 Task: Organize a collection of landscape photos into albums based on seasons.
Action: Mouse moved to (45, 213)
Screenshot: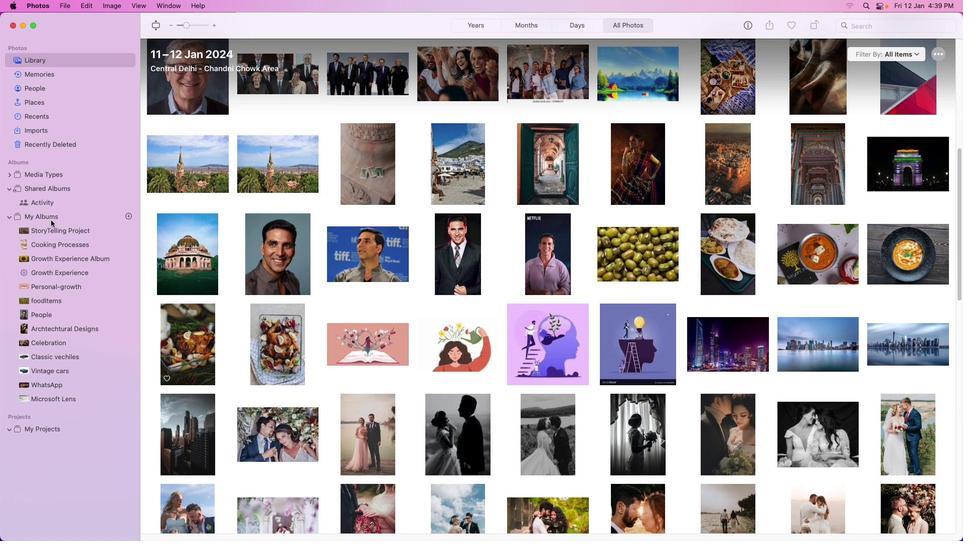 
Action: Mouse pressed left at (45, 213)
Screenshot: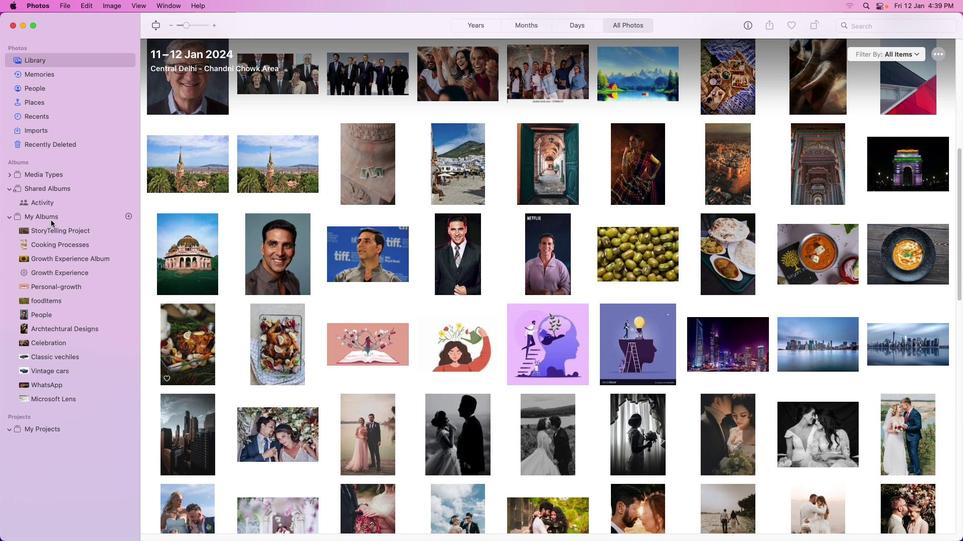 
Action: Mouse moved to (130, 215)
Screenshot: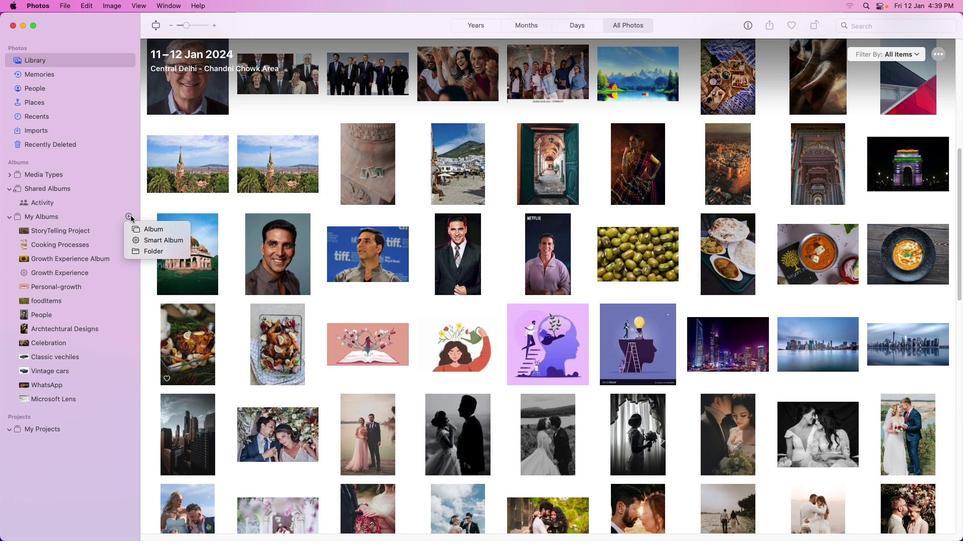 
Action: Mouse pressed left at (130, 215)
Screenshot: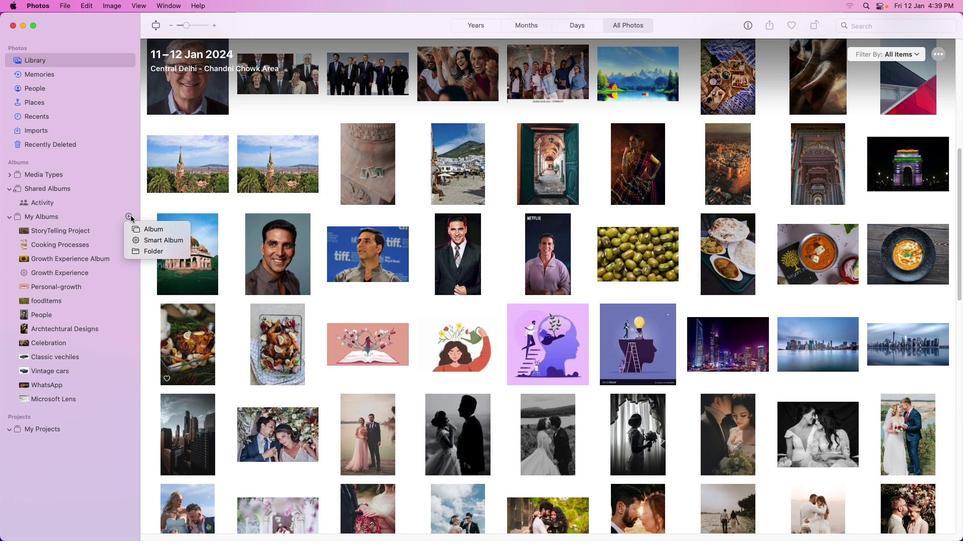
Action: Mouse moved to (142, 227)
Screenshot: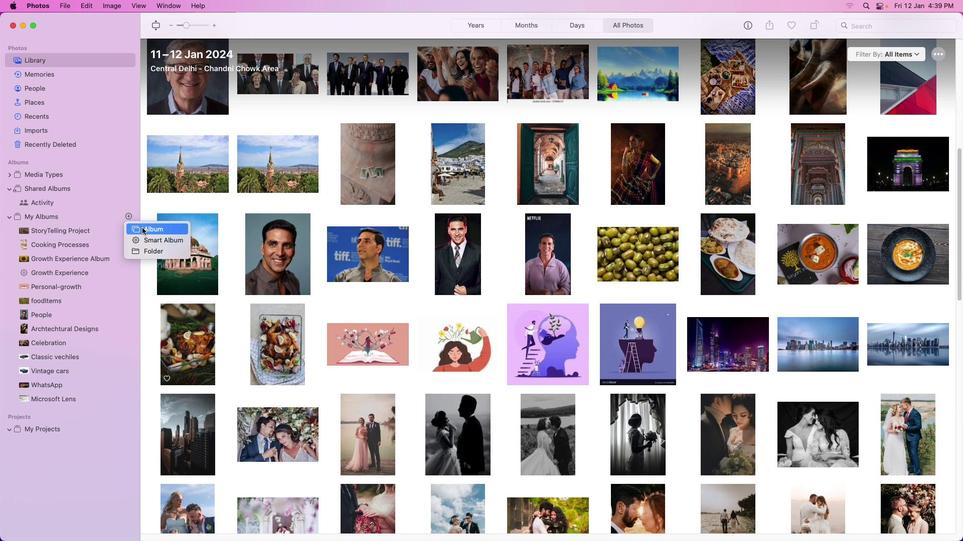
Action: Mouse pressed left at (142, 227)
Screenshot: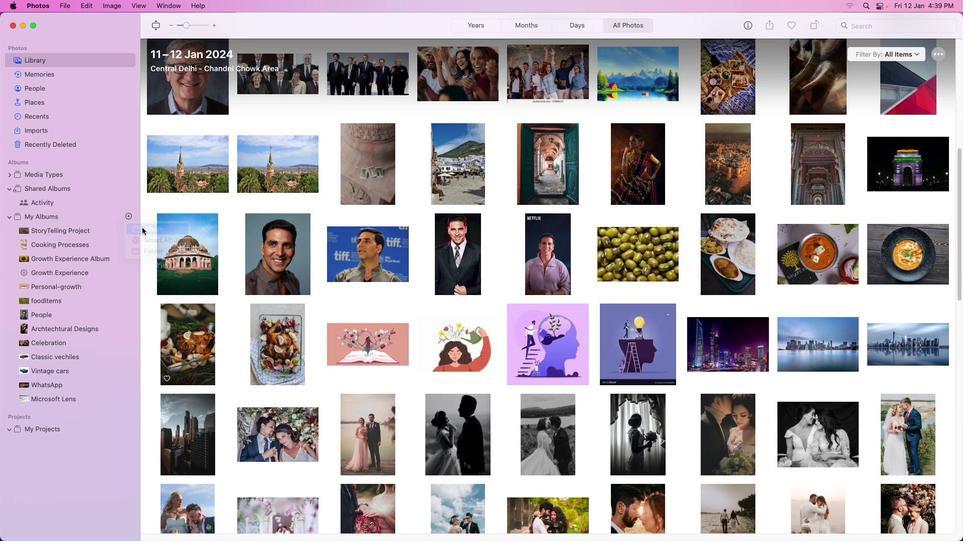 
Action: Mouse moved to (94, 231)
Screenshot: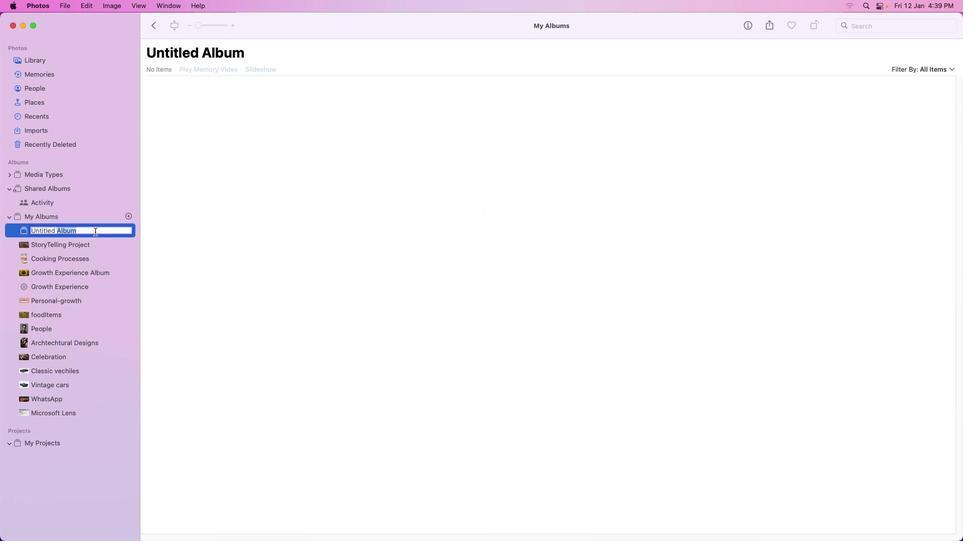 
Action: Mouse pressed left at (94, 231)
Screenshot: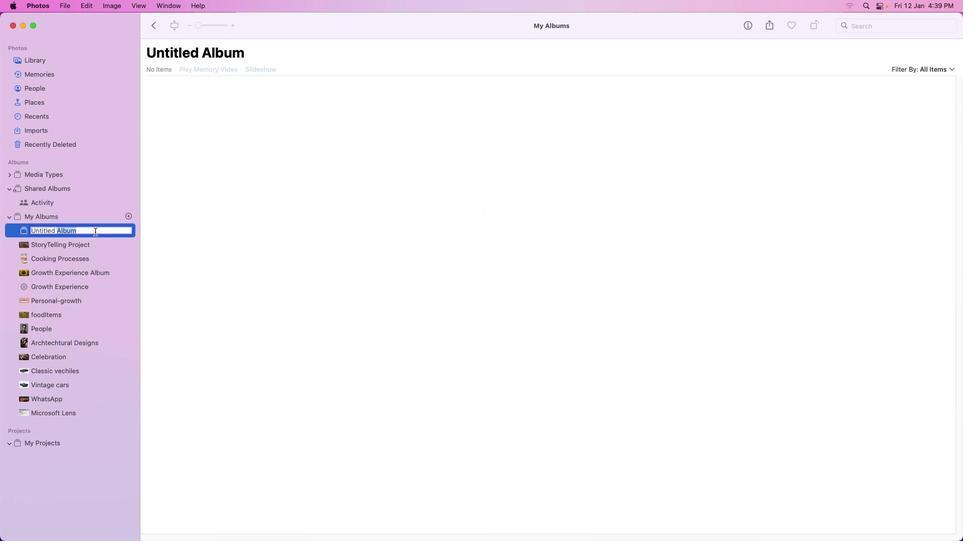 
Action: Mouse moved to (94, 231)
Screenshot: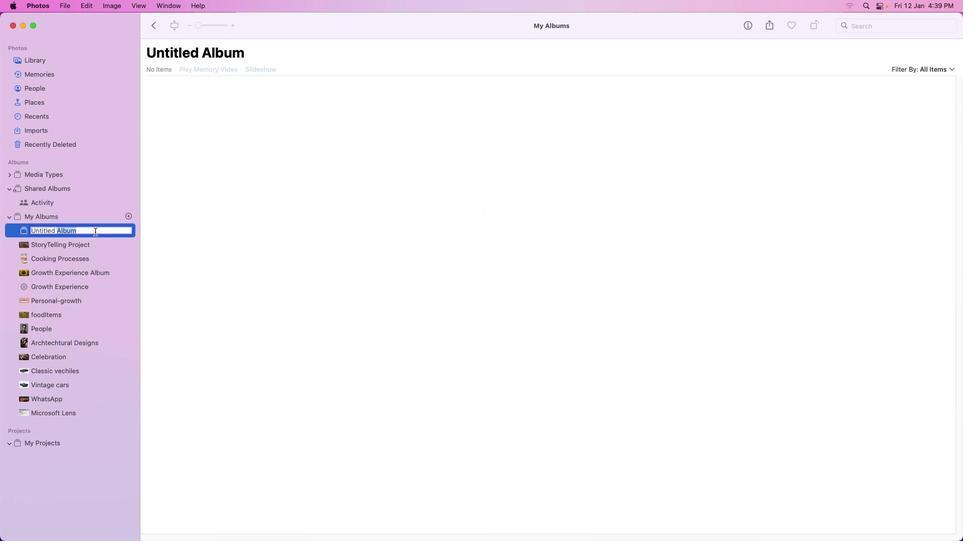 
Action: Mouse pressed left at (94, 231)
Screenshot: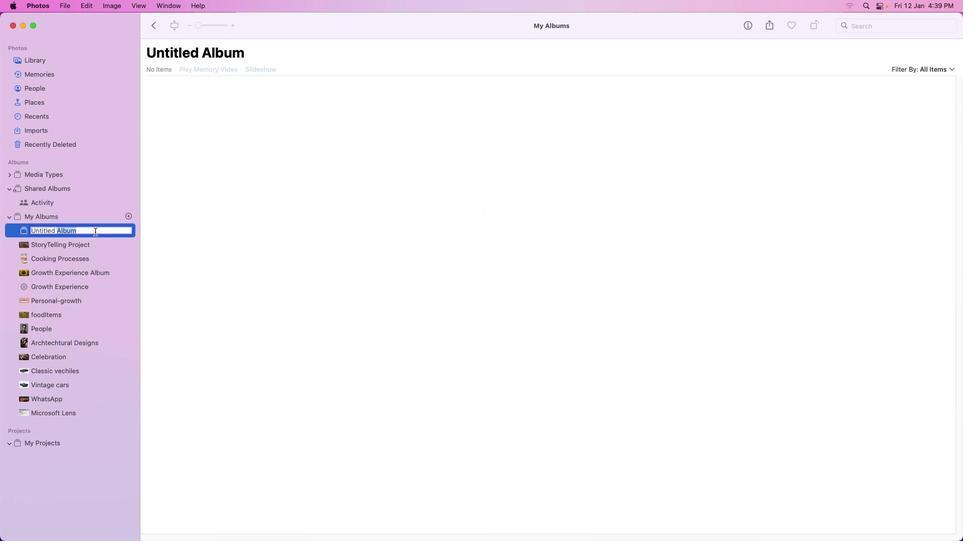 
Action: Key pressed Key.backspaceKey.backspaceKey.backspaceKey.backspaceKey.backspaceKey.backspaceKey.backspaceKey.backspaceKey.backspaceKey.backspaceKey.backspaceKey.shift_r'W''i''n''t''e''r'Key.spaceKey.shift_r'A''b'Key.backspace'l''b''u''m'Key.enter
Screenshot: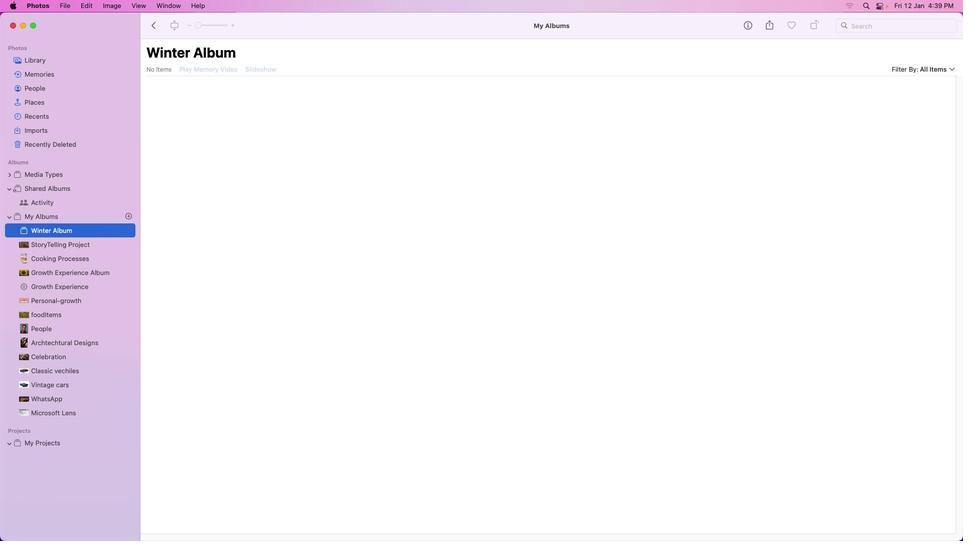 
Action: Mouse moved to (128, 216)
Screenshot: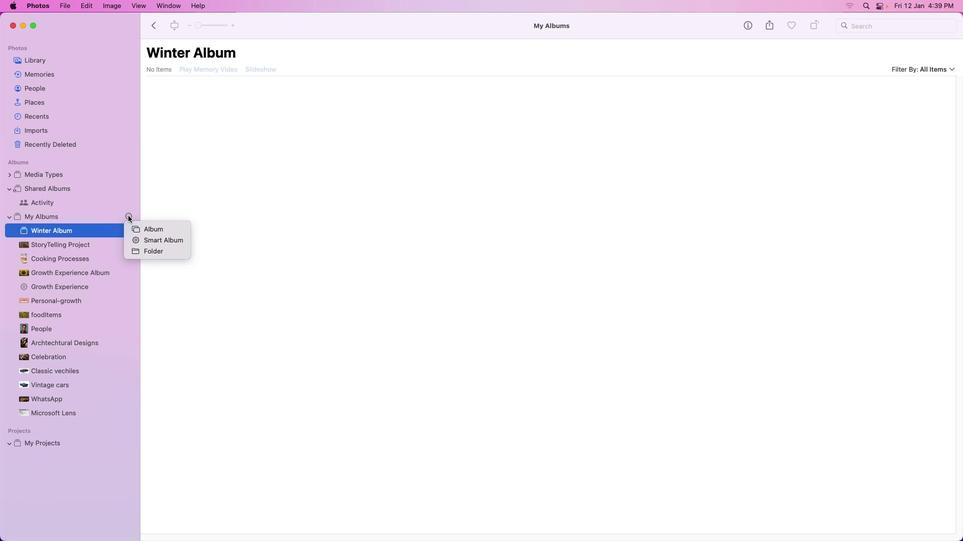 
Action: Mouse pressed left at (128, 216)
Screenshot: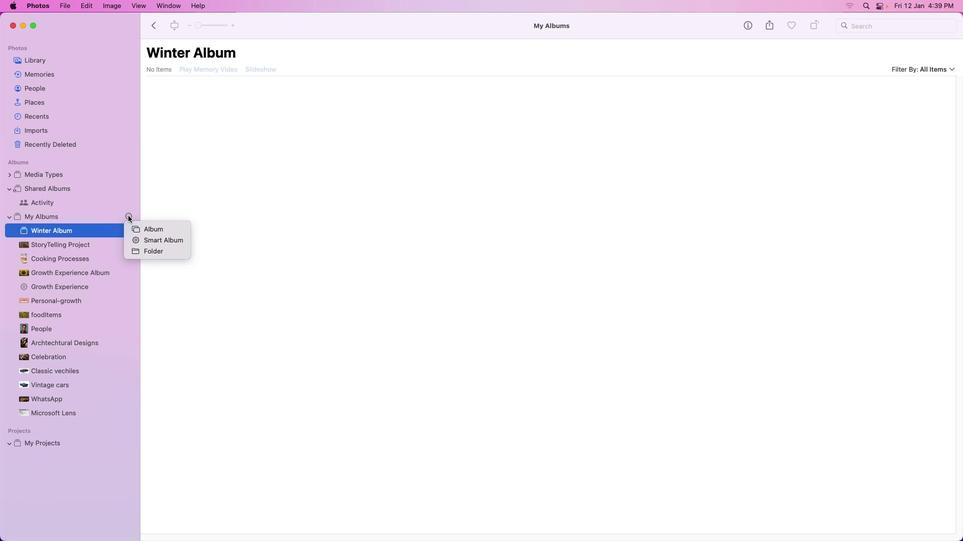 
Action: Mouse moved to (158, 228)
Screenshot: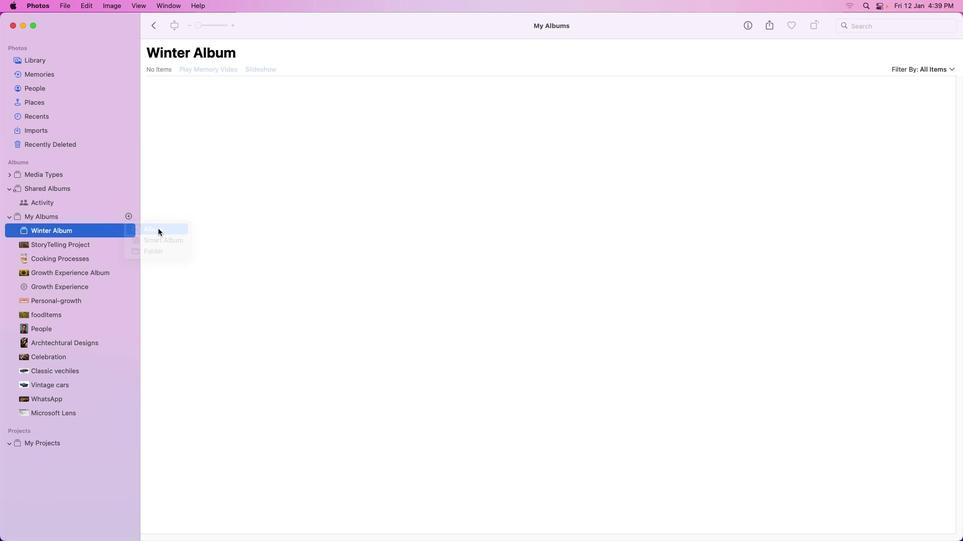 
Action: Mouse pressed left at (158, 228)
Screenshot: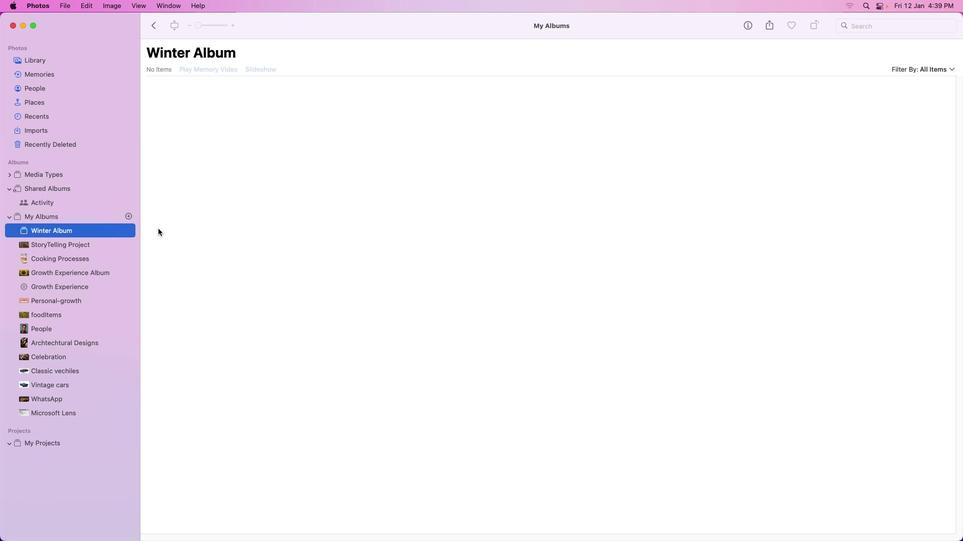 
Action: Key pressed Key.shift_r'S''u''m''m''e''r'Key.spaceKey.shift_r'A''l''b''u''m'Key.enter
Screenshot: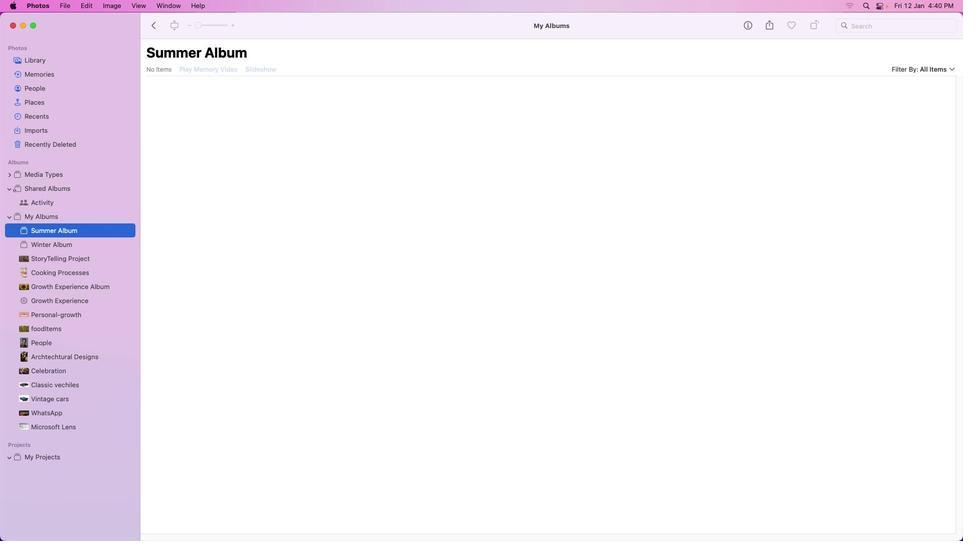 
Action: Mouse moved to (127, 216)
Screenshot: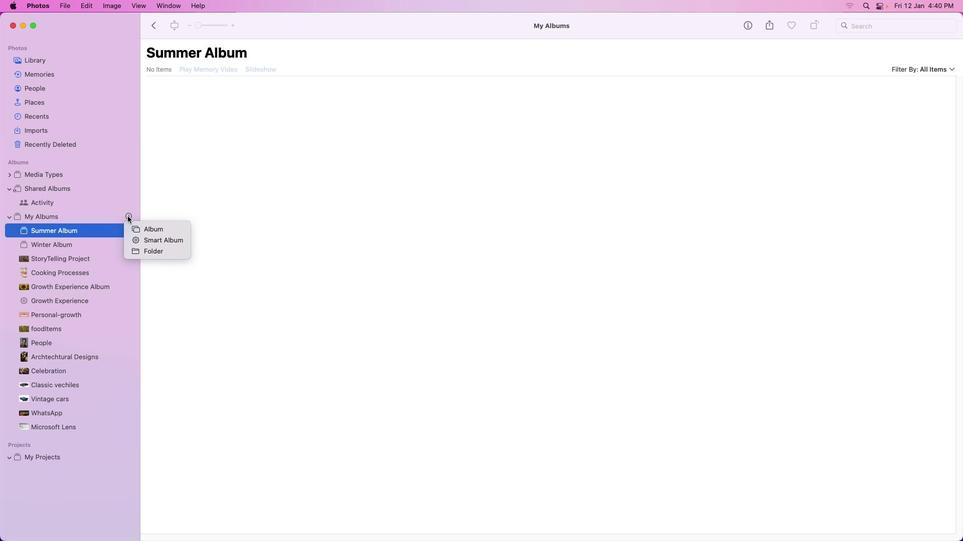 
Action: Mouse pressed left at (127, 216)
Screenshot: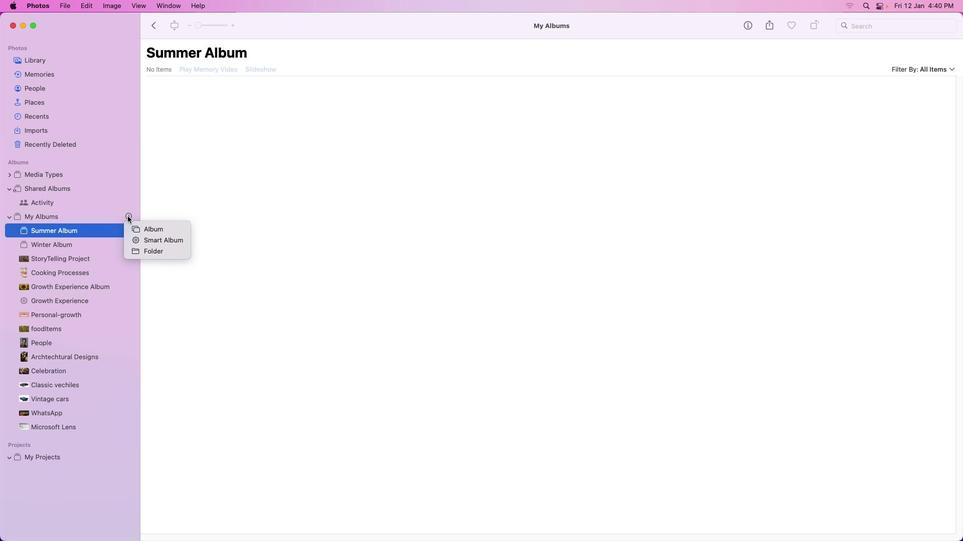 
Action: Mouse moved to (141, 227)
Screenshot: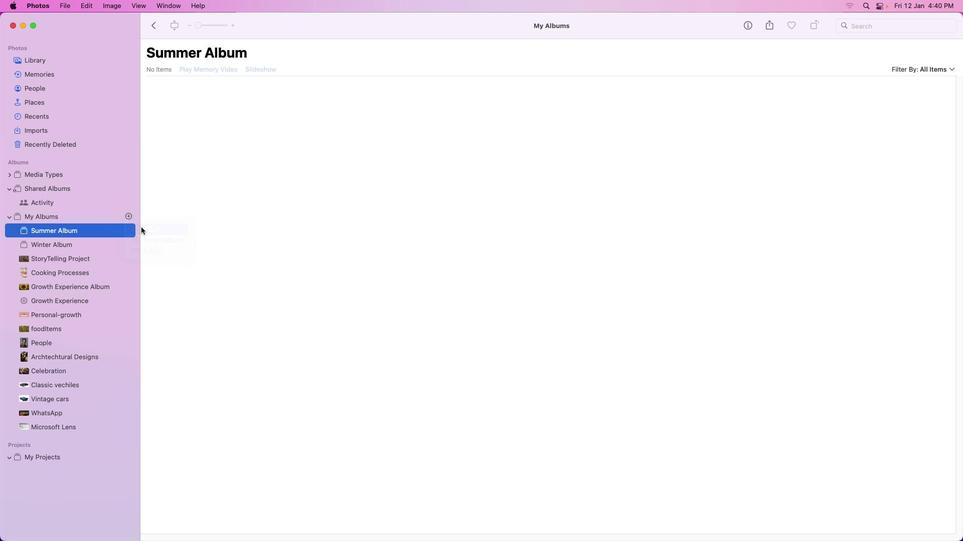 
Action: Mouse pressed left at (141, 227)
Screenshot: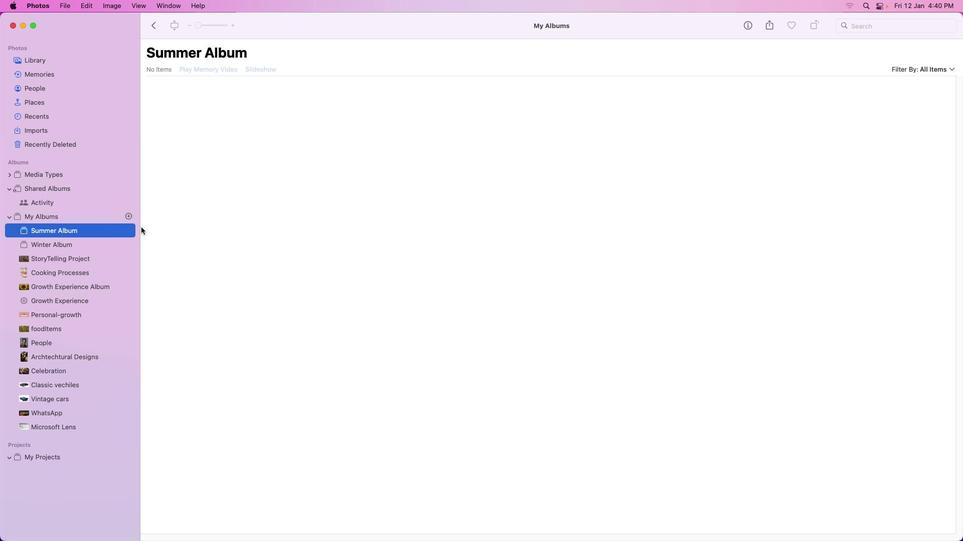 
Action: Key pressed Key.shift_r'R''a''i''n''y'Key.spaceKey.shift_r'A''l''b''u''m'Key.enter
Screenshot: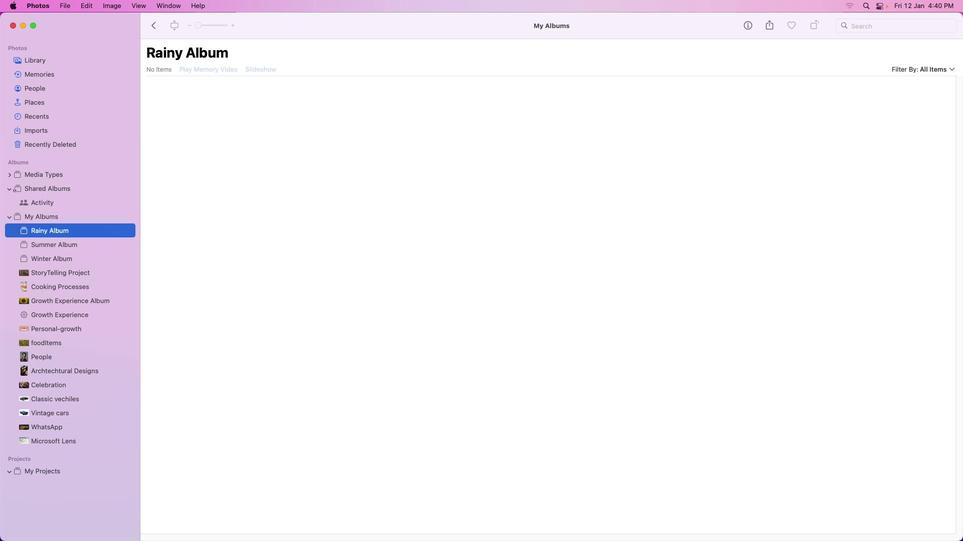 
Action: Mouse moved to (59, 262)
Screenshot: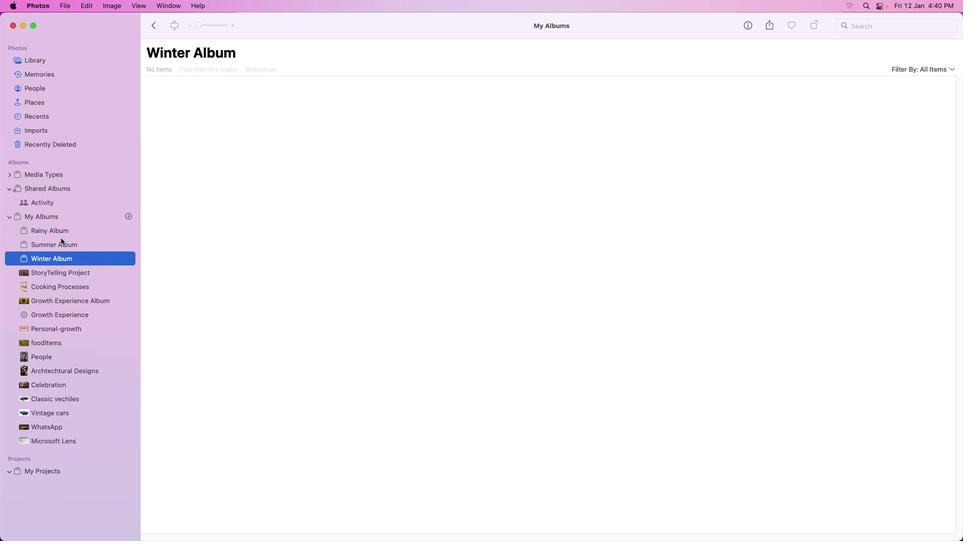 
Action: Mouse pressed left at (59, 262)
Screenshot: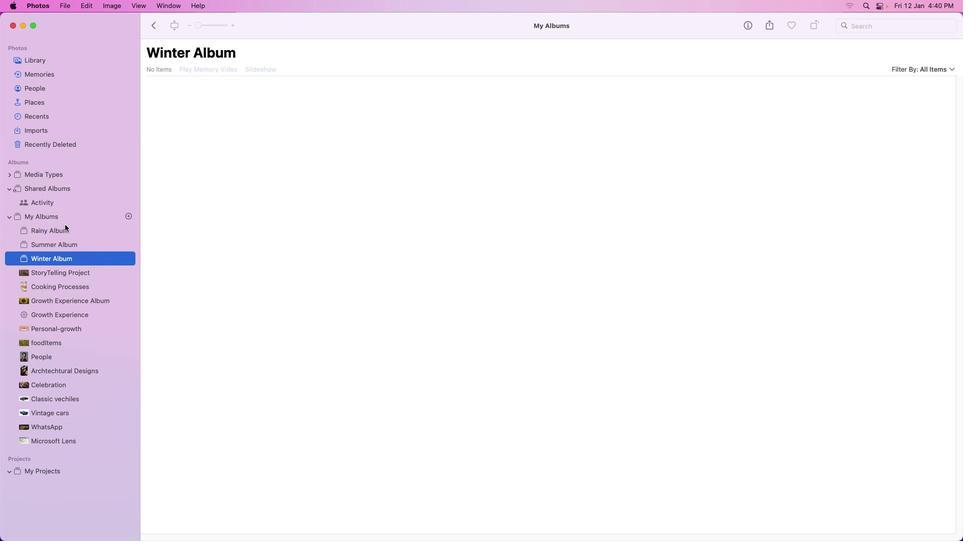 
Action: Mouse moved to (53, 58)
Screenshot: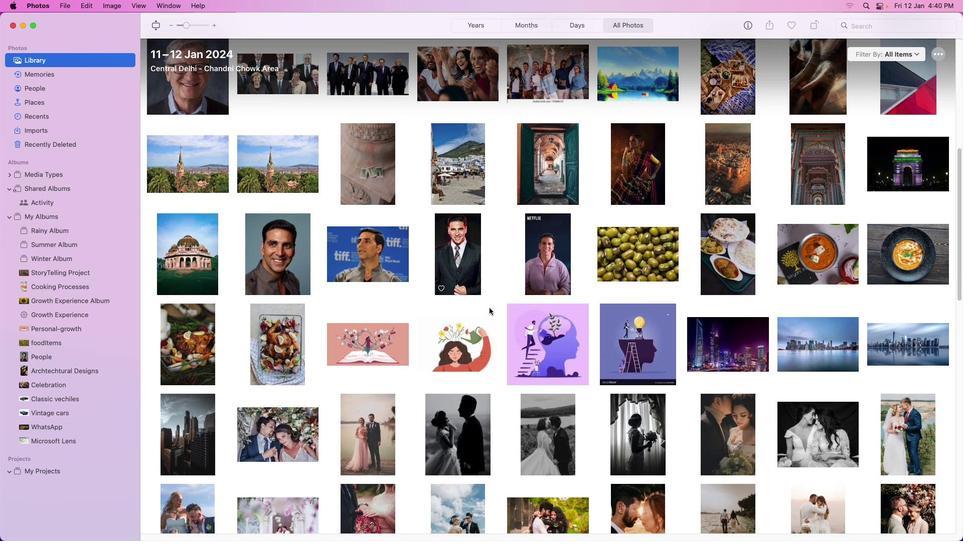 
Action: Mouse pressed left at (53, 58)
Screenshot: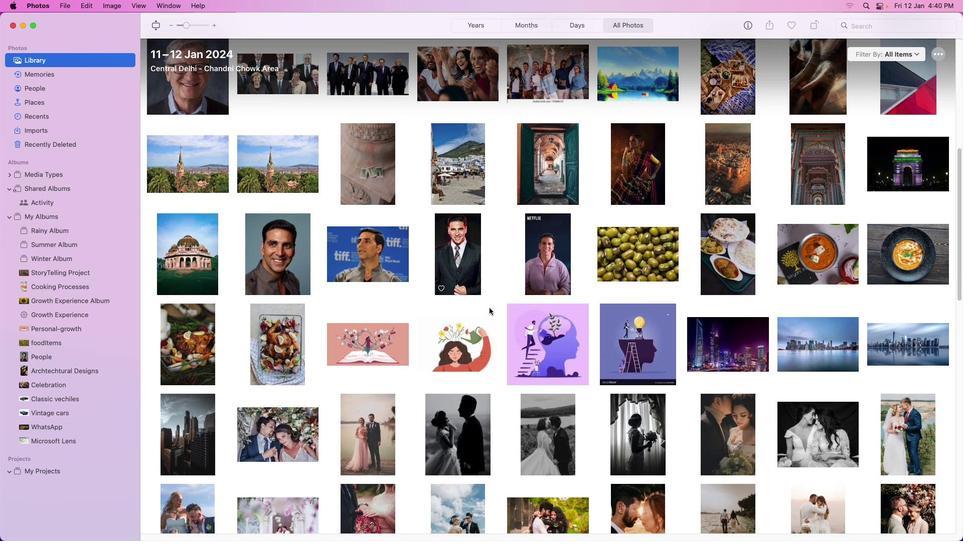 
Action: Mouse moved to (578, 358)
Screenshot: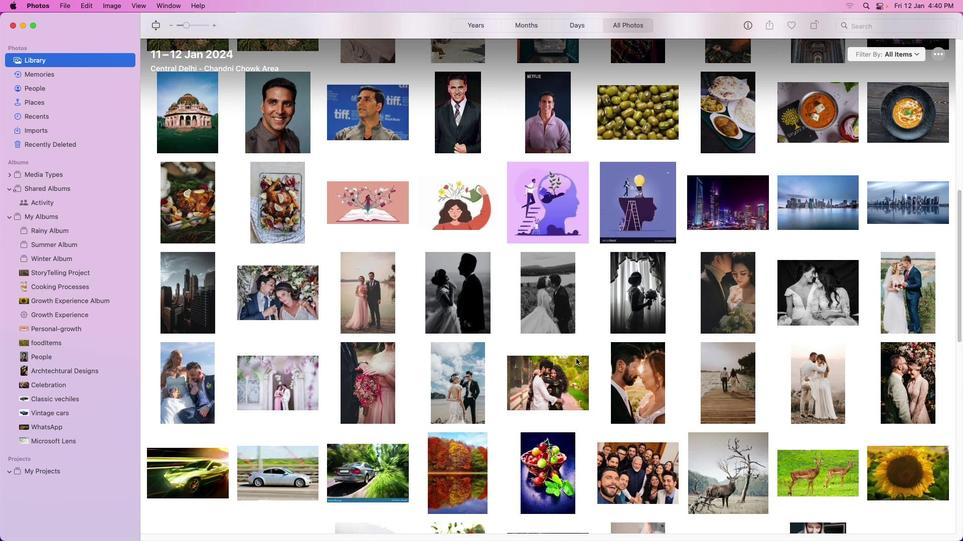 
Action: Mouse scrolled (578, 358) with delta (0, 0)
Screenshot: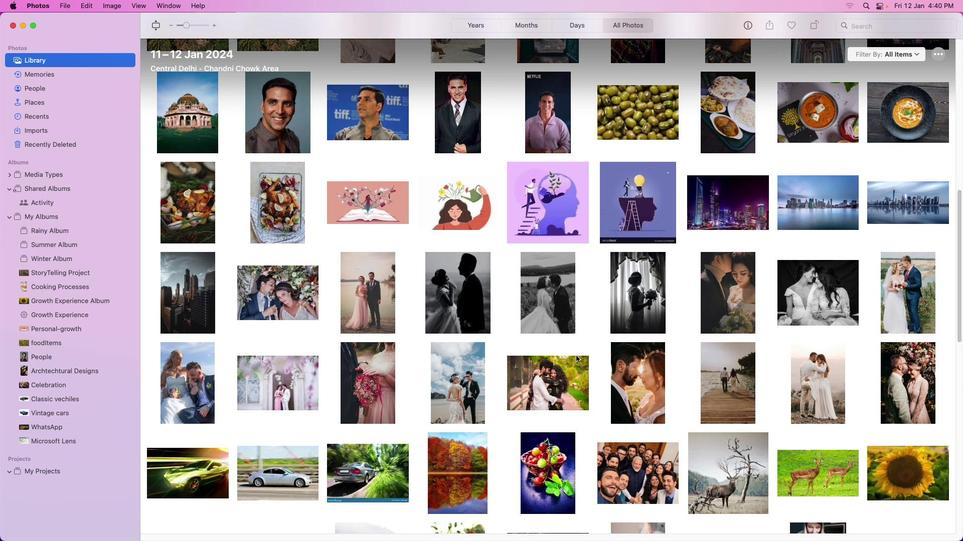
Action: Mouse moved to (578, 358)
Screenshot: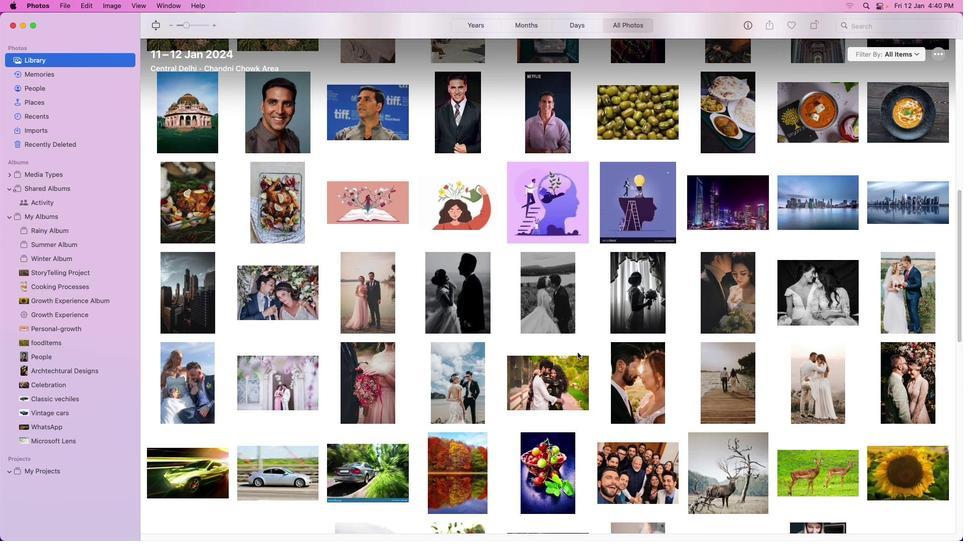 
Action: Mouse scrolled (578, 358) with delta (0, 0)
Screenshot: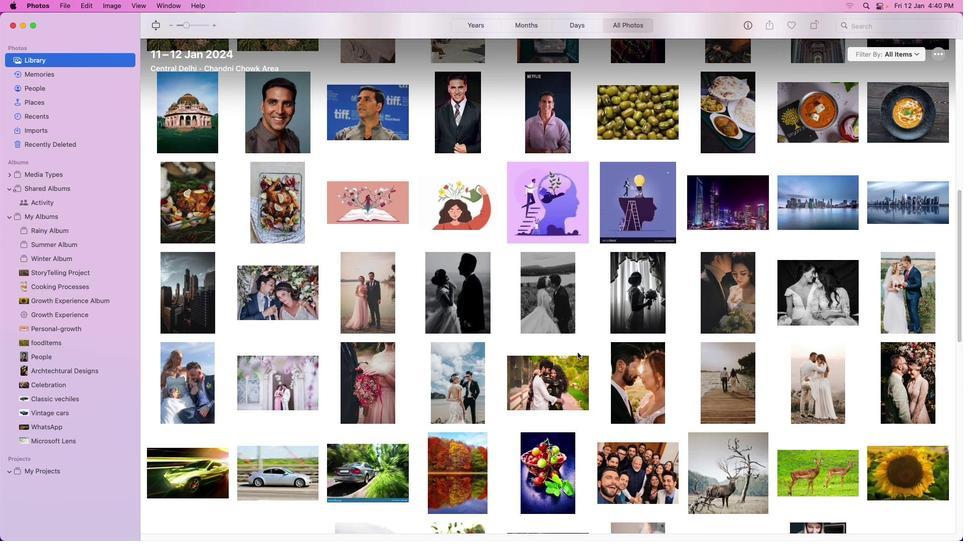 
Action: Mouse moved to (578, 358)
Screenshot: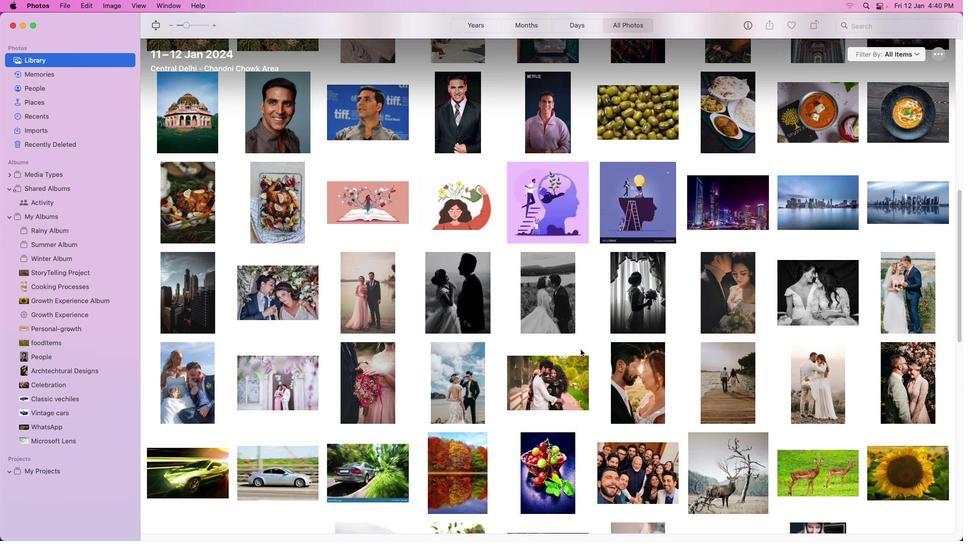 
Action: Mouse scrolled (578, 358) with delta (0, -1)
Screenshot: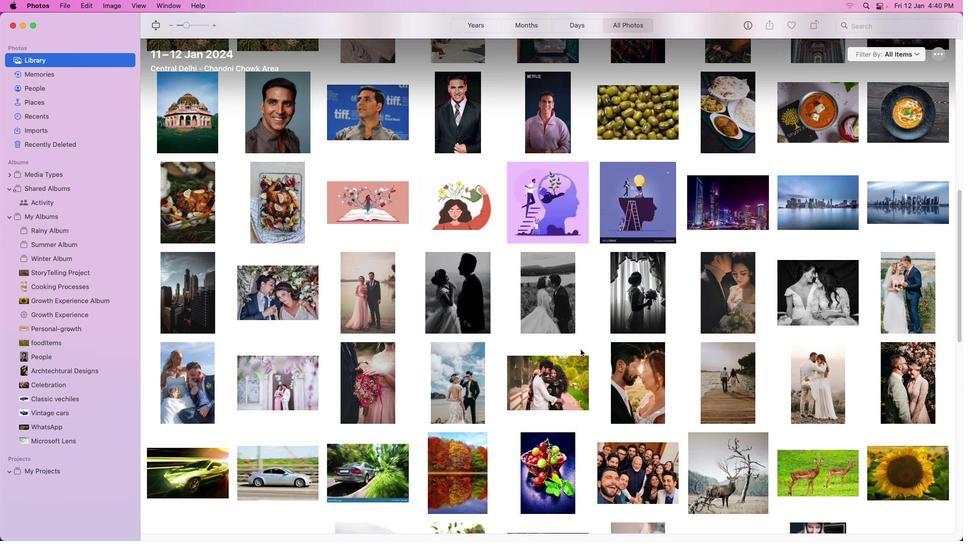 
Action: Mouse moved to (577, 358)
Screenshot: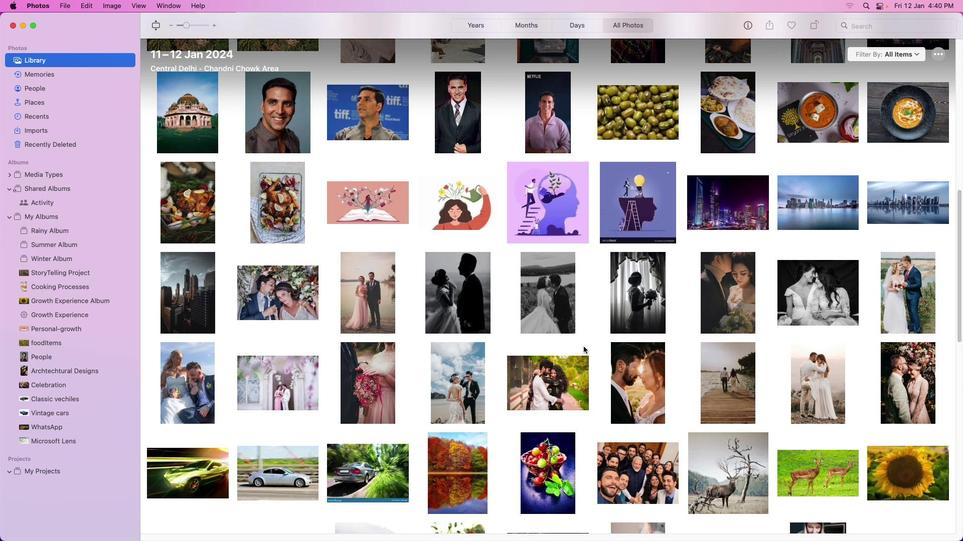 
Action: Mouse scrolled (577, 358) with delta (0, -2)
Screenshot: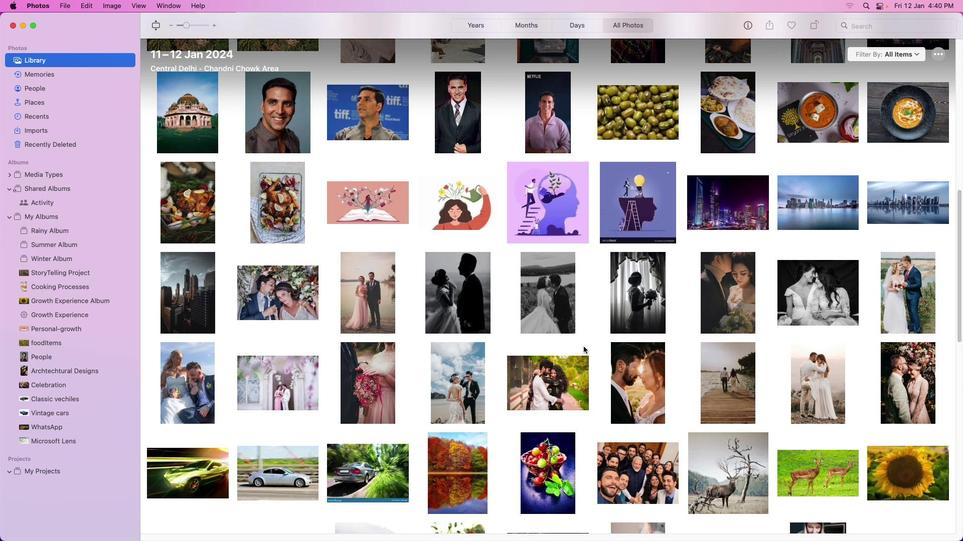
Action: Mouse moved to (577, 358)
Screenshot: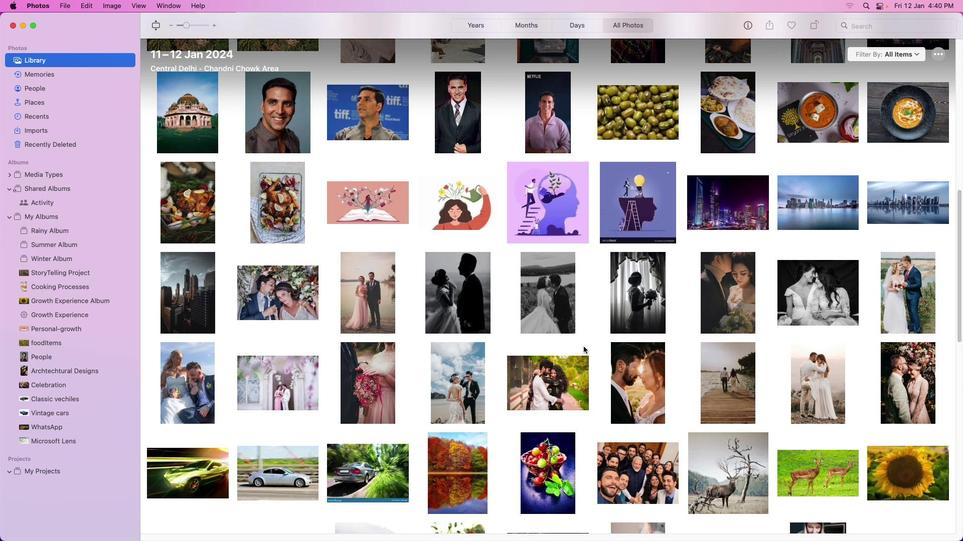 
Action: Mouse scrolled (577, 358) with delta (0, -2)
Screenshot: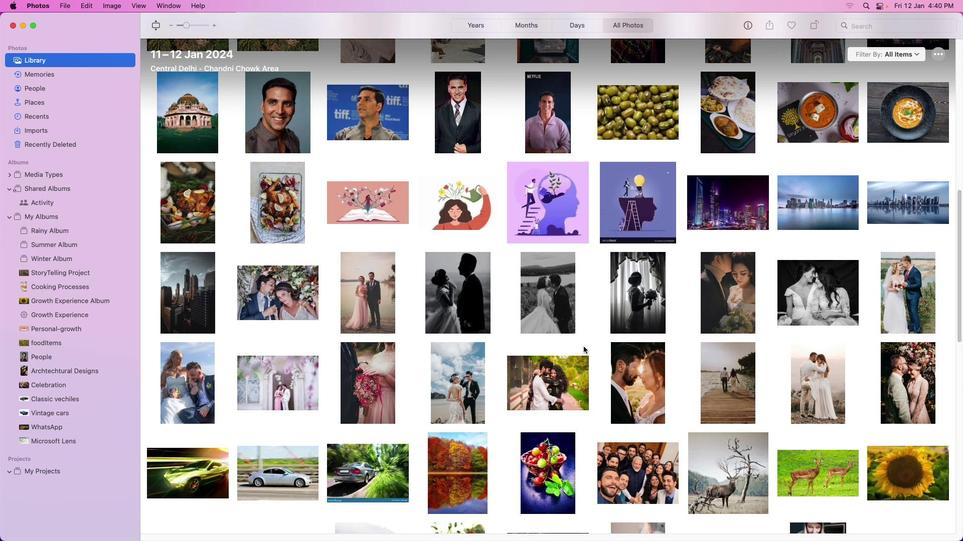
Action: Mouse moved to (576, 358)
Screenshot: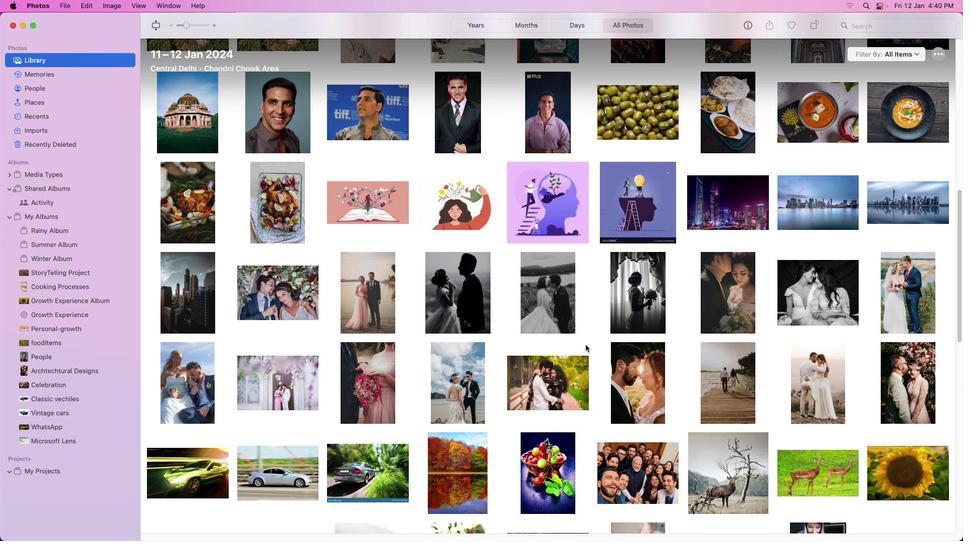 
Action: Mouse scrolled (576, 358) with delta (0, -3)
Screenshot: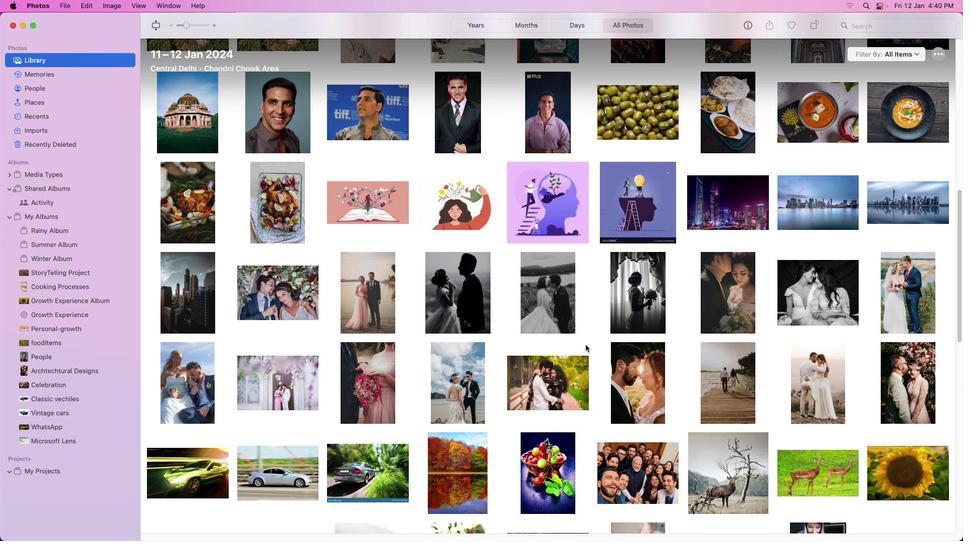 
Action: Mouse moved to (576, 358)
Screenshot: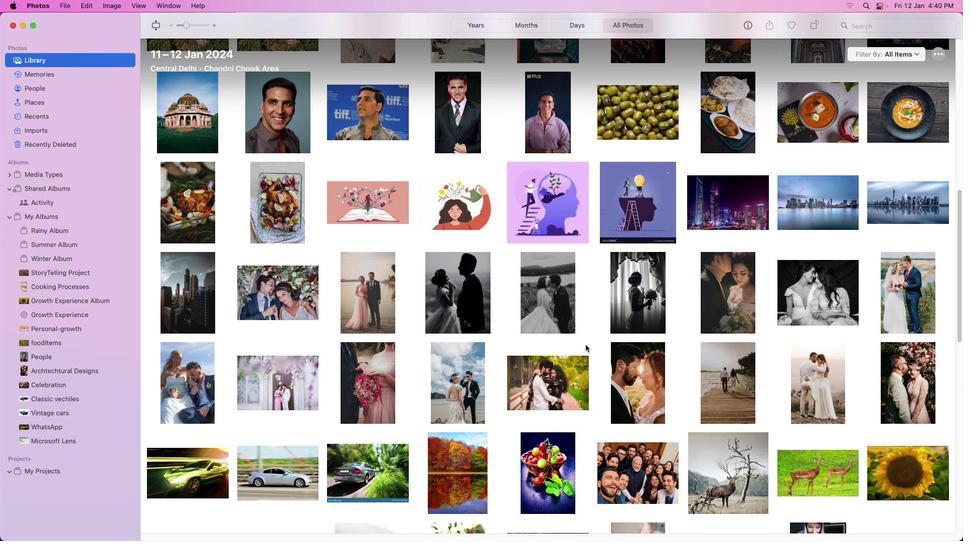 
Action: Mouse scrolled (576, 358) with delta (0, -3)
Screenshot: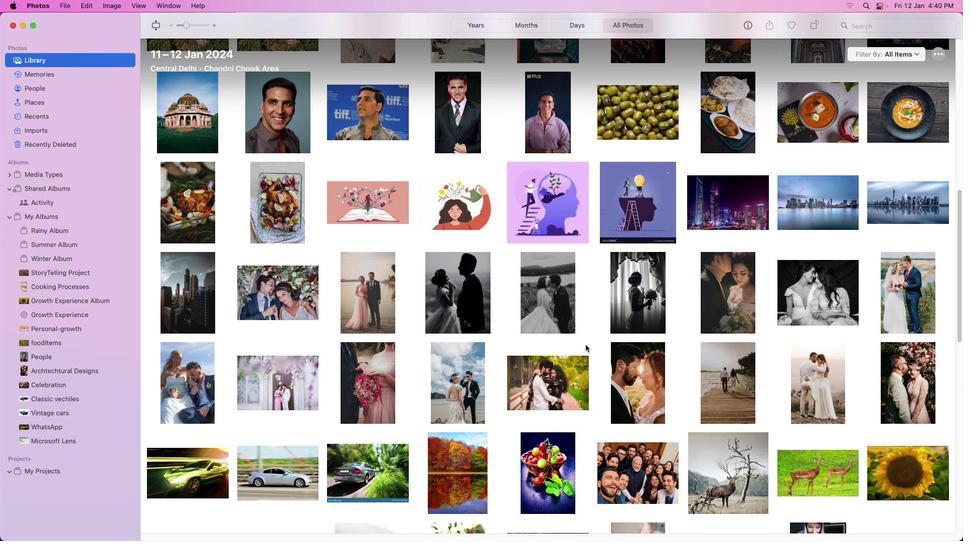 
Action: Mouse moved to (585, 345)
Screenshot: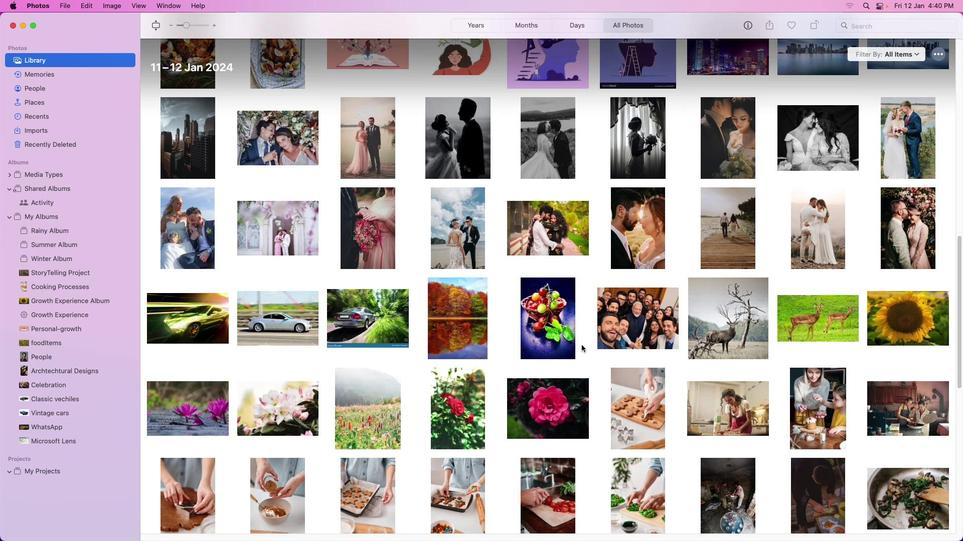 
Action: Mouse scrolled (585, 345) with delta (0, 0)
Screenshot: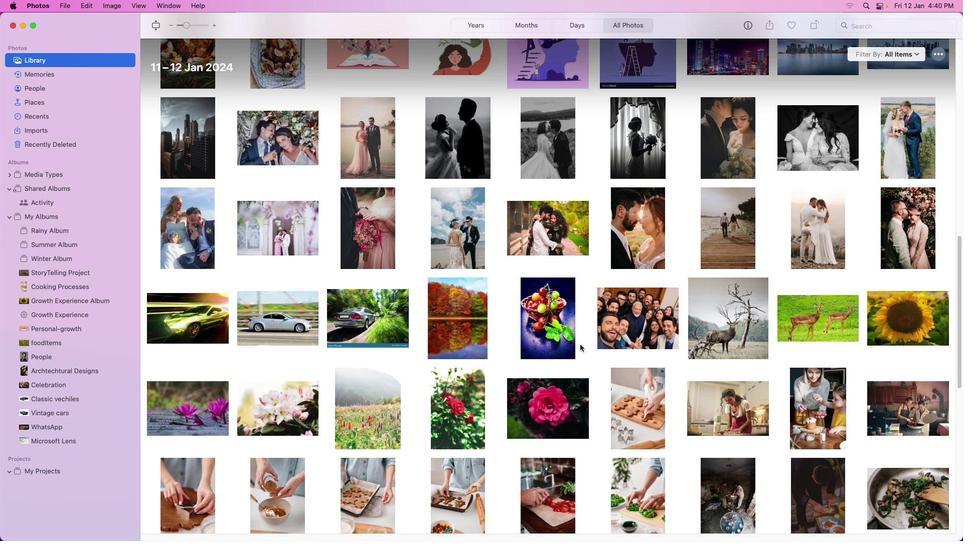 
Action: Mouse scrolled (585, 345) with delta (0, 0)
Screenshot: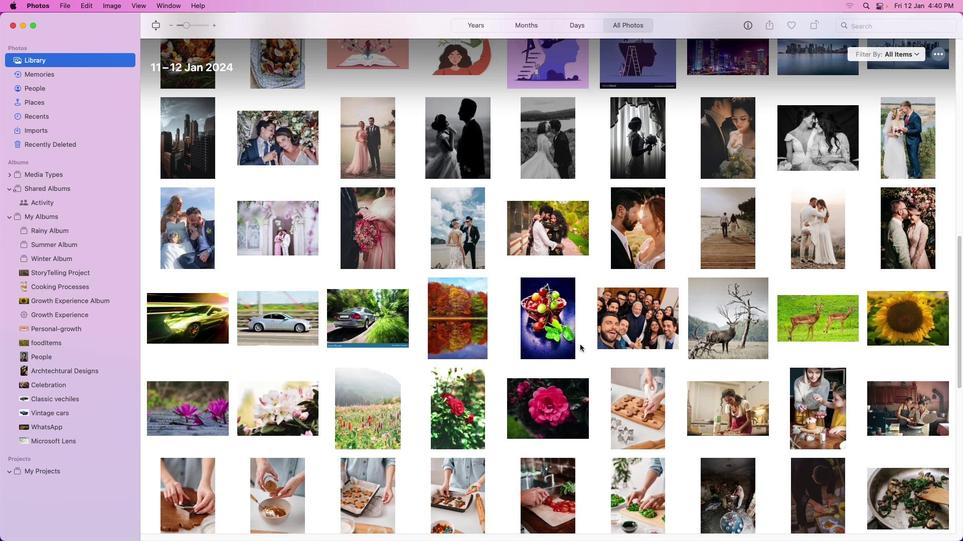 
Action: Mouse moved to (585, 346)
Screenshot: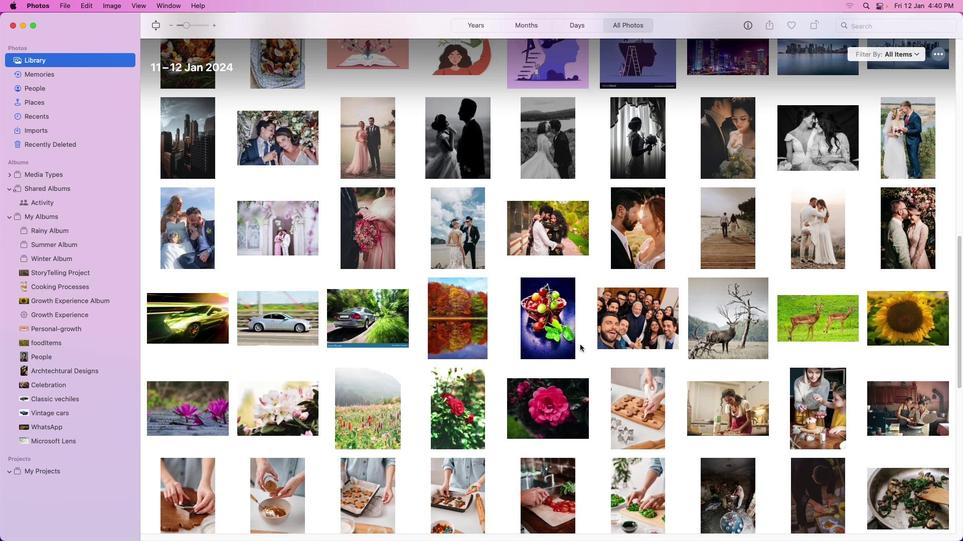 
Action: Mouse scrolled (585, 346) with delta (0, -1)
Screenshot: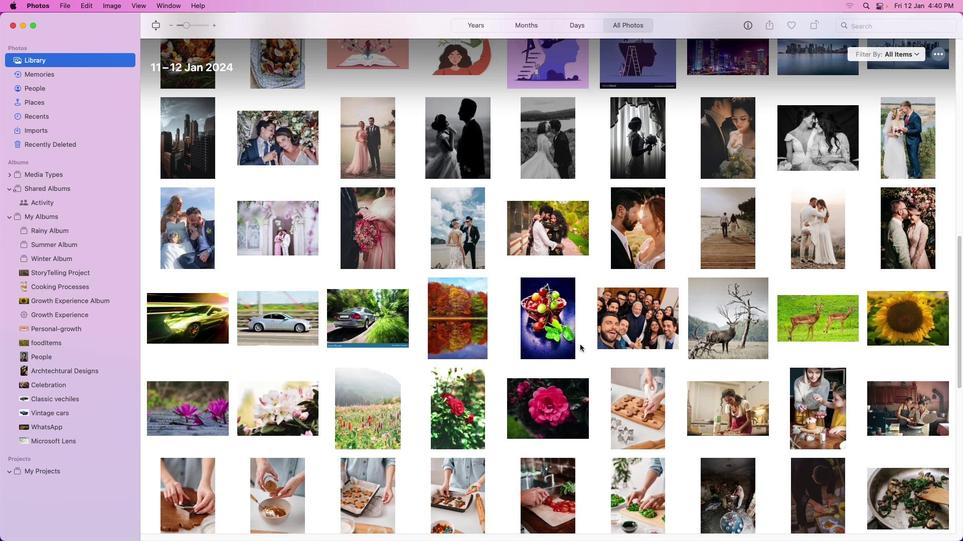 
Action: Mouse moved to (585, 346)
Screenshot: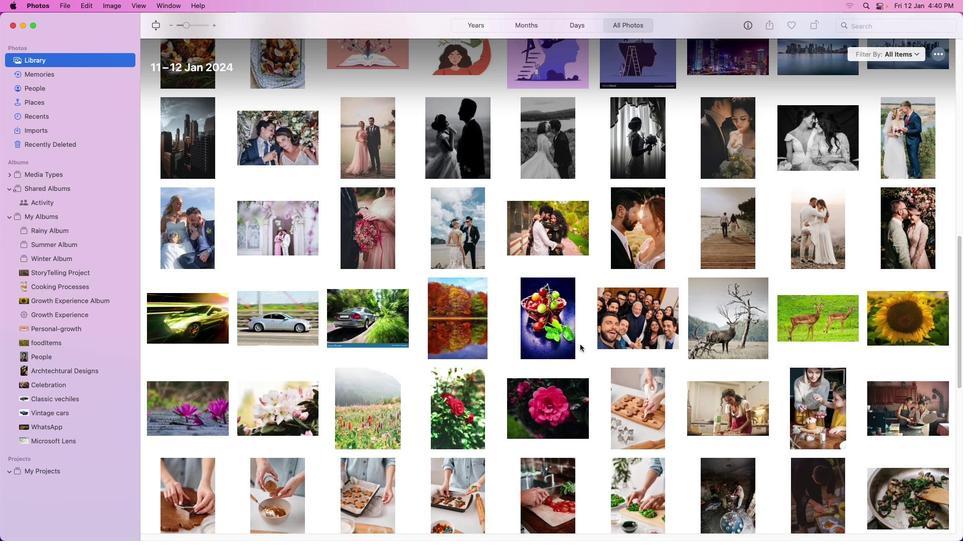 
Action: Mouse scrolled (585, 346) with delta (0, -2)
Screenshot: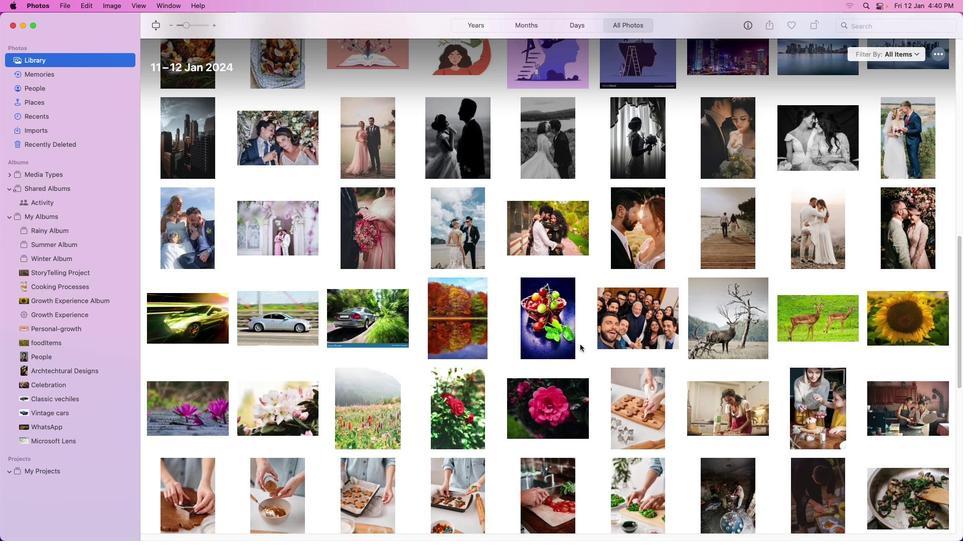 
Action: Mouse moved to (585, 346)
Screenshot: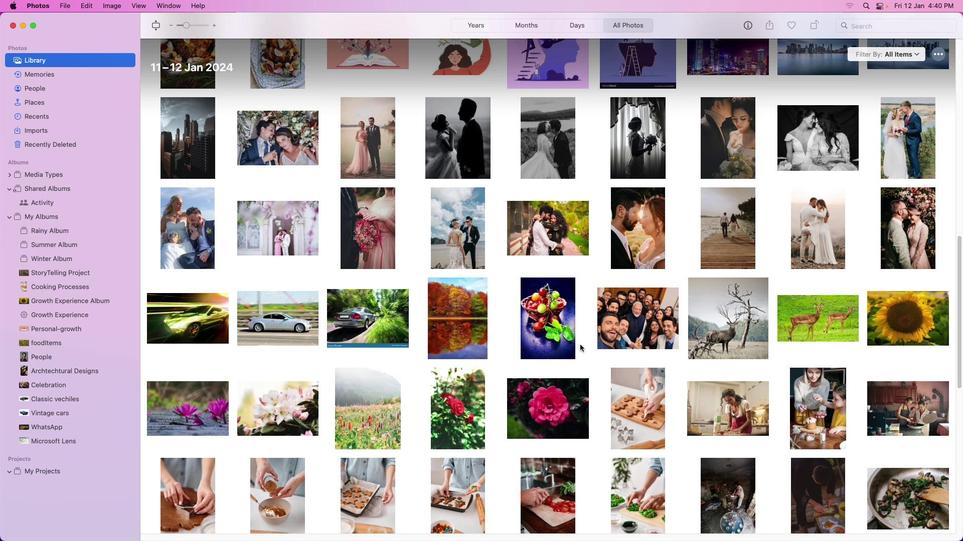
Action: Mouse scrolled (585, 346) with delta (0, -3)
Screenshot: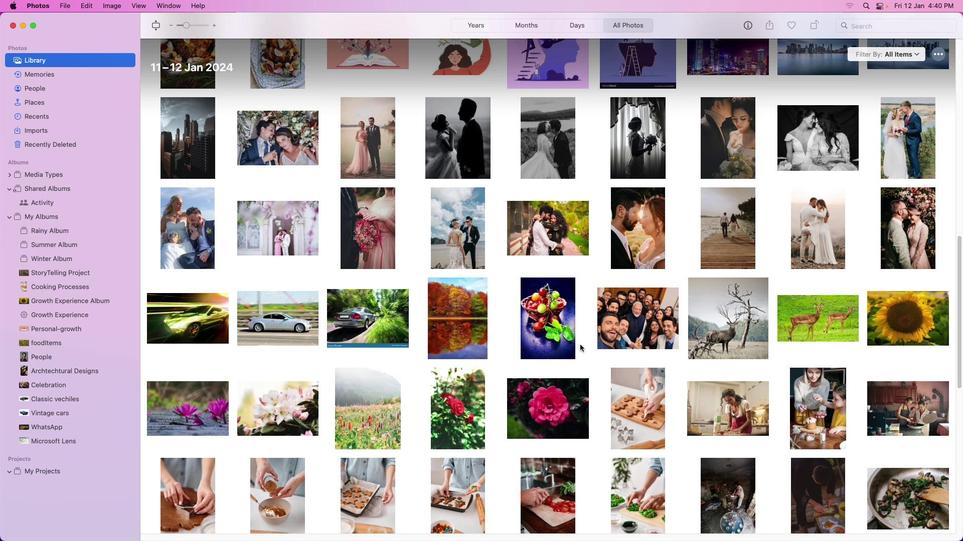 
Action: Mouse moved to (585, 346)
Screenshot: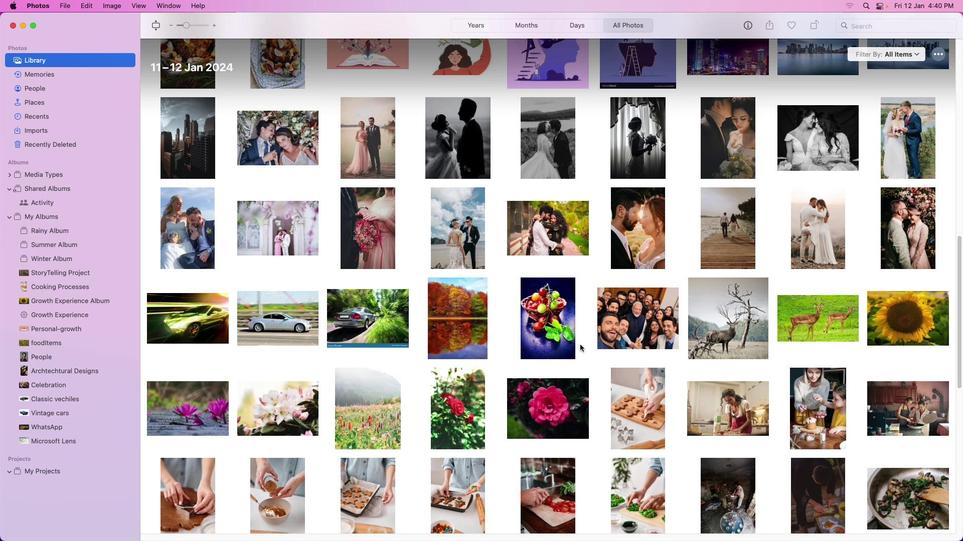 
Action: Mouse scrolled (585, 346) with delta (0, -3)
Screenshot: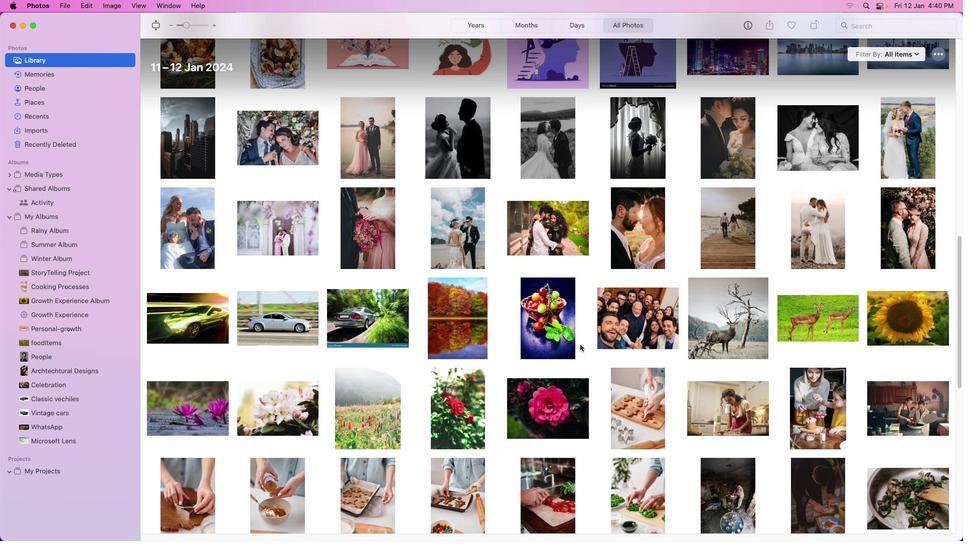 
Action: Mouse scrolled (585, 346) with delta (0, -3)
Screenshot: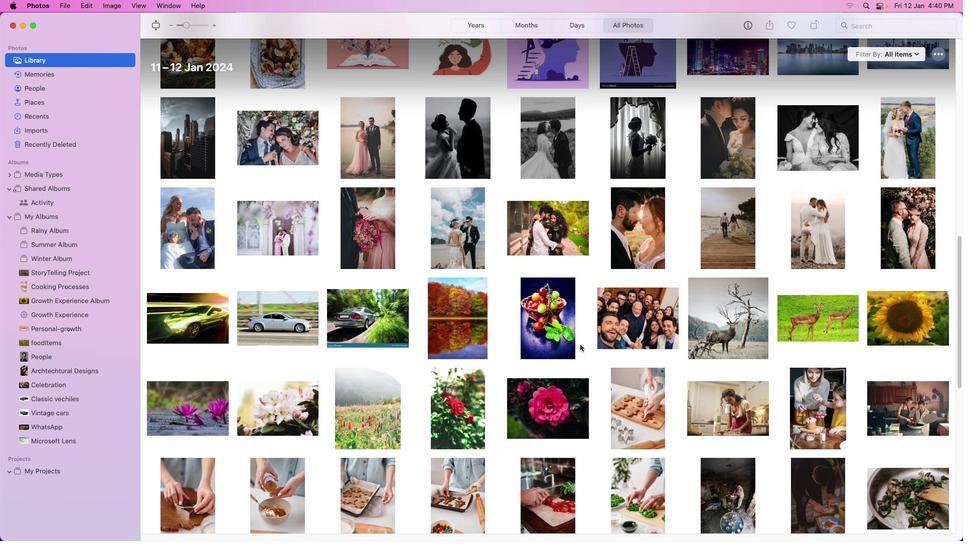 
Action: Mouse moved to (580, 345)
Screenshot: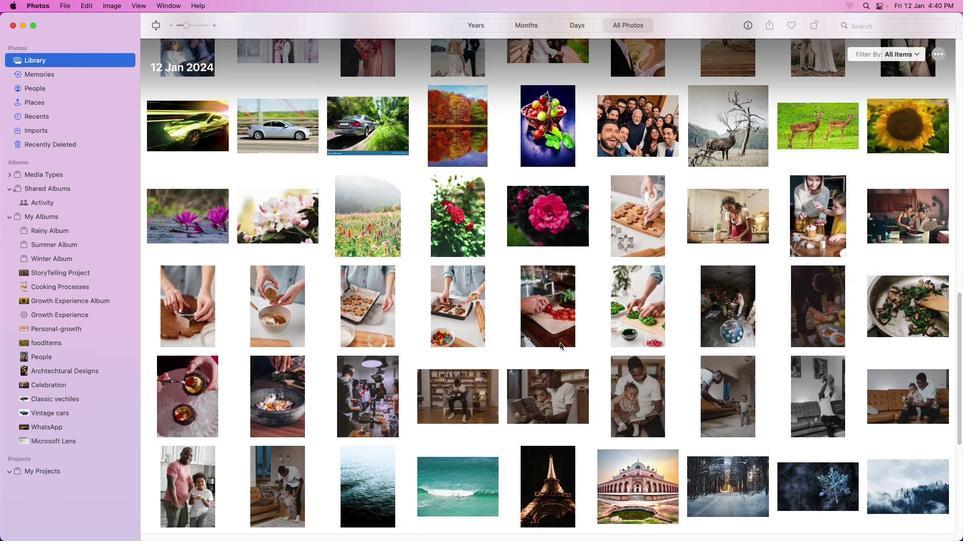 
Action: Mouse scrolled (580, 345) with delta (0, 0)
Screenshot: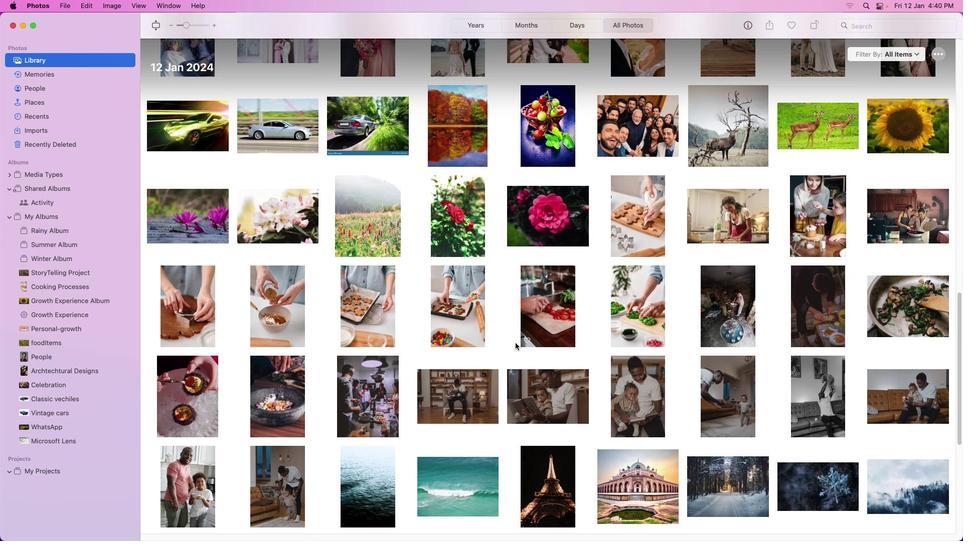 
Action: Mouse scrolled (580, 345) with delta (0, 0)
Screenshot: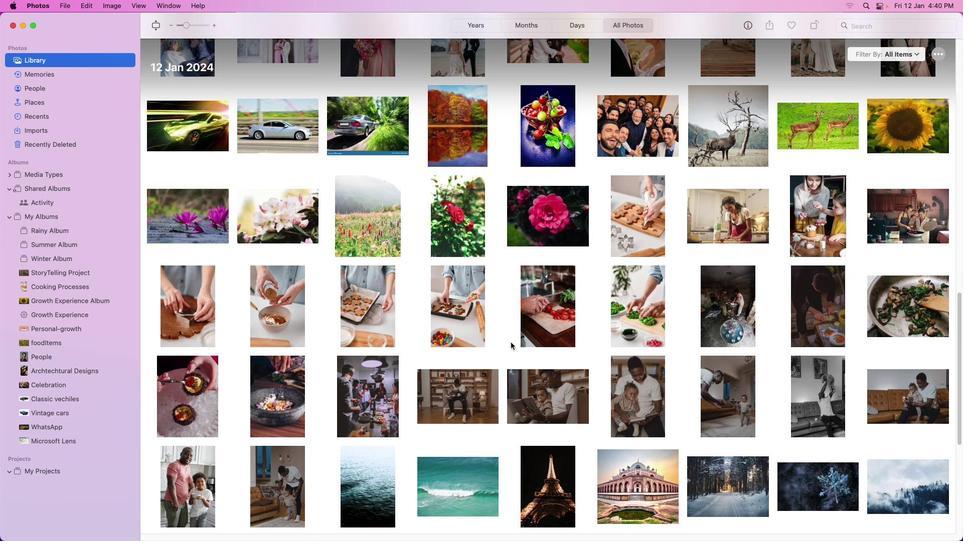 
Action: Mouse scrolled (580, 345) with delta (0, -1)
Screenshot: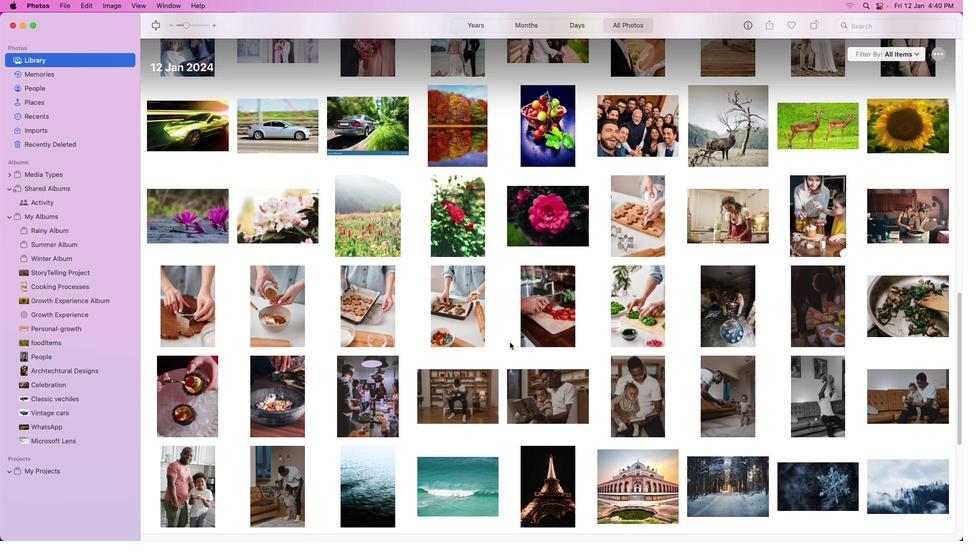 
Action: Mouse moved to (579, 345)
Screenshot: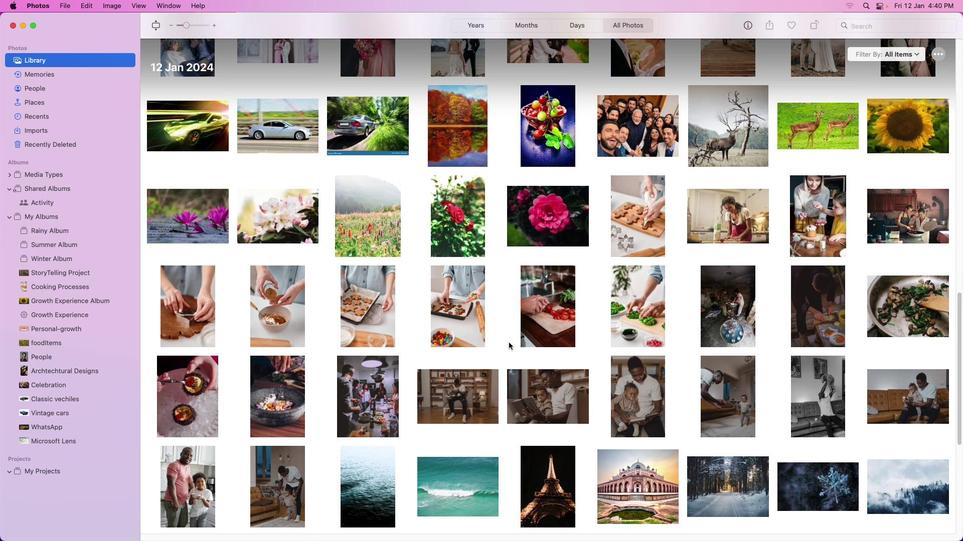 
Action: Mouse scrolled (579, 345) with delta (0, -2)
Screenshot: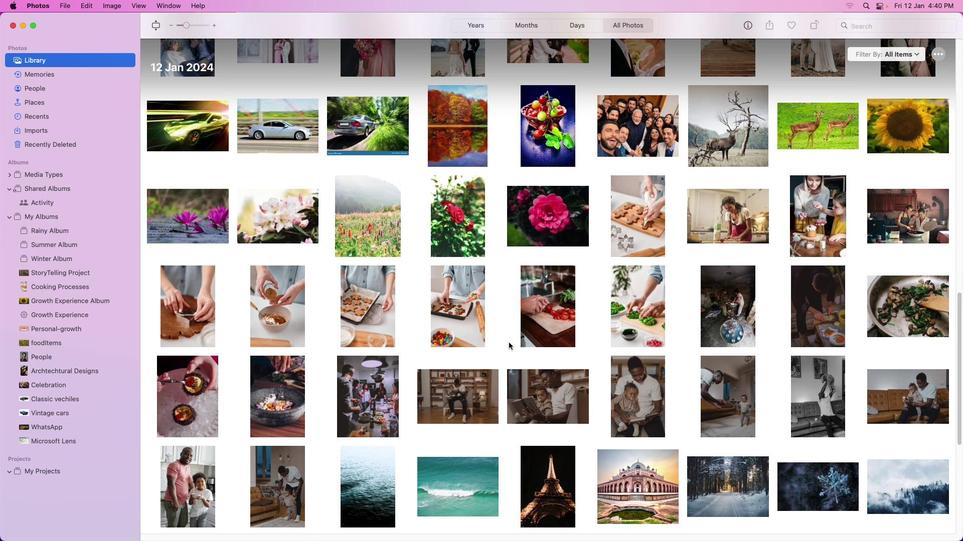 
Action: Mouse moved to (579, 345)
Screenshot: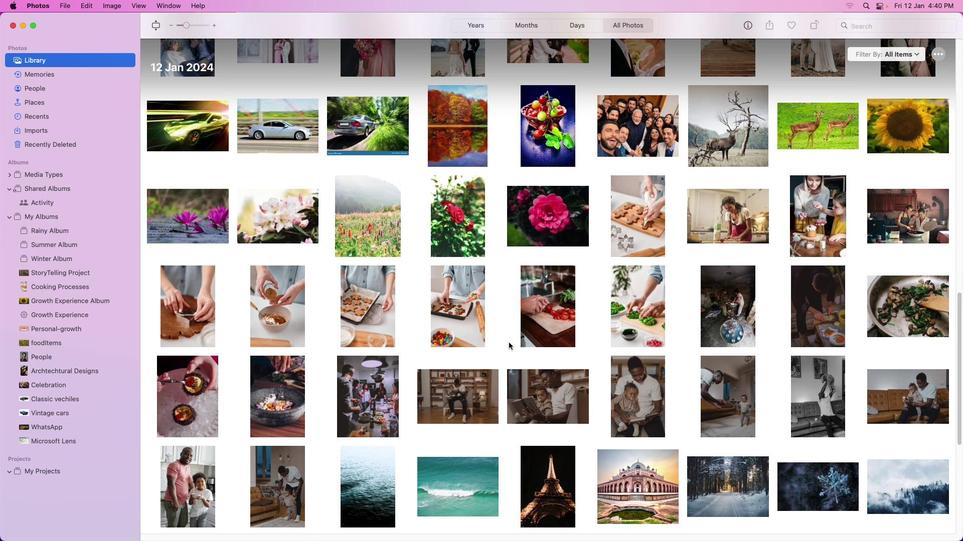 
Action: Mouse scrolled (579, 345) with delta (0, -3)
Screenshot: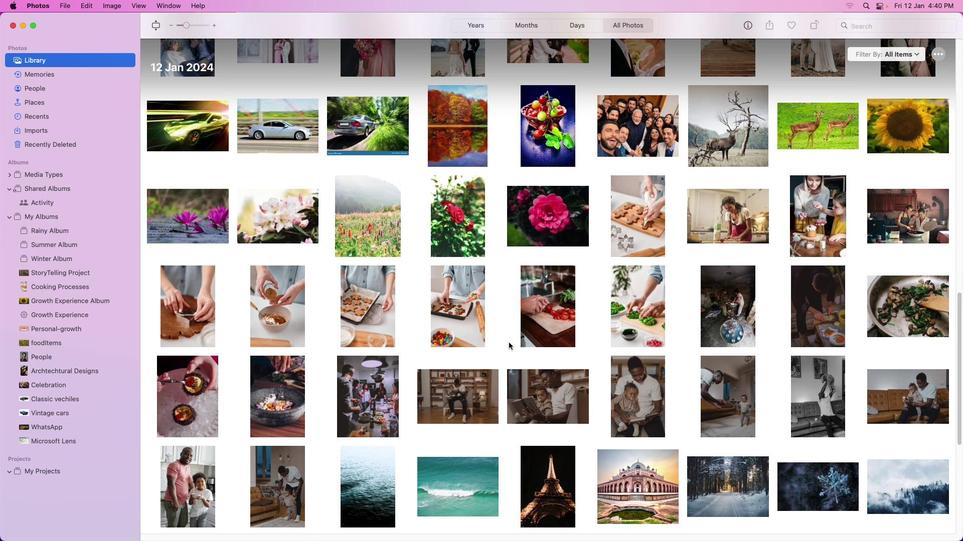 
Action: Mouse moved to (578, 345)
Screenshot: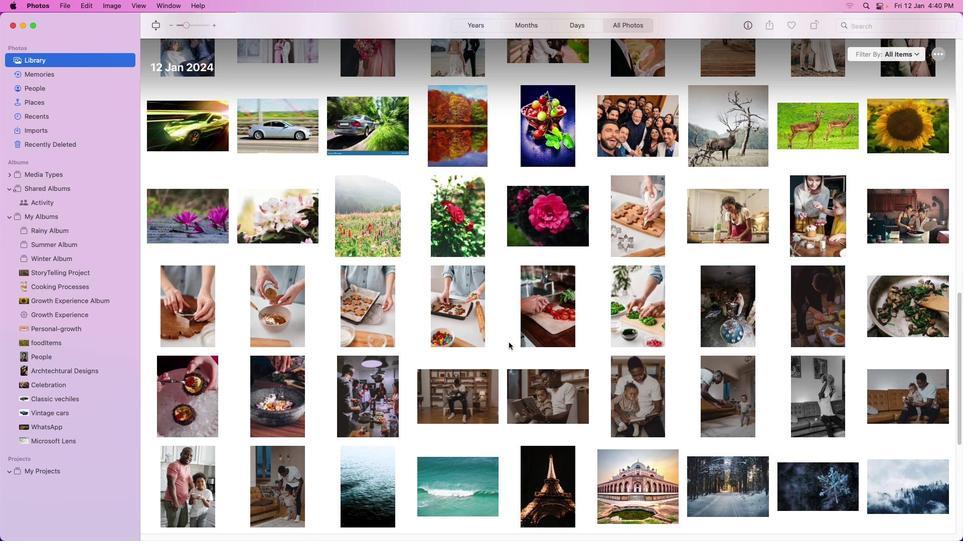 
Action: Mouse scrolled (578, 345) with delta (0, -3)
Screenshot: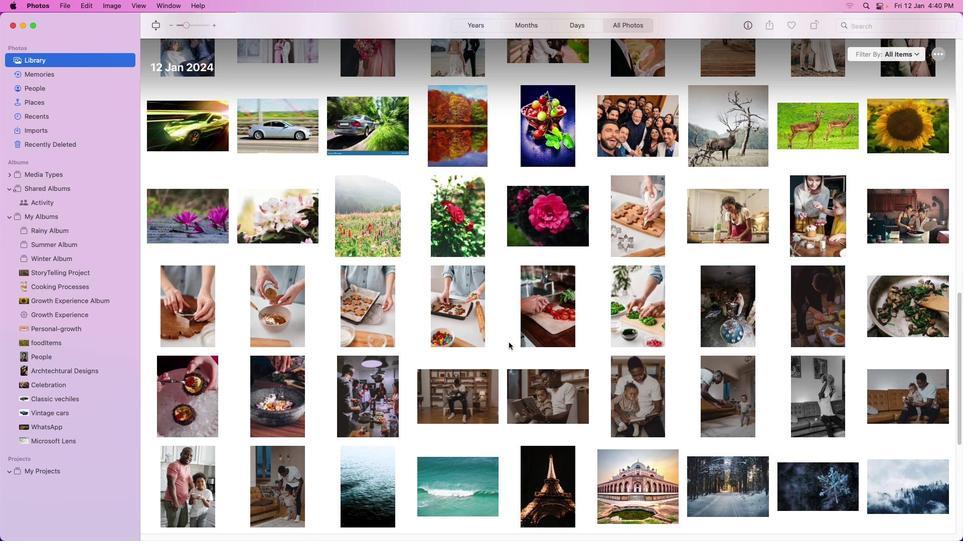 
Action: Mouse moved to (578, 345)
Screenshot: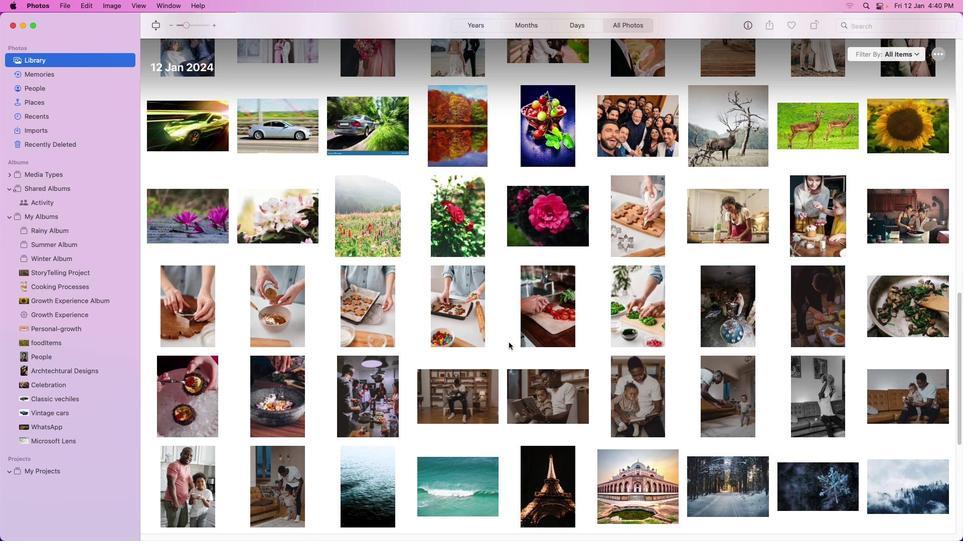 
Action: Mouse scrolled (578, 345) with delta (0, -3)
Screenshot: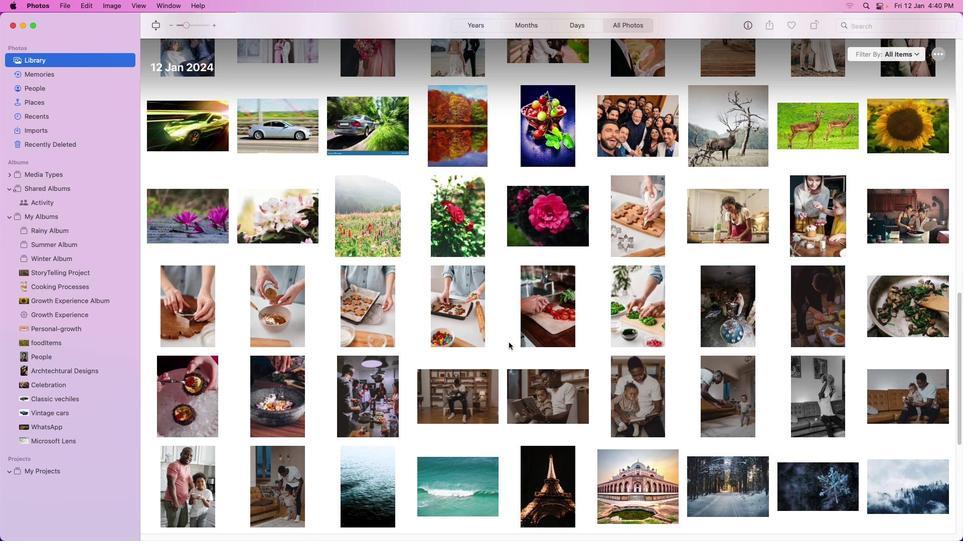
Action: Mouse moved to (578, 345)
Screenshot: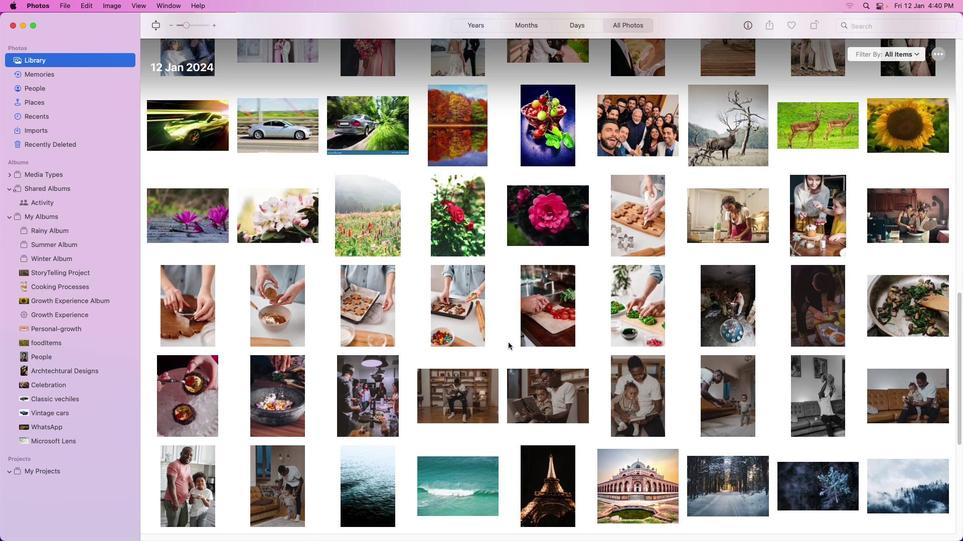 
Action: Mouse scrolled (578, 345) with delta (0, -3)
Screenshot: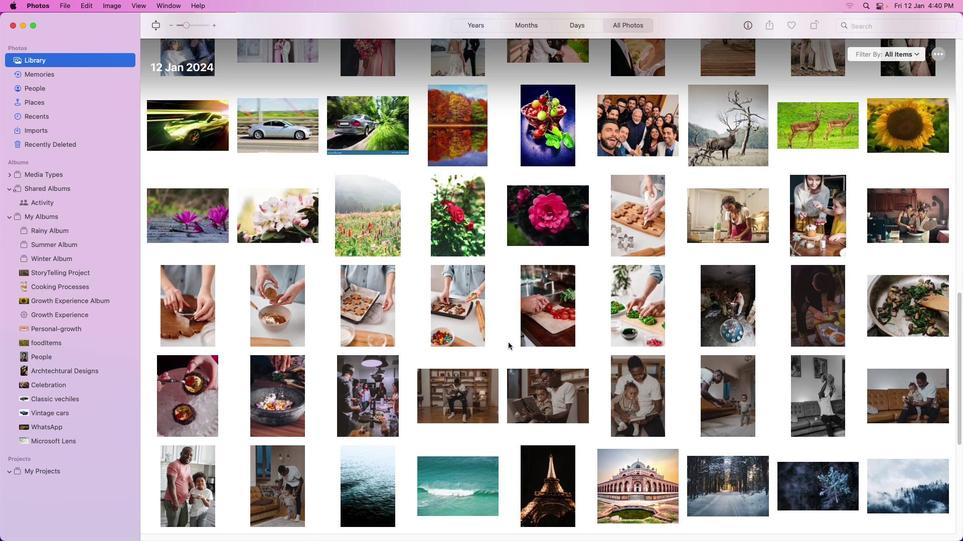 
Action: Mouse moved to (508, 343)
Screenshot: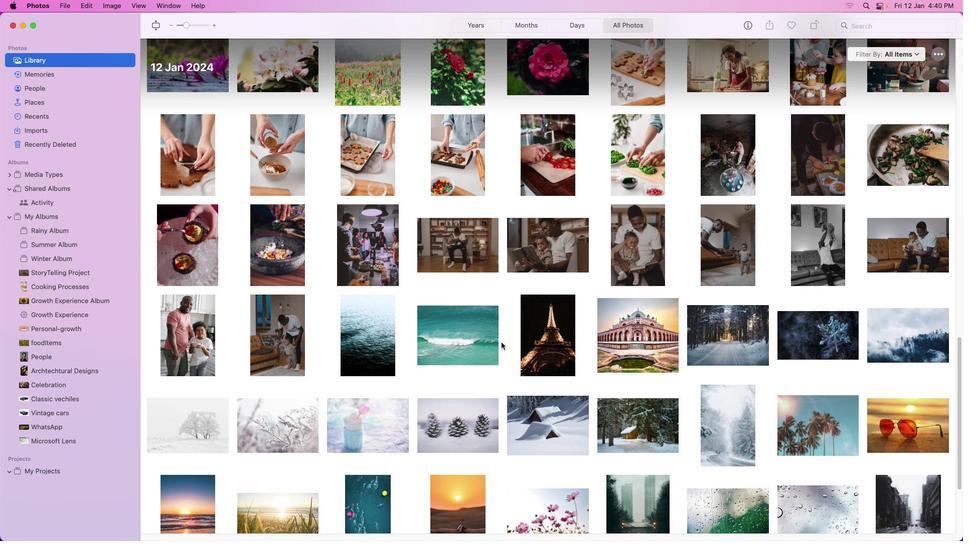 
Action: Mouse scrolled (508, 343) with delta (0, 0)
Screenshot: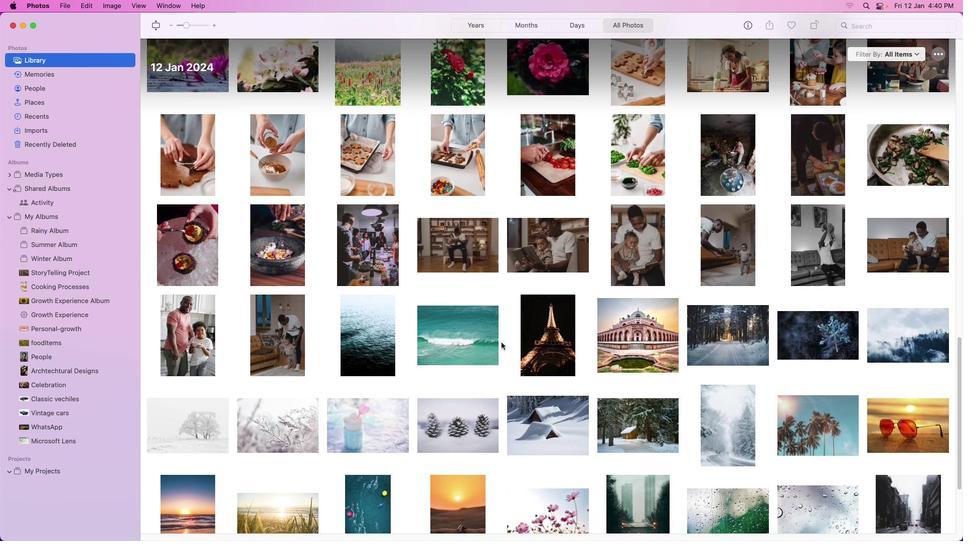 
Action: Mouse moved to (508, 343)
Screenshot: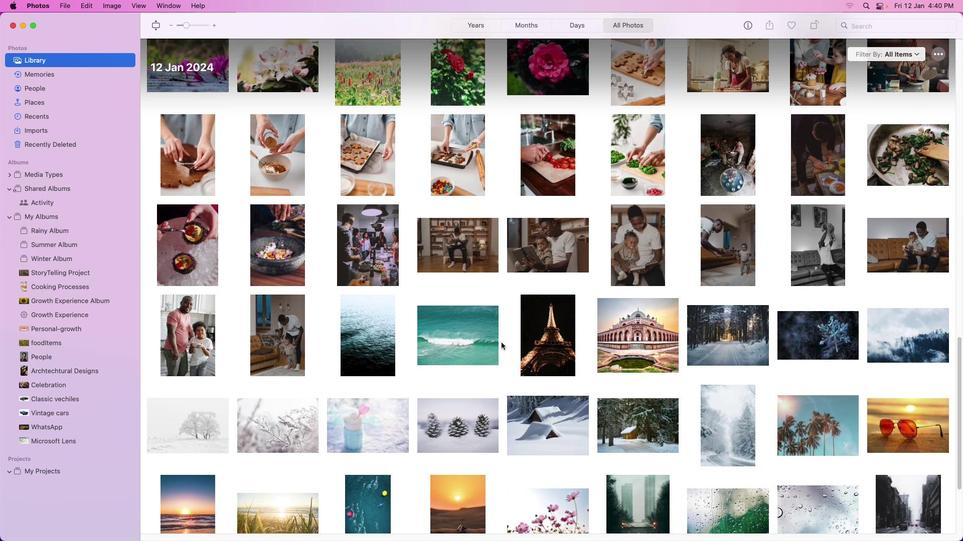 
Action: Mouse scrolled (508, 343) with delta (0, 0)
Screenshot: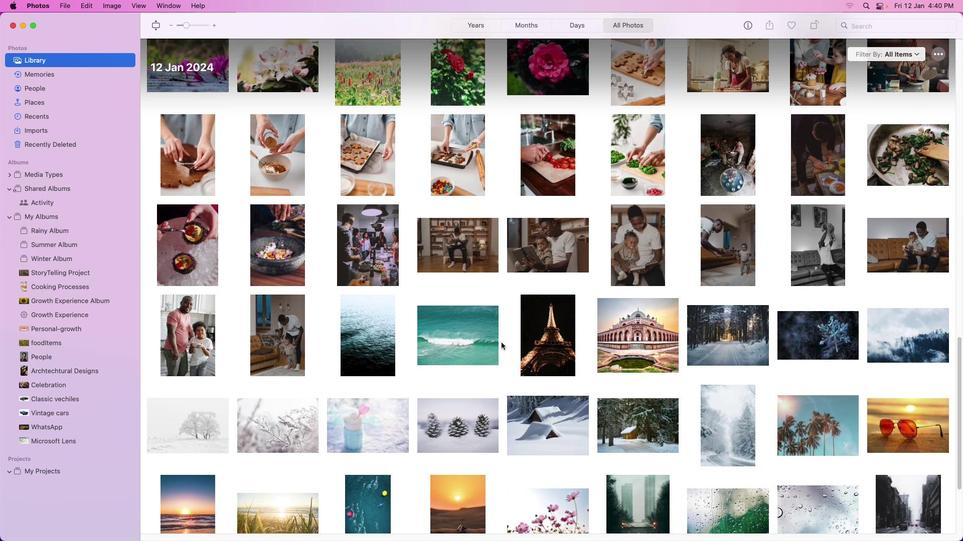 
Action: Mouse moved to (507, 343)
Screenshot: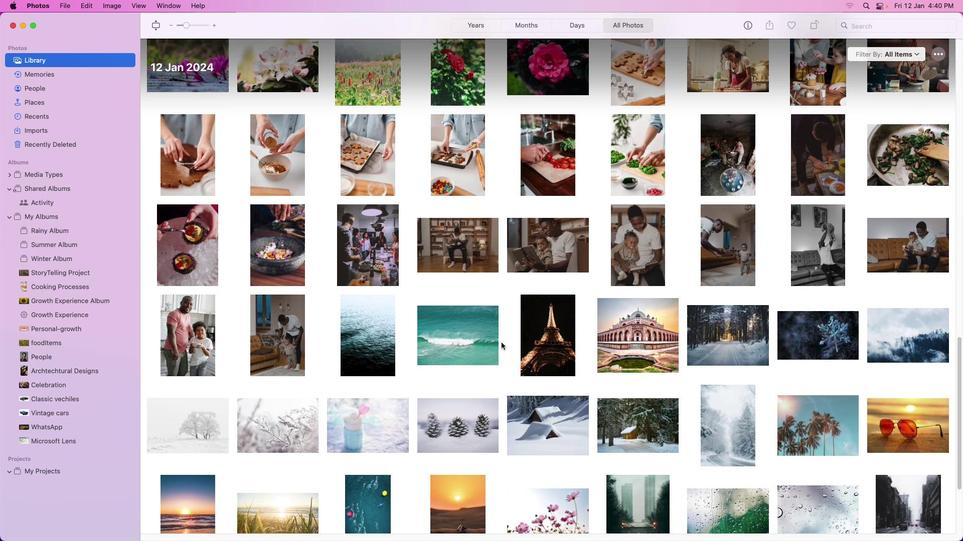 
Action: Mouse scrolled (507, 343) with delta (0, -1)
Screenshot: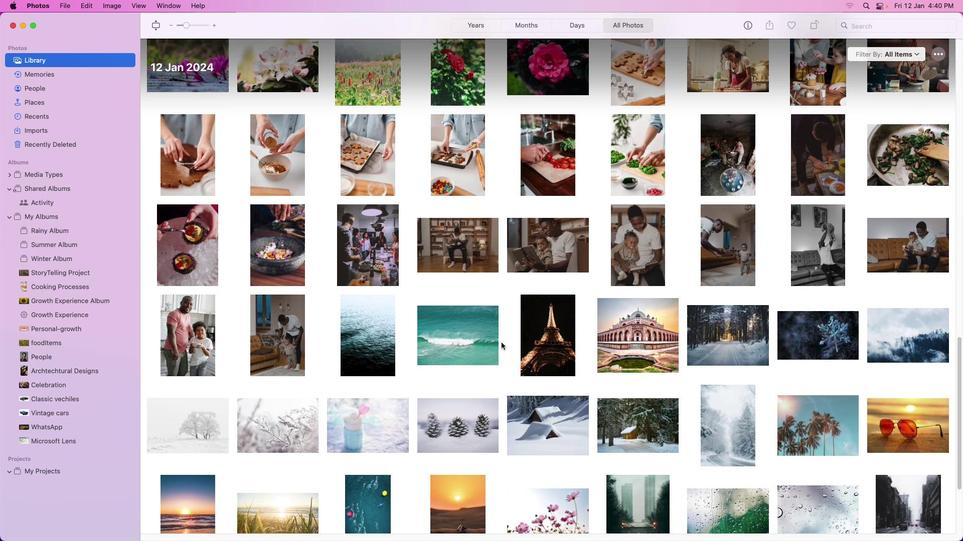 
Action: Mouse moved to (506, 343)
Screenshot: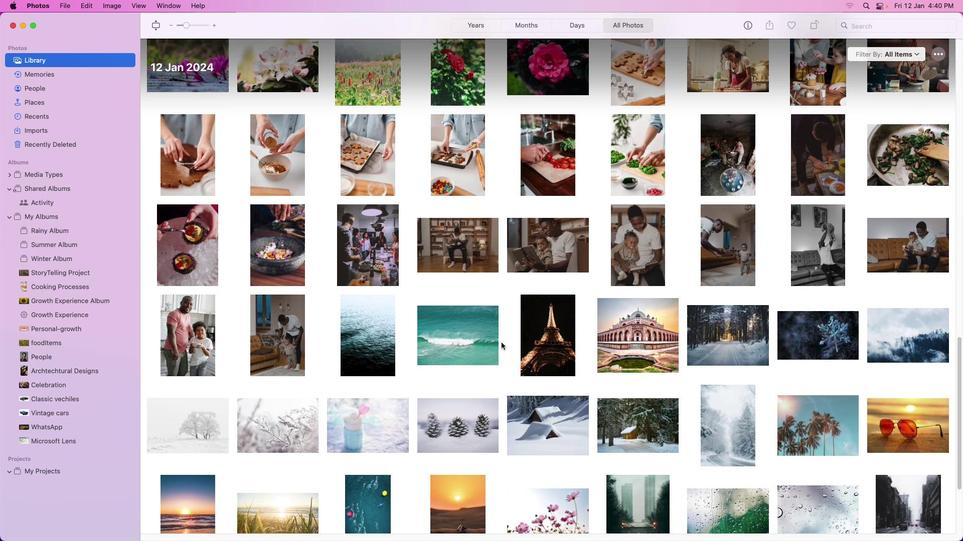 
Action: Mouse scrolled (506, 343) with delta (0, -2)
Screenshot: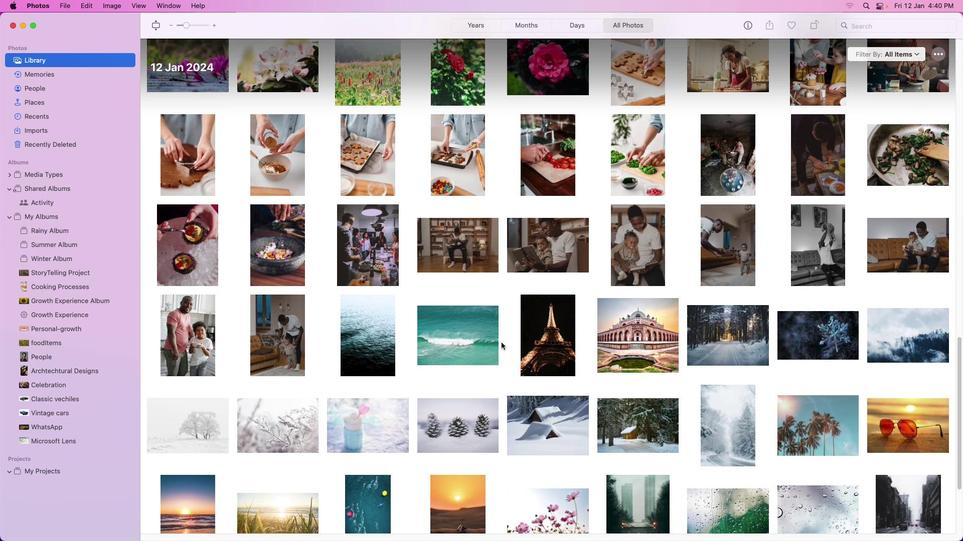 
Action: Mouse moved to (506, 343)
Screenshot: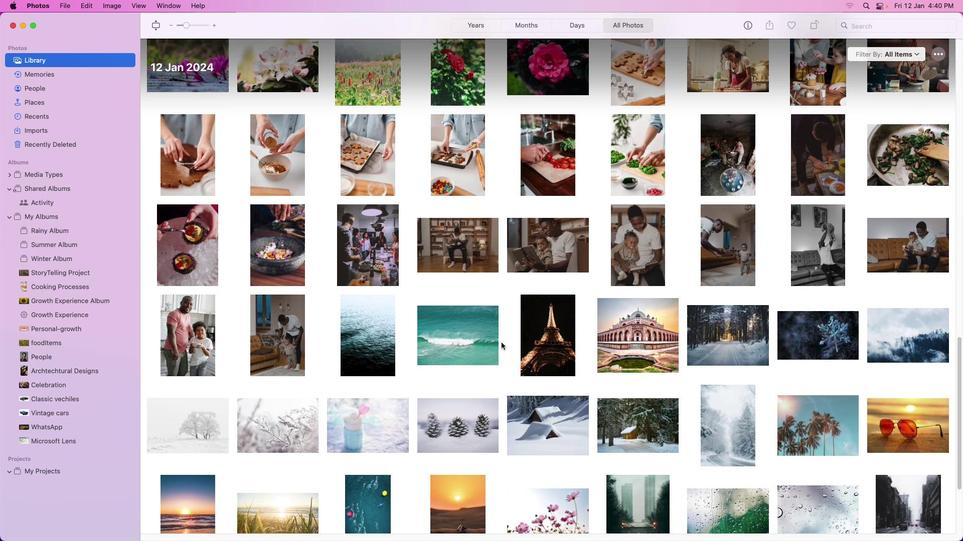 
Action: Mouse scrolled (506, 343) with delta (0, -3)
Screenshot: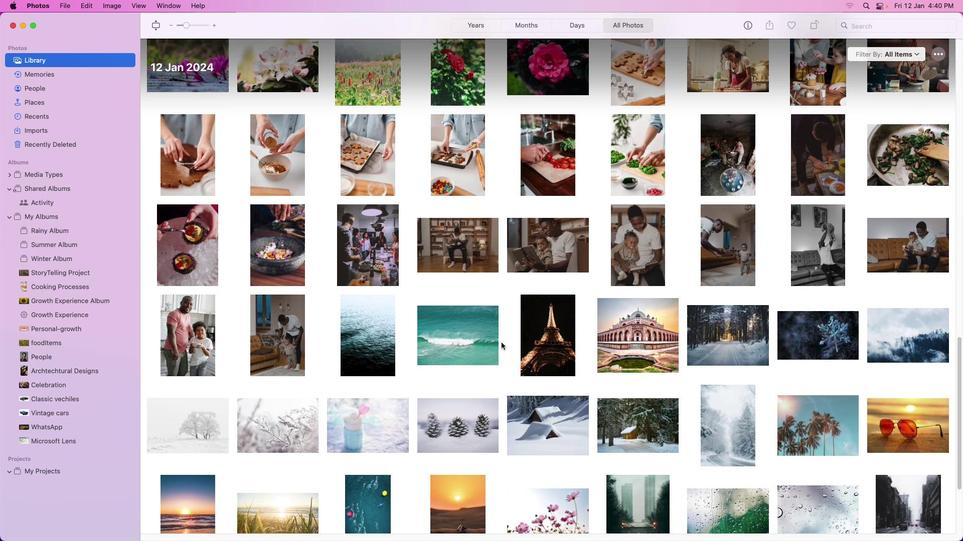 
Action: Mouse moved to (505, 344)
Screenshot: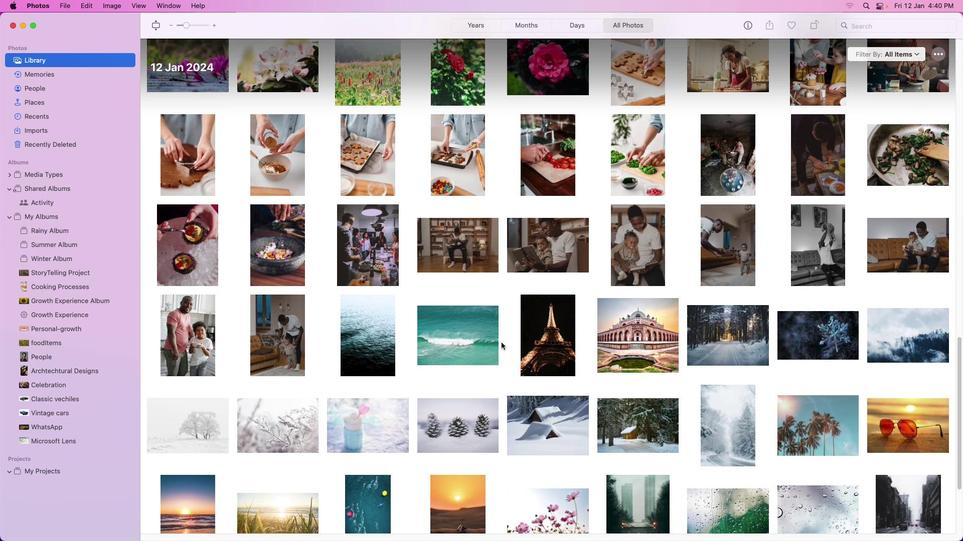 
Action: Mouse scrolled (505, 344) with delta (0, -3)
Screenshot: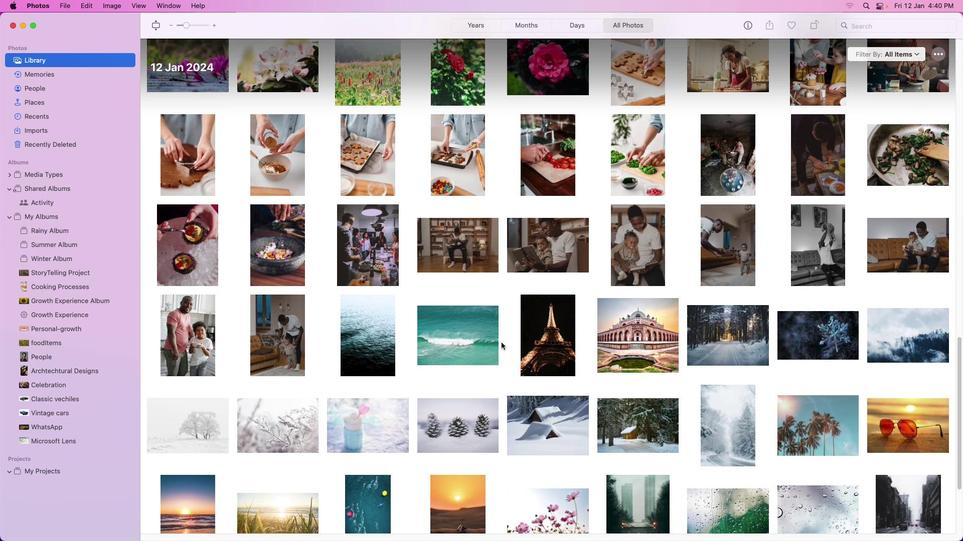 
Action: Mouse moved to (505, 344)
Screenshot: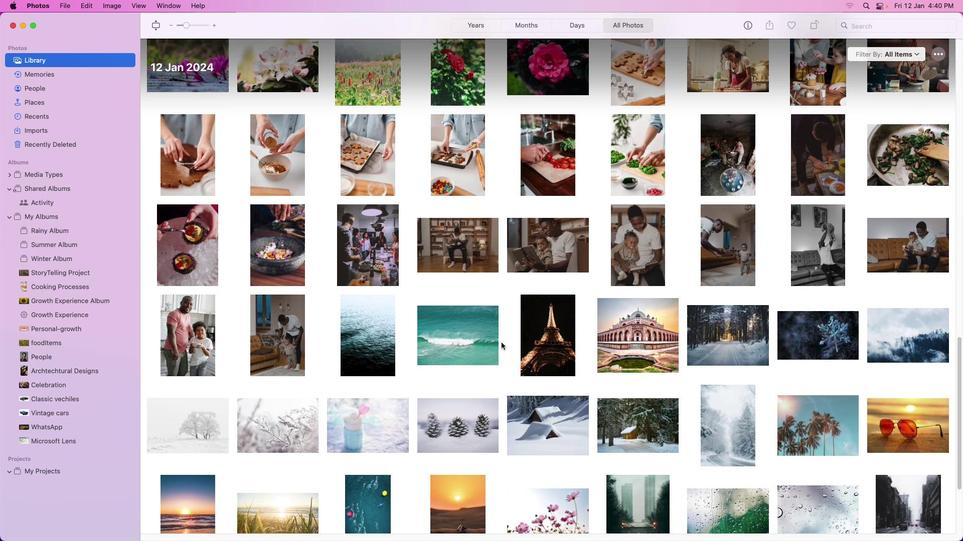 
Action: Mouse scrolled (505, 344) with delta (0, -3)
Screenshot: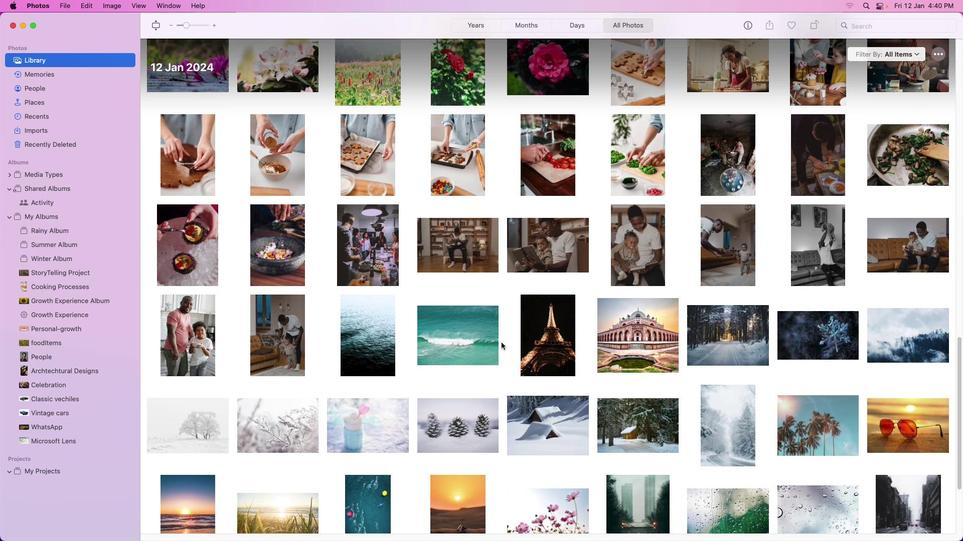 
Action: Mouse moved to (501, 343)
Screenshot: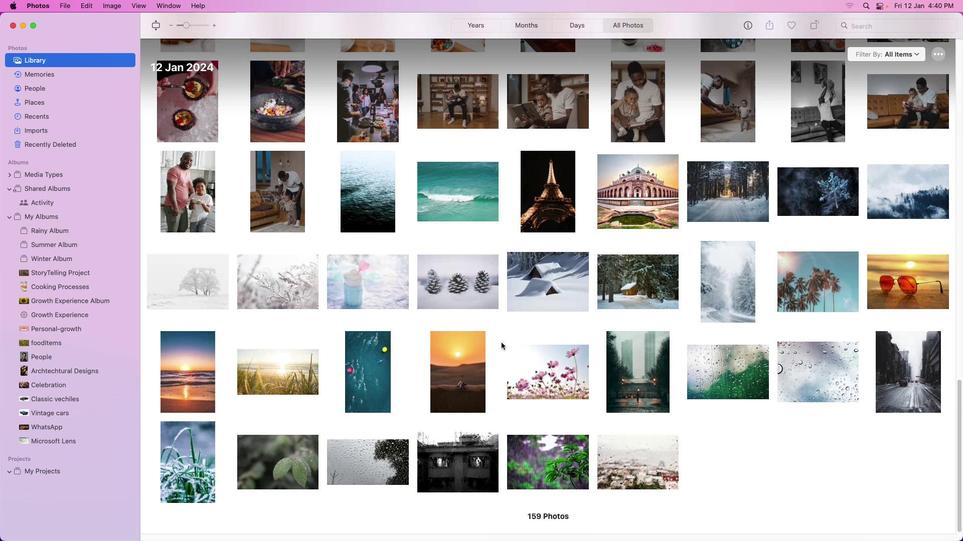 
Action: Mouse scrolled (501, 343) with delta (0, 0)
Screenshot: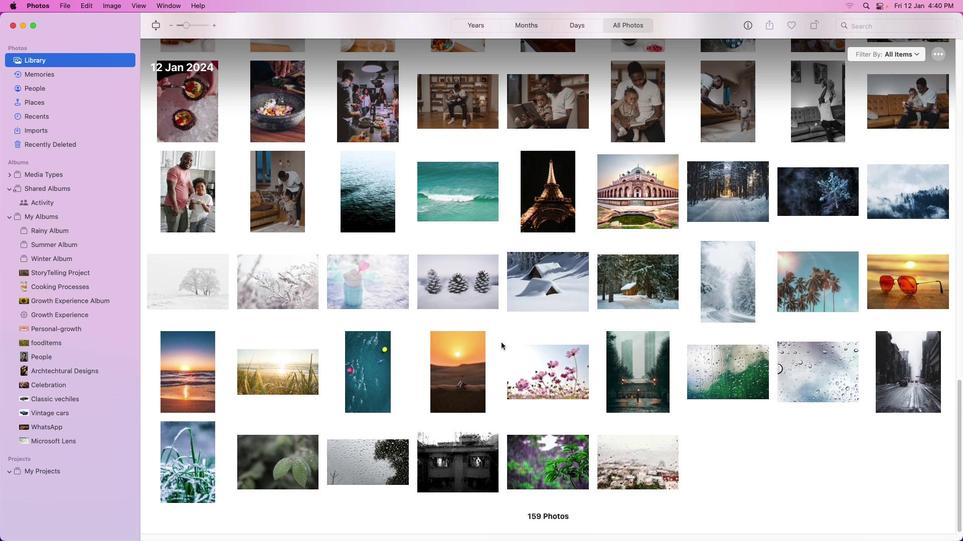 
Action: Mouse scrolled (501, 343) with delta (0, 0)
Screenshot: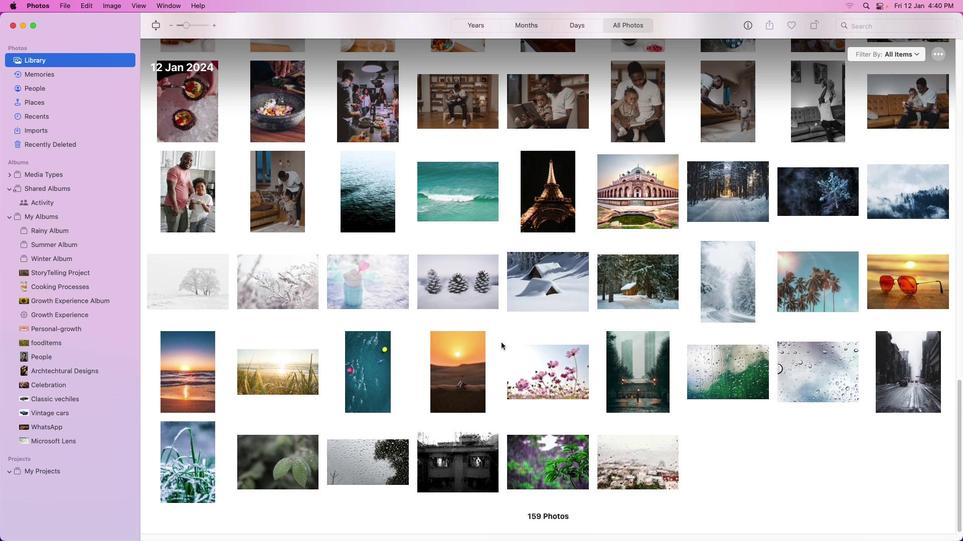 
Action: Mouse scrolled (501, 343) with delta (0, -1)
Screenshot: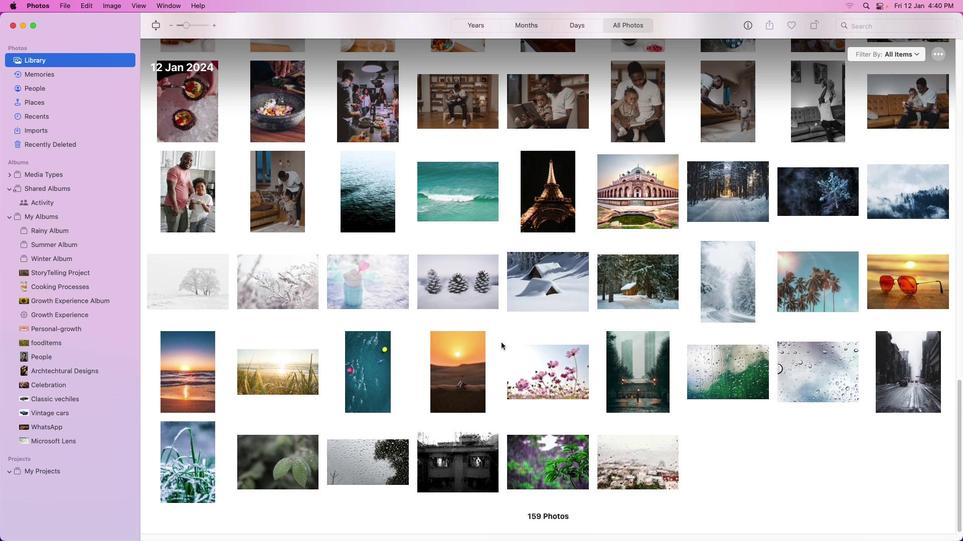 
Action: Mouse scrolled (501, 343) with delta (0, -2)
Screenshot: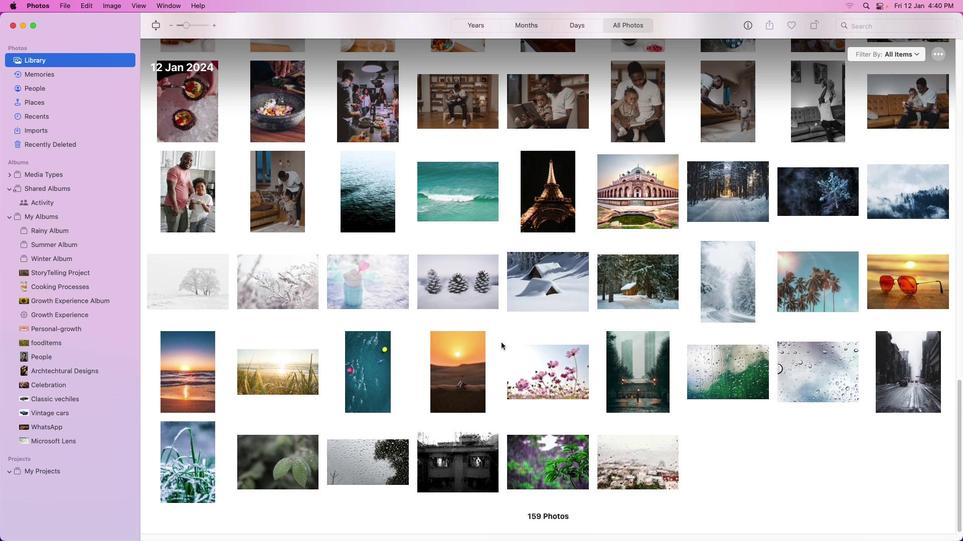 
Action: Mouse scrolled (501, 343) with delta (0, -3)
Screenshot: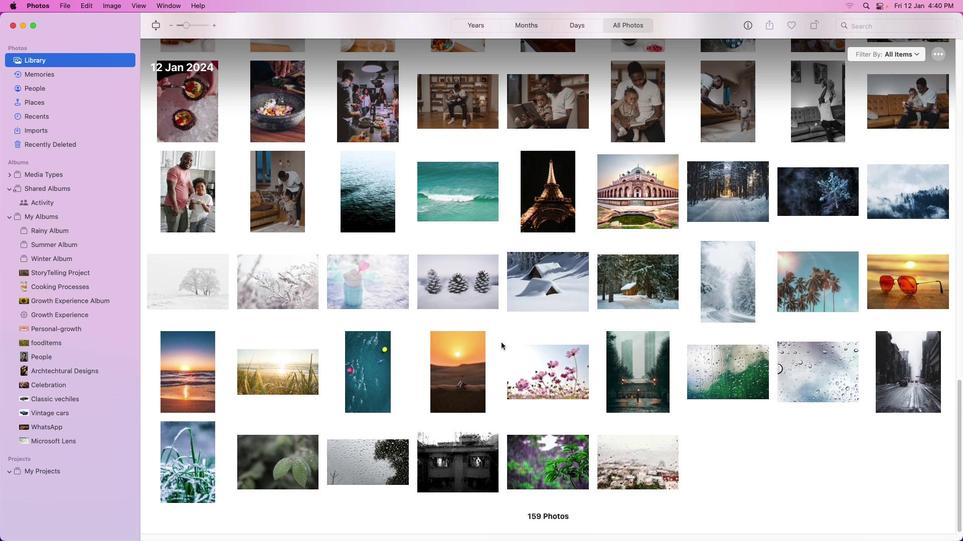 
Action: Mouse scrolled (501, 343) with delta (0, -3)
Screenshot: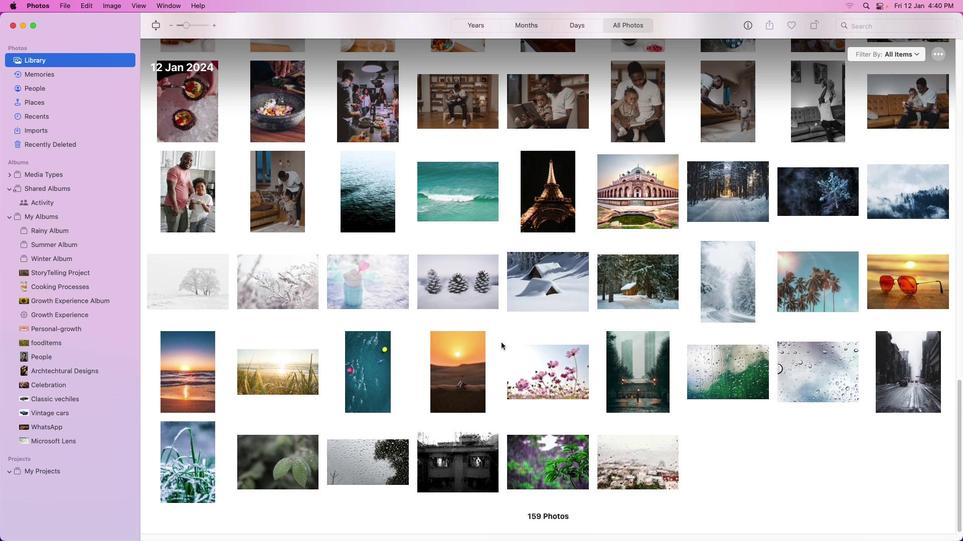 
Action: Mouse scrolled (501, 343) with delta (0, -3)
Screenshot: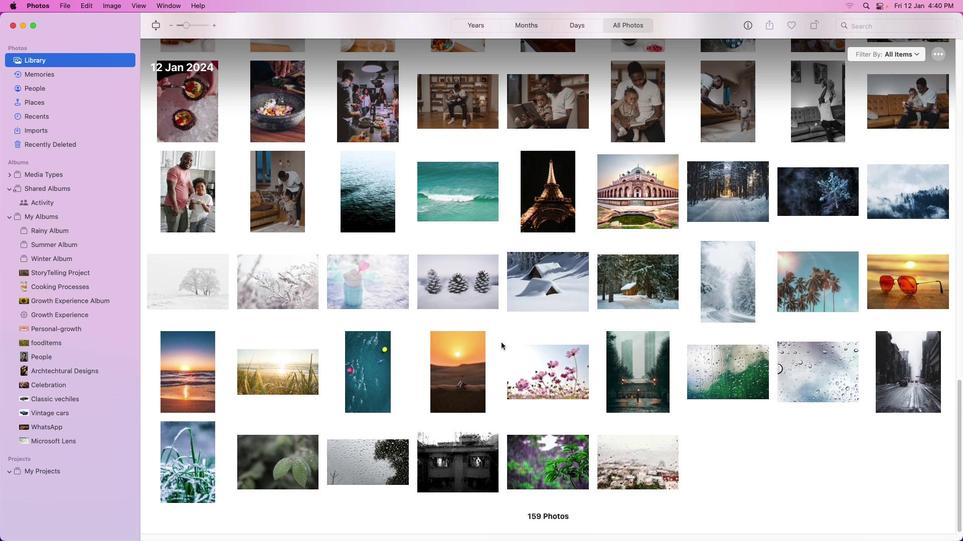 
Action: Mouse scrolled (501, 343) with delta (0, 0)
Screenshot: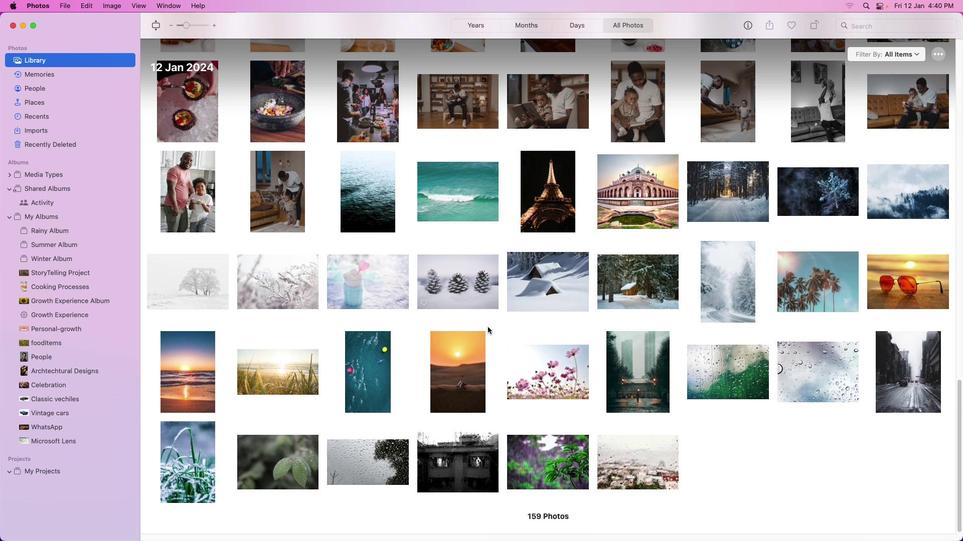 
Action: Mouse scrolled (501, 343) with delta (0, 0)
Screenshot: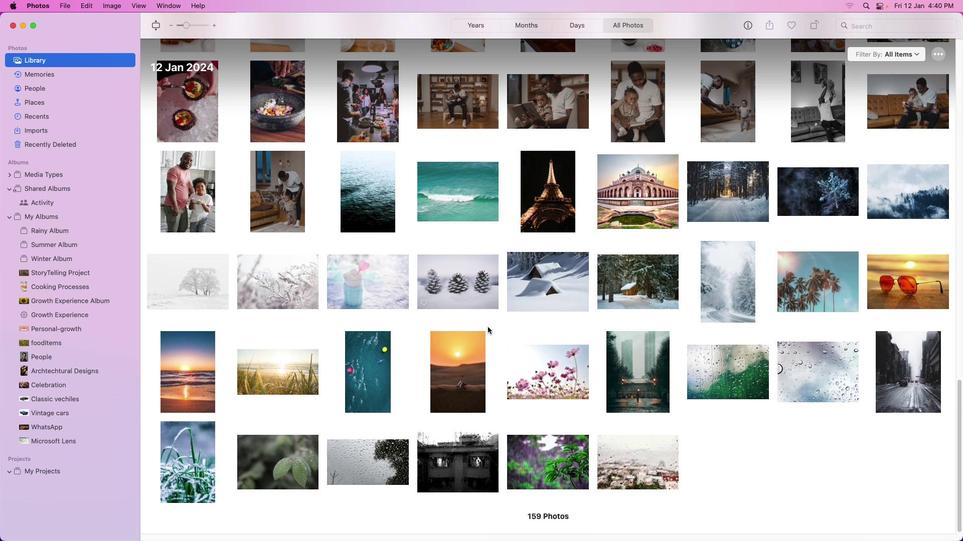 
Action: Mouse scrolled (501, 343) with delta (0, -1)
Screenshot: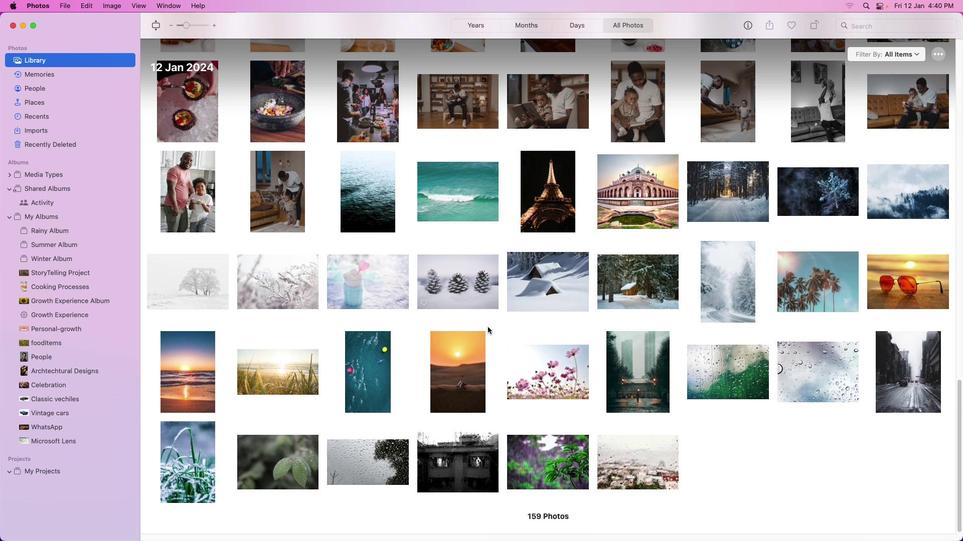 
Action: Mouse scrolled (501, 343) with delta (0, -2)
Screenshot: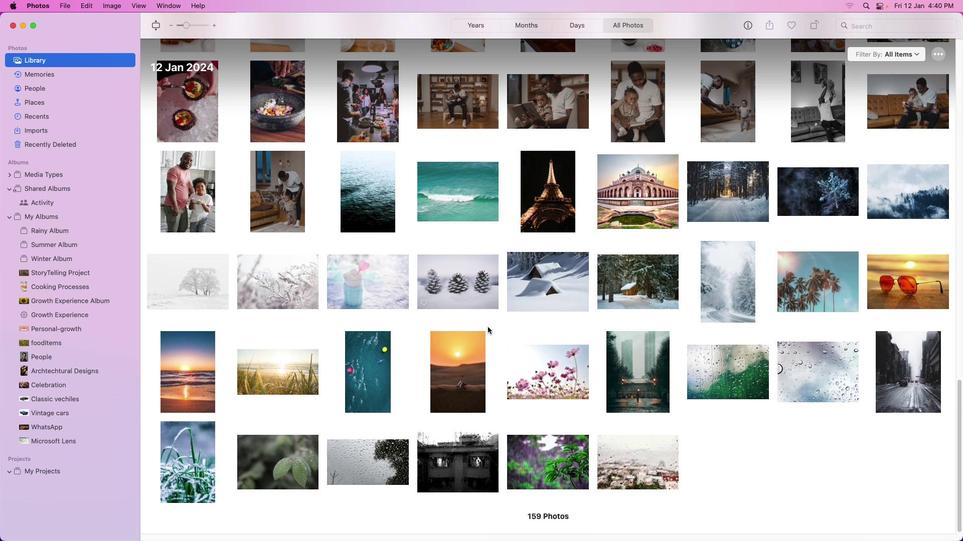 
Action: Mouse scrolled (501, 343) with delta (0, -2)
Screenshot: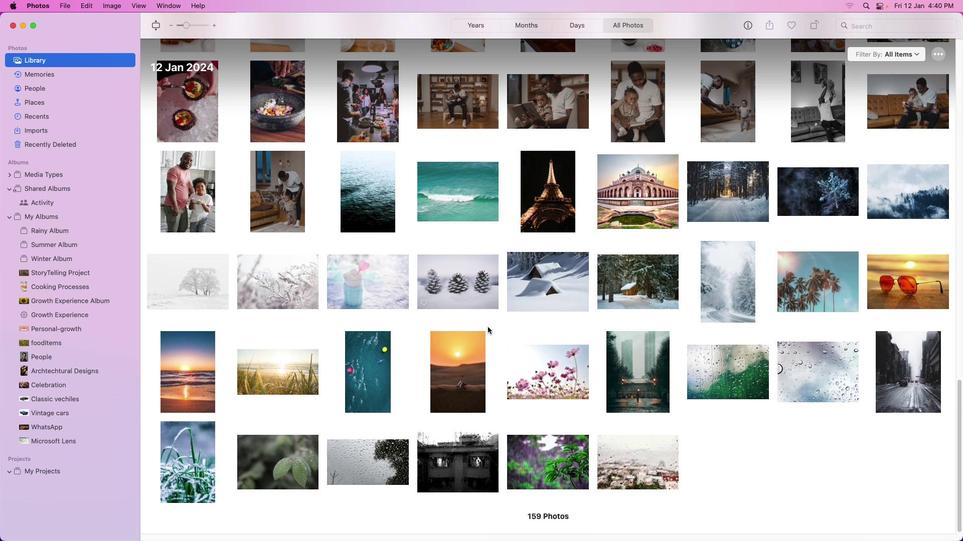 
Action: Mouse moved to (725, 192)
Screenshot: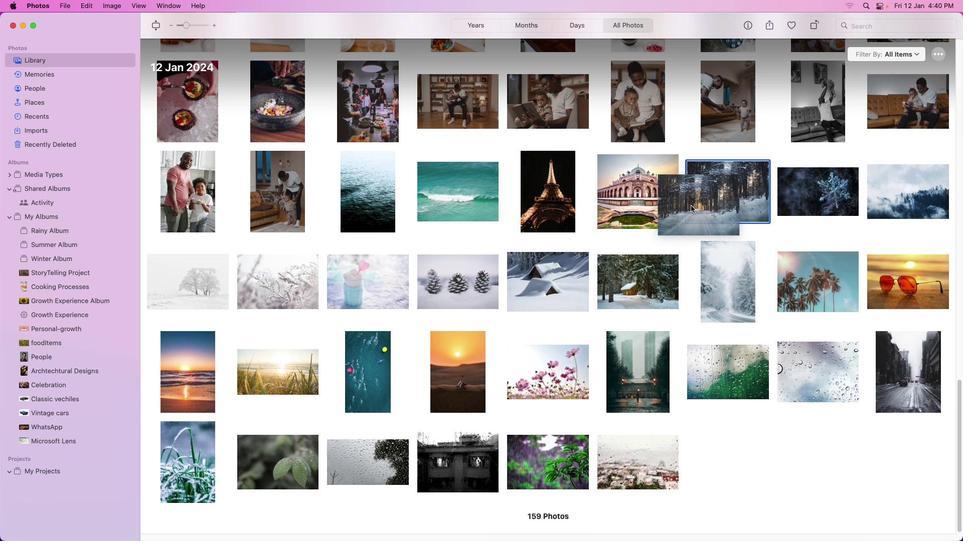 
Action: Mouse pressed left at (725, 192)
Screenshot: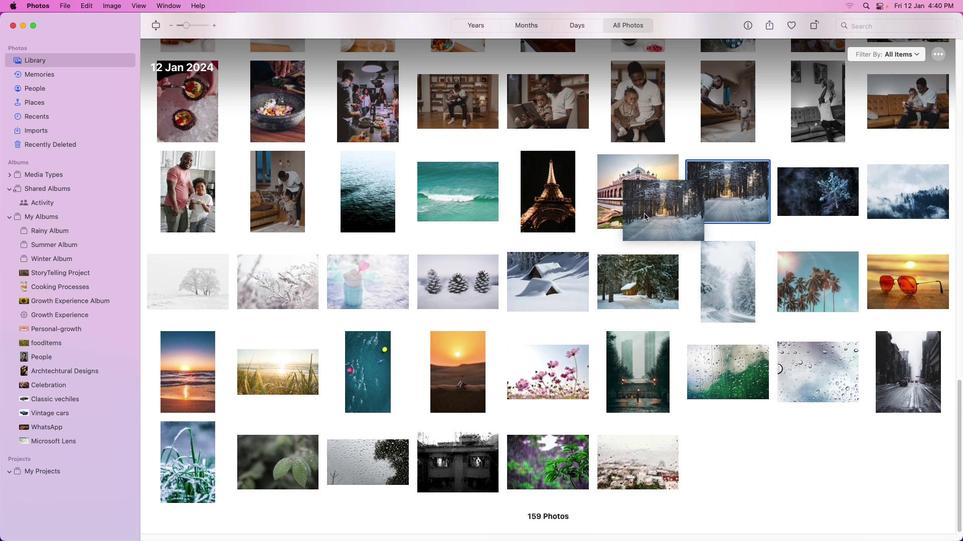 
Action: Mouse moved to (806, 185)
Screenshot: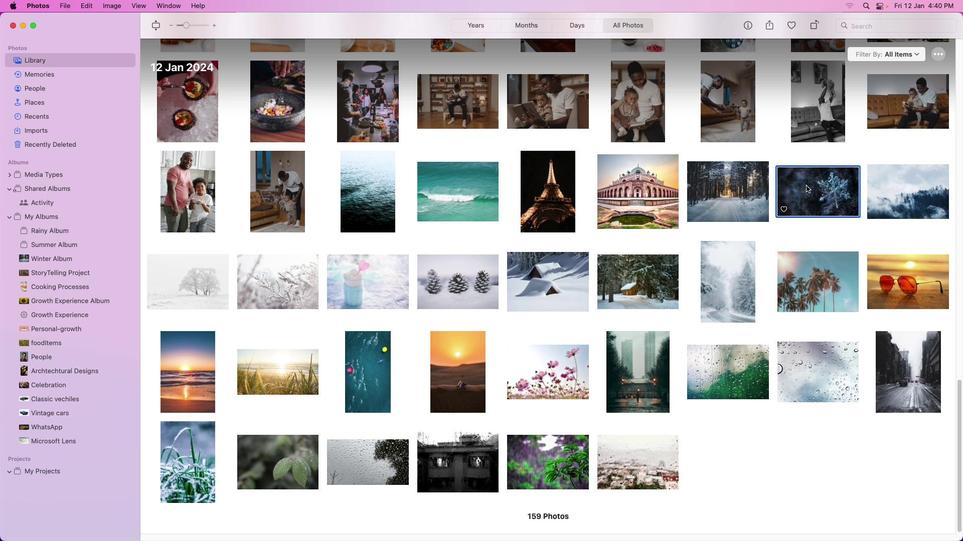 
Action: Mouse pressed left at (806, 185)
Screenshot: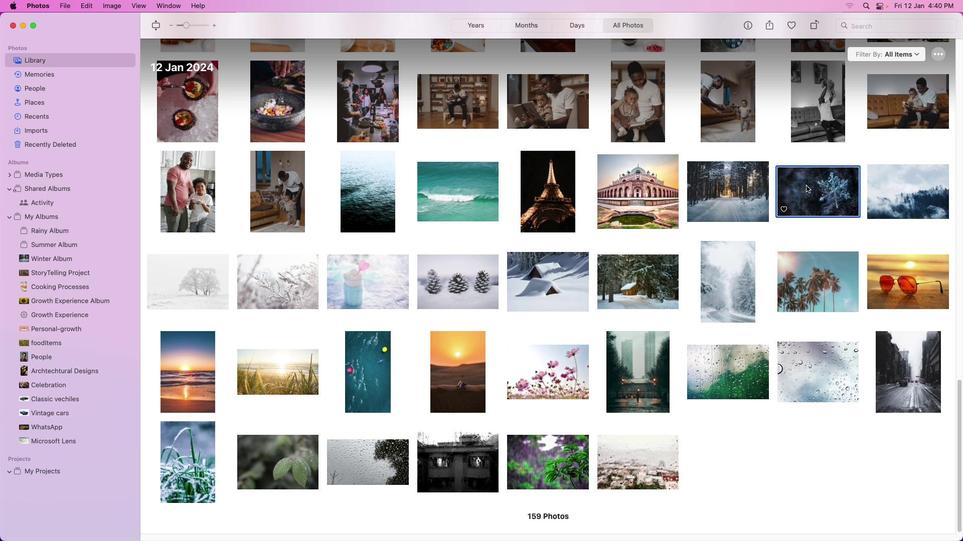 
Action: Mouse pressed right at (806, 185)
Screenshot: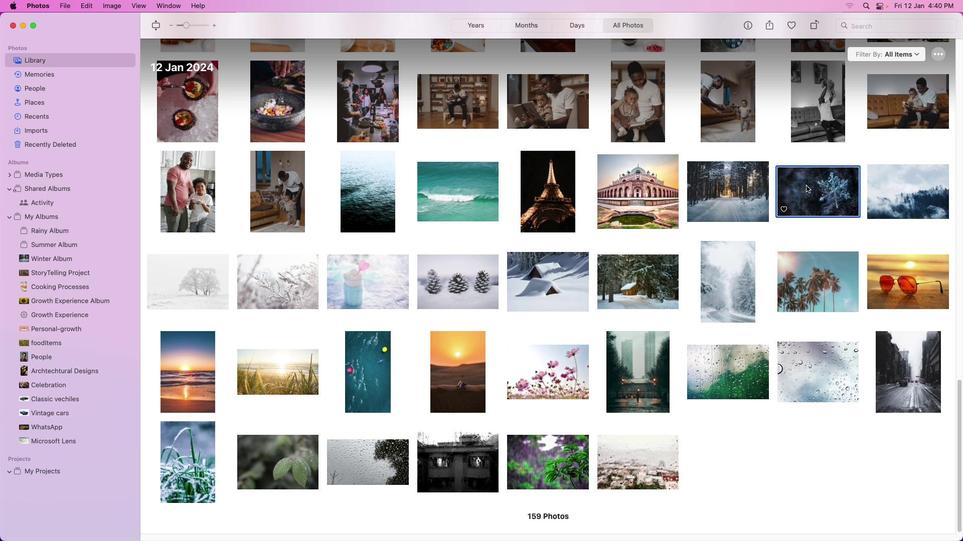 
Action: Mouse moved to (828, 193)
Screenshot: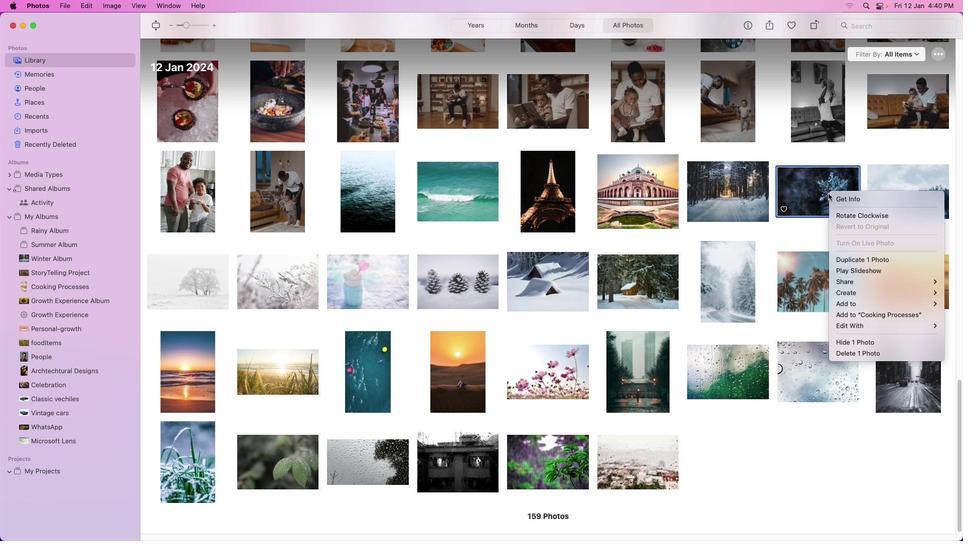 
Action: Mouse pressed right at (828, 193)
Screenshot: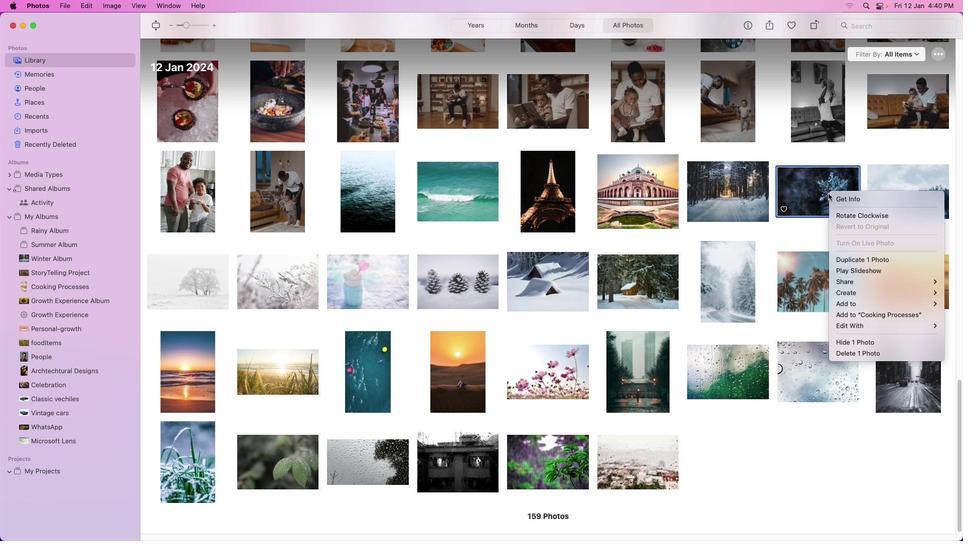 
Action: Mouse moved to (762, 344)
Screenshot: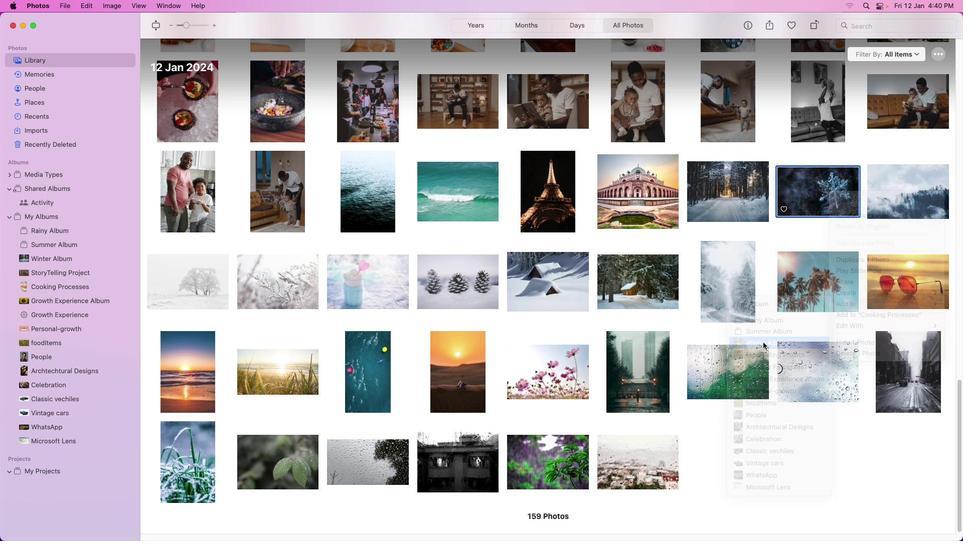 
Action: Mouse pressed left at (762, 344)
Screenshot: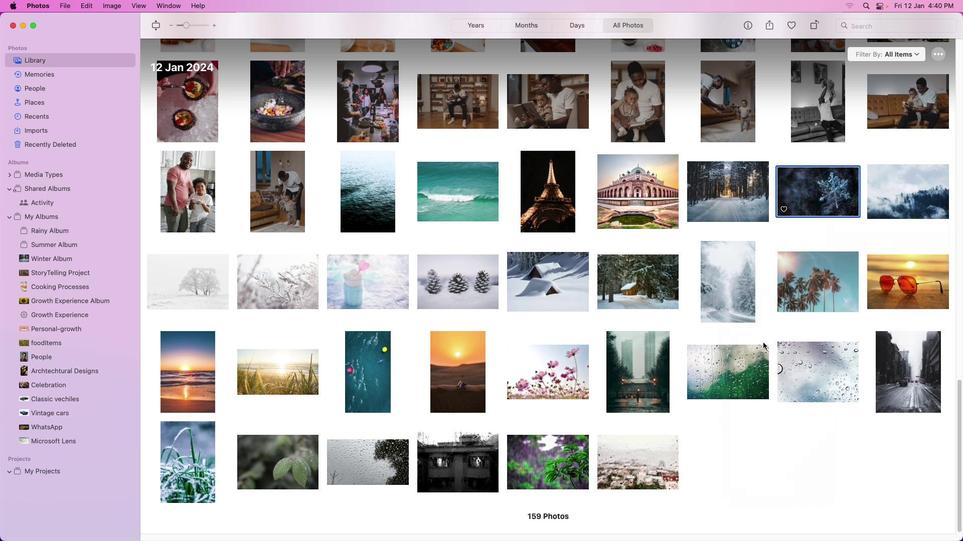 
Action: Mouse moved to (899, 199)
Screenshot: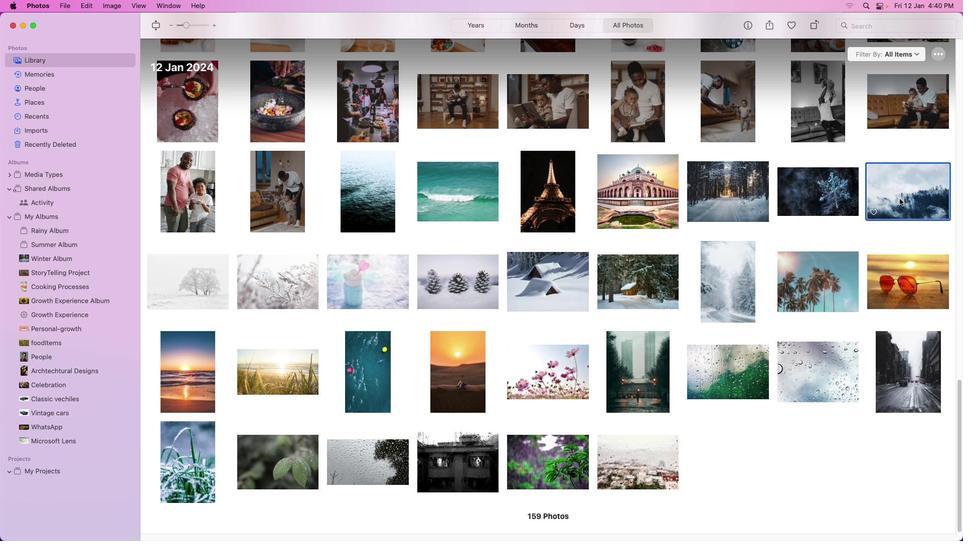 
Action: Mouse pressed left at (899, 199)
Screenshot: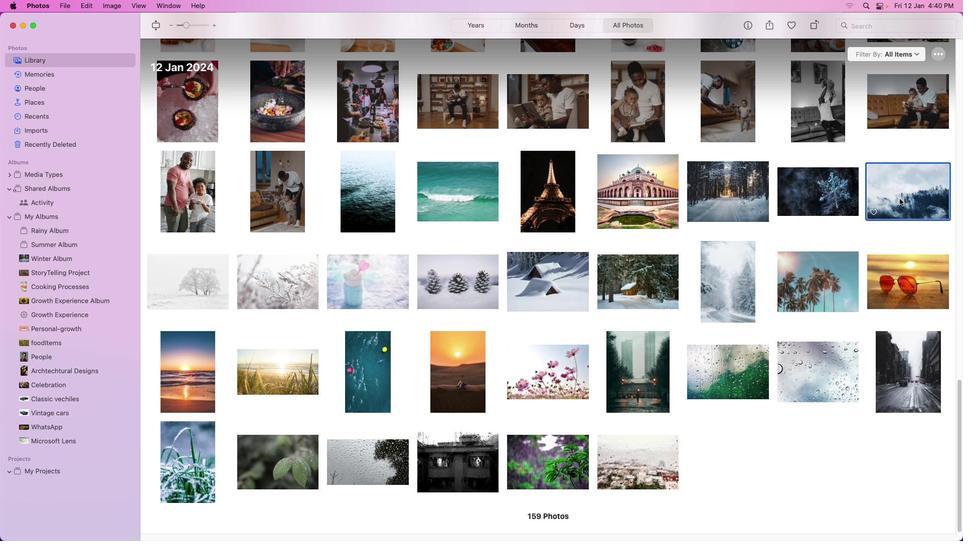 
Action: Mouse pressed right at (899, 199)
Screenshot: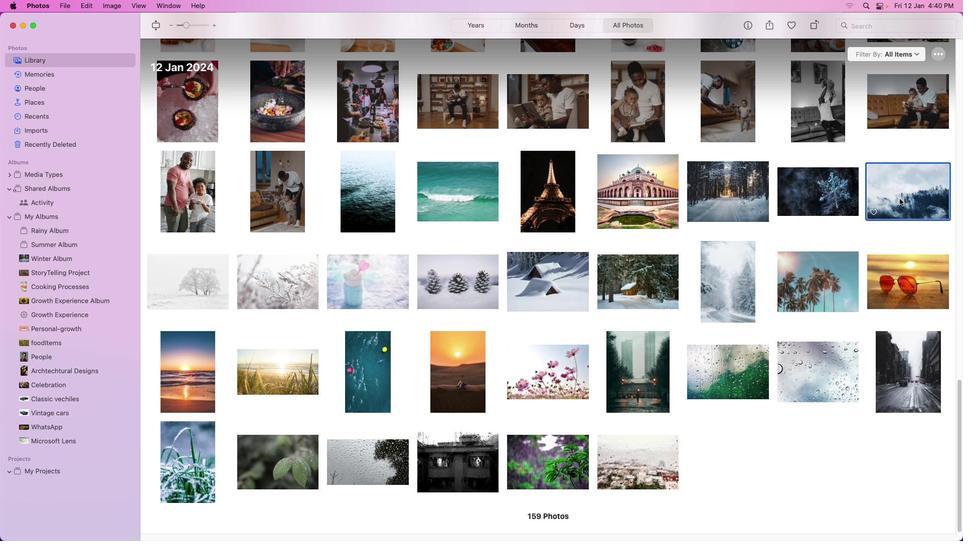 
Action: Mouse pressed right at (899, 199)
Screenshot: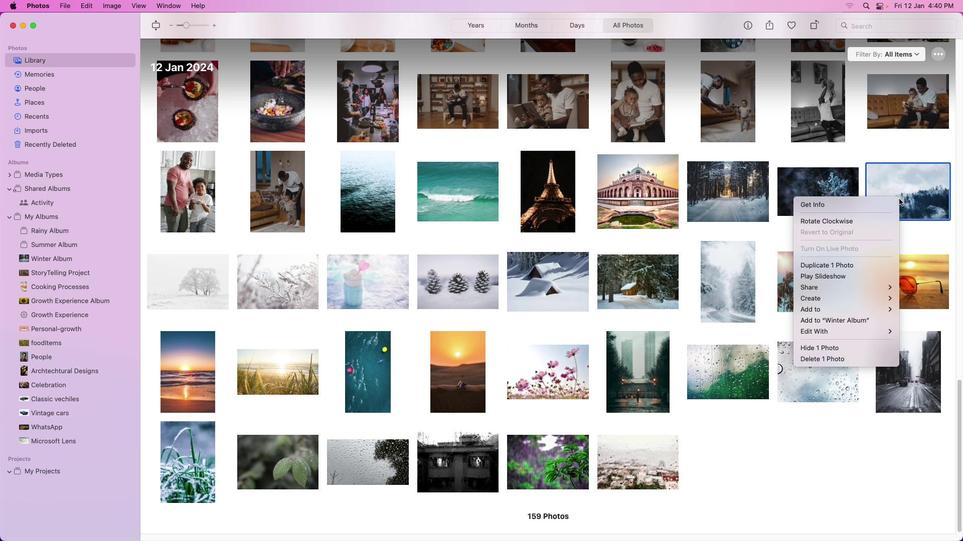 
Action: Mouse moved to (736, 344)
Screenshot: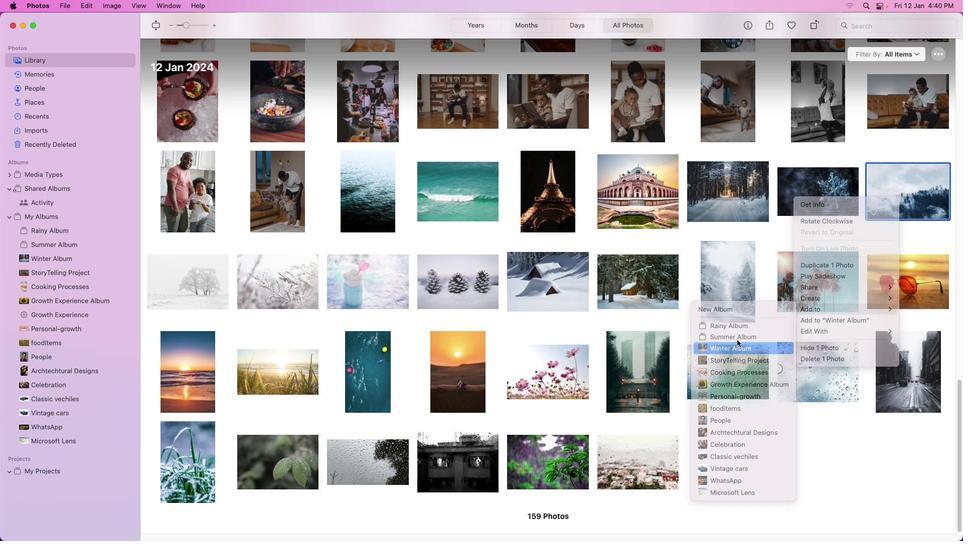 
Action: Mouse pressed left at (736, 344)
Screenshot: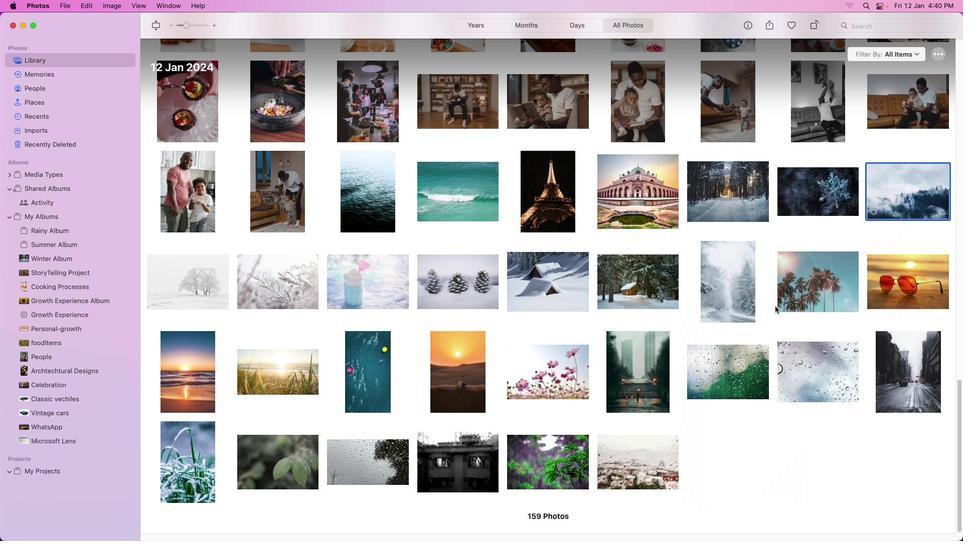 
Action: Mouse moved to (157, 272)
Screenshot: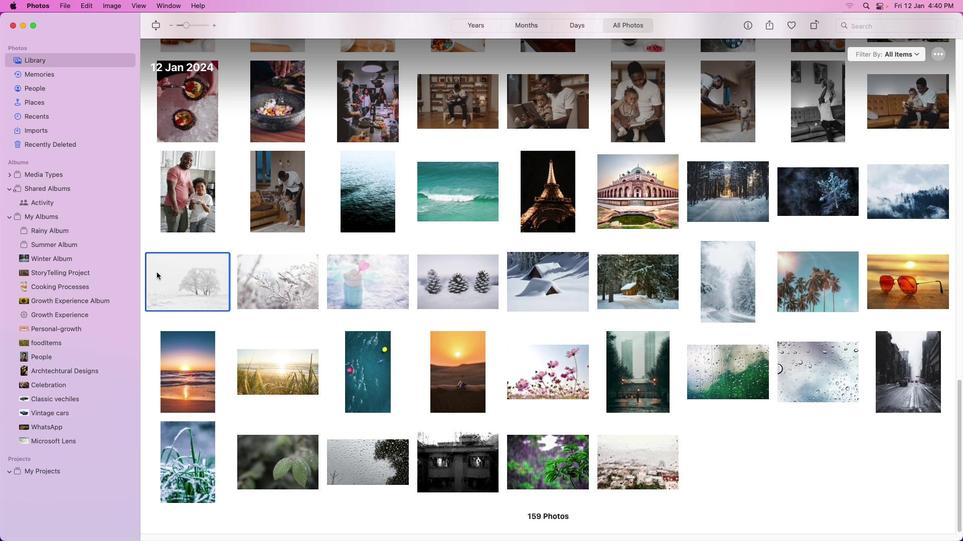 
Action: Mouse pressed left at (157, 272)
Screenshot: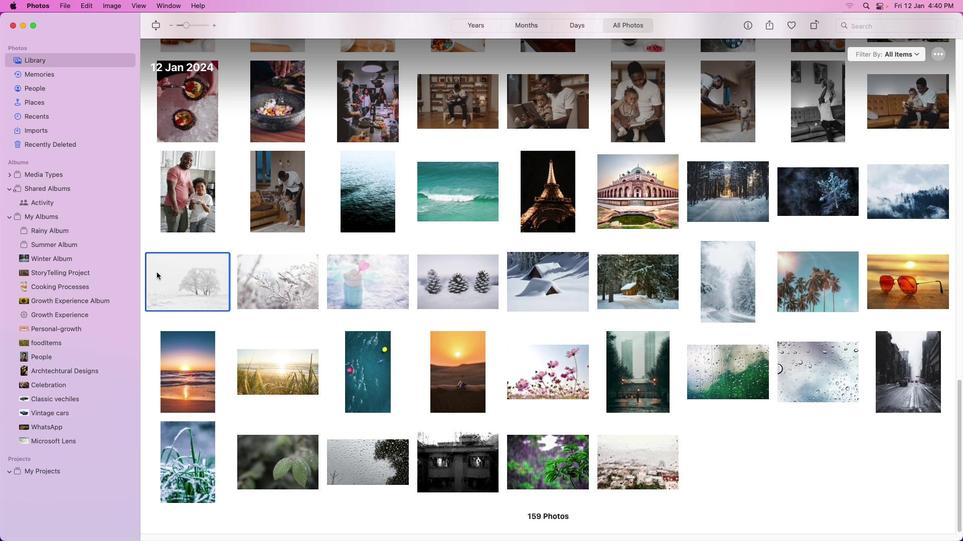 
Action: Mouse pressed right at (157, 272)
Screenshot: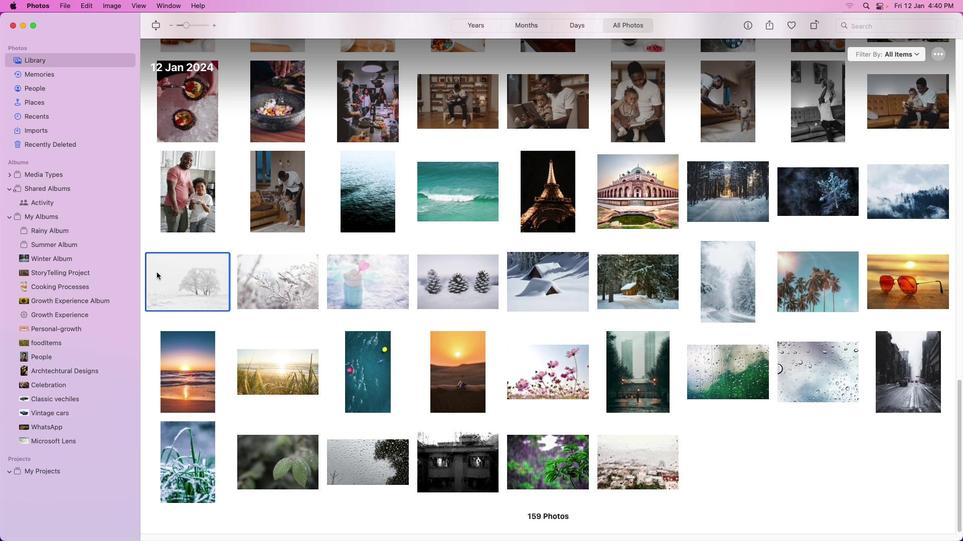 
Action: Mouse pressed right at (157, 272)
Screenshot: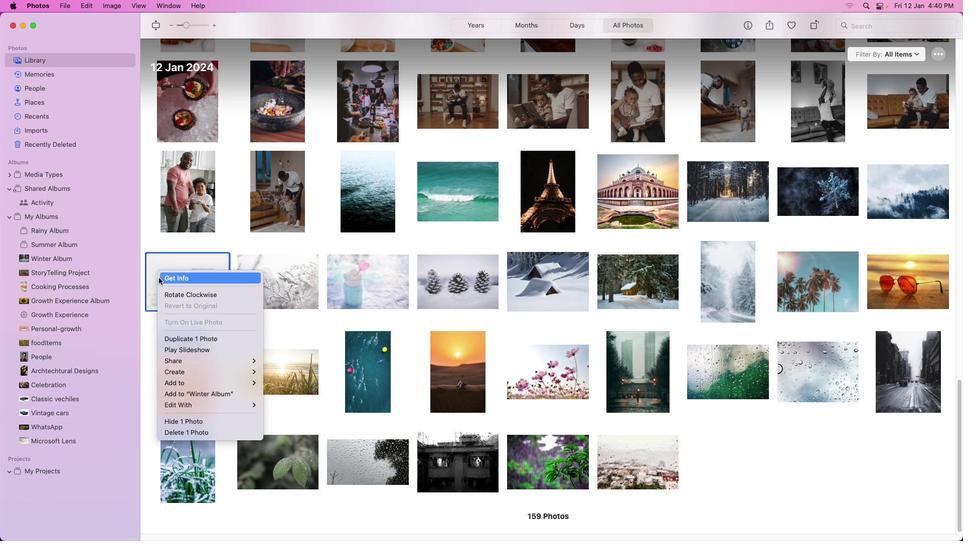 
Action: Mouse moved to (322, 387)
Screenshot: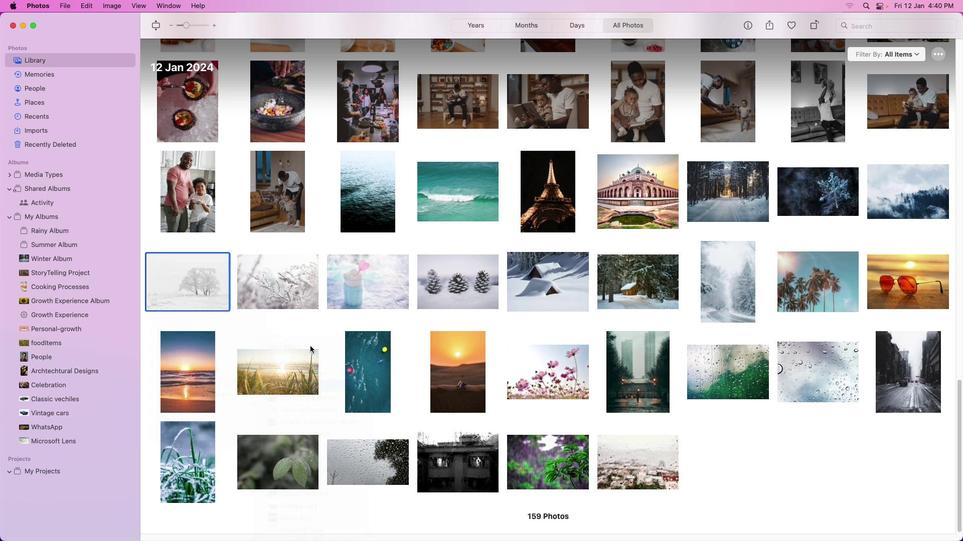 
Action: Mouse pressed left at (322, 387)
Screenshot: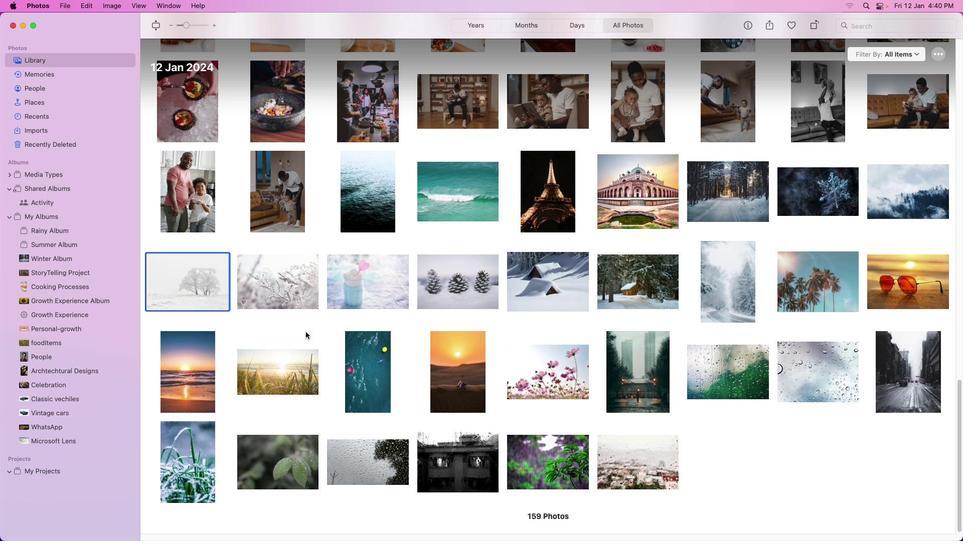 
Action: Mouse moved to (279, 287)
Screenshot: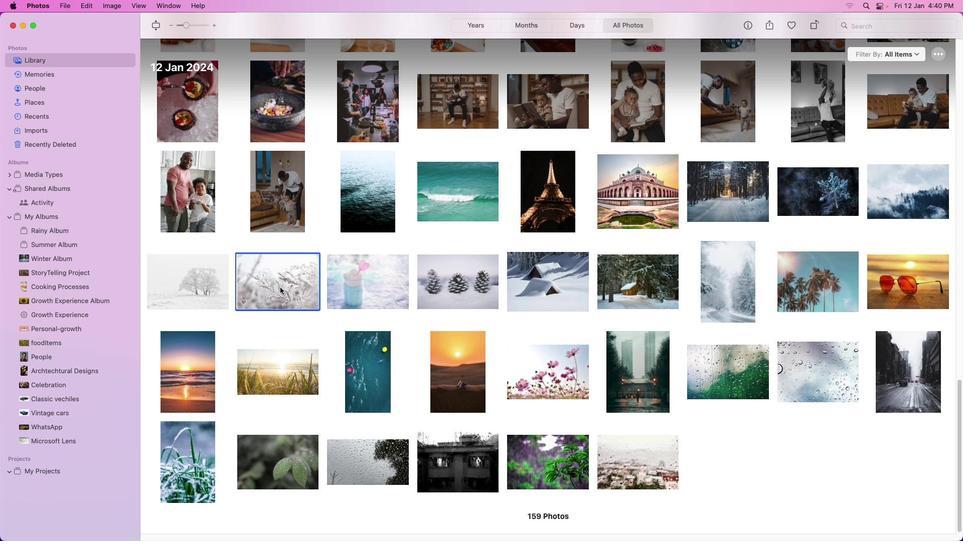 
Action: Mouse pressed left at (279, 287)
Screenshot: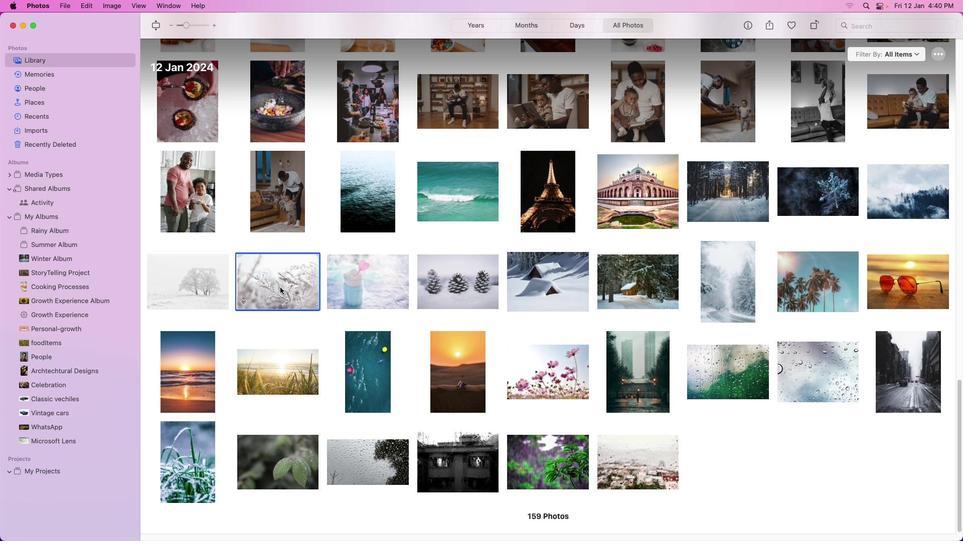 
Action: Mouse pressed right at (279, 287)
Screenshot: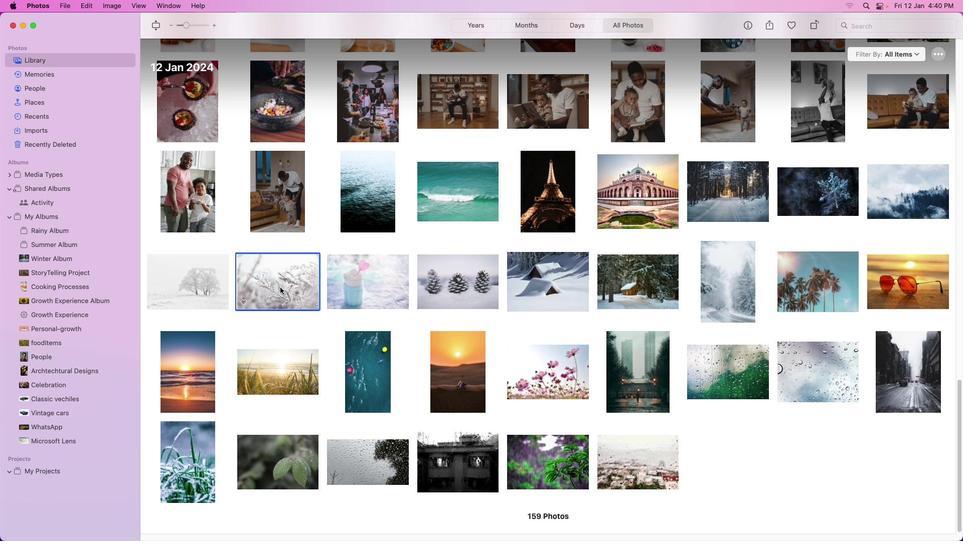
Action: Mouse pressed left at (279, 287)
Screenshot: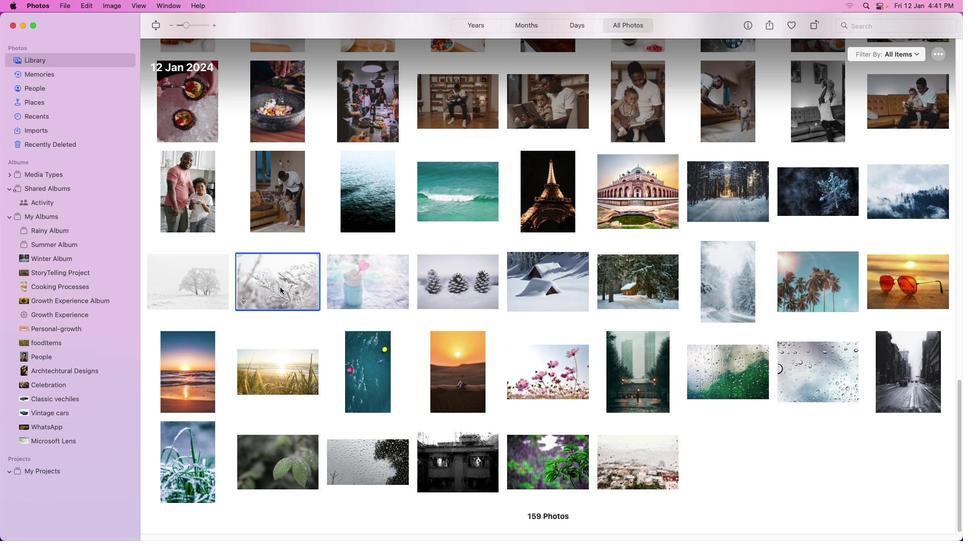 
Action: Mouse pressed right at (279, 287)
Screenshot: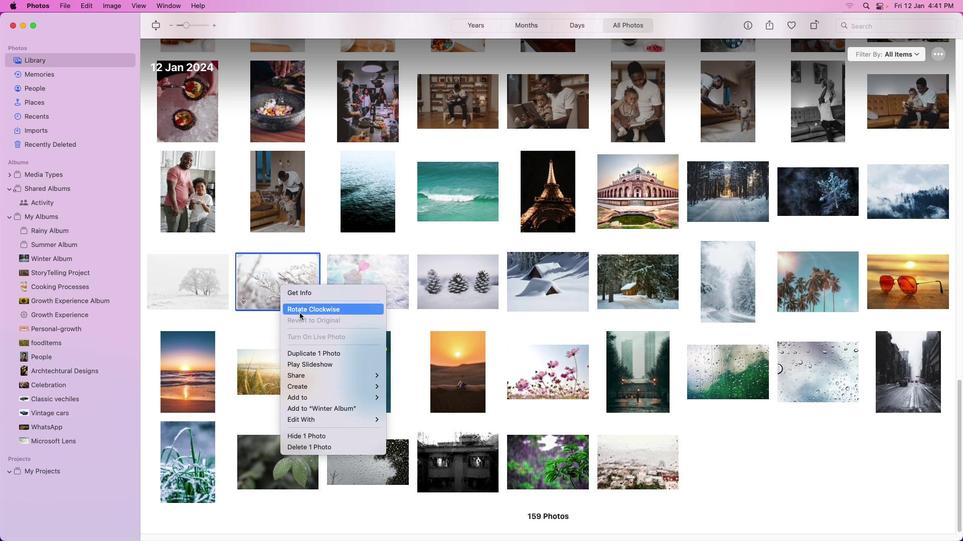 
Action: Mouse moved to (430, 387)
Screenshot: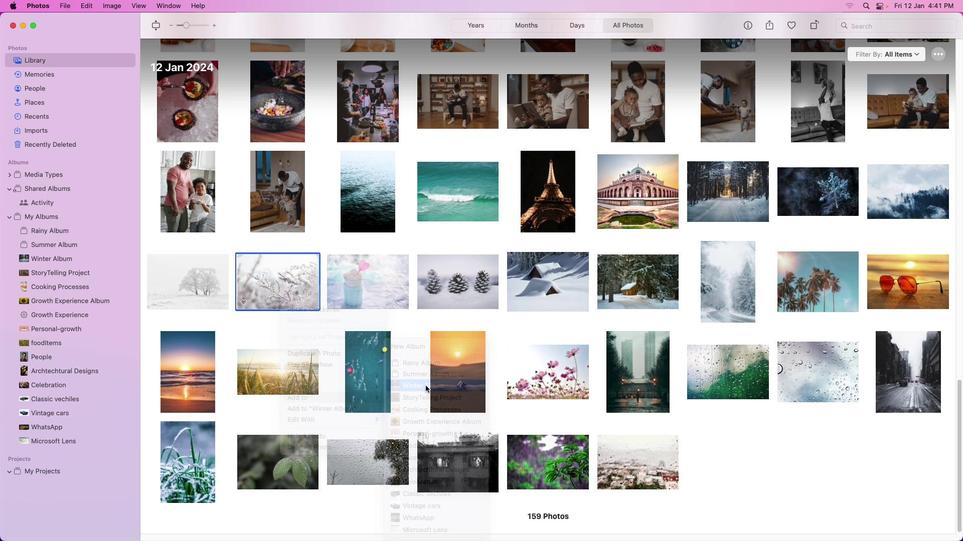 
Action: Mouse pressed left at (430, 387)
Screenshot: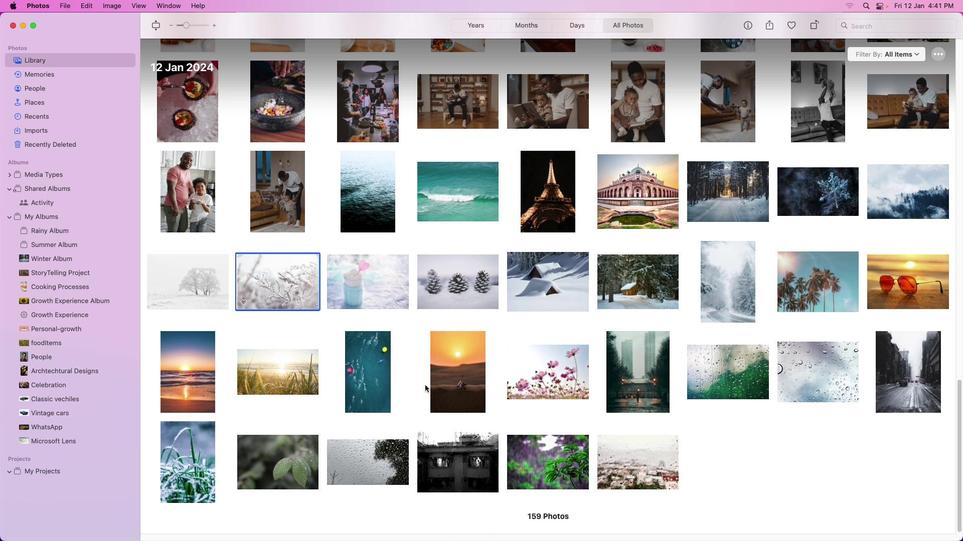 
Action: Mouse moved to (366, 287)
Screenshot: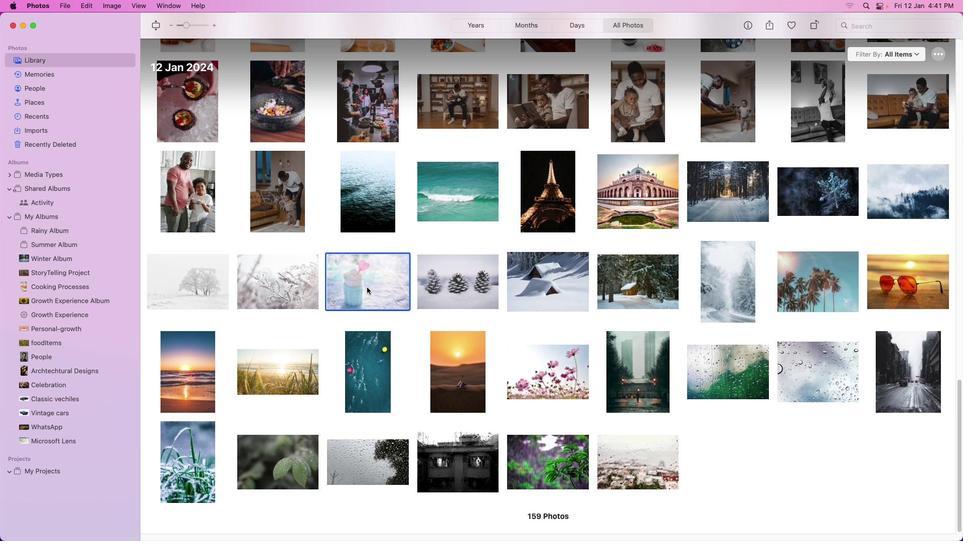 
Action: Mouse pressed left at (366, 287)
Screenshot: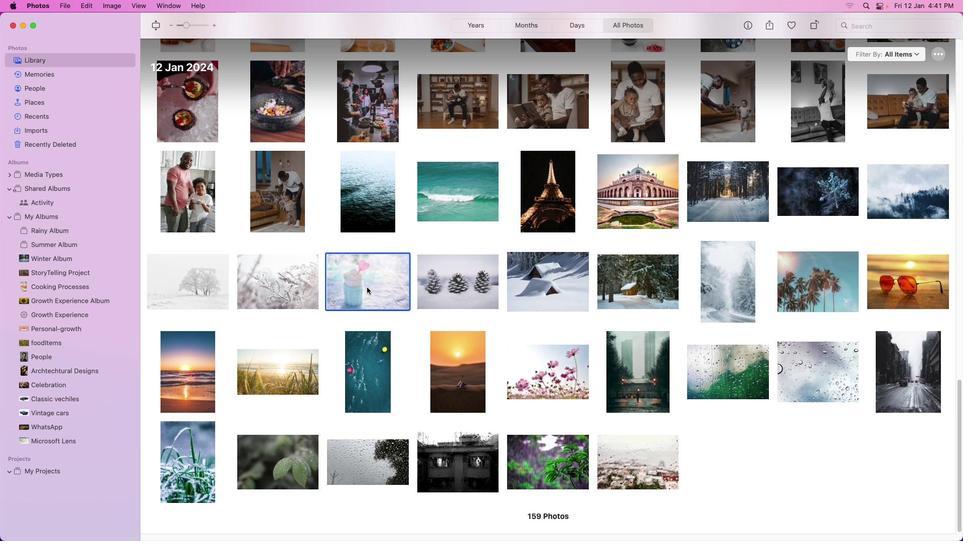 
Action: Mouse pressed right at (366, 287)
Screenshot: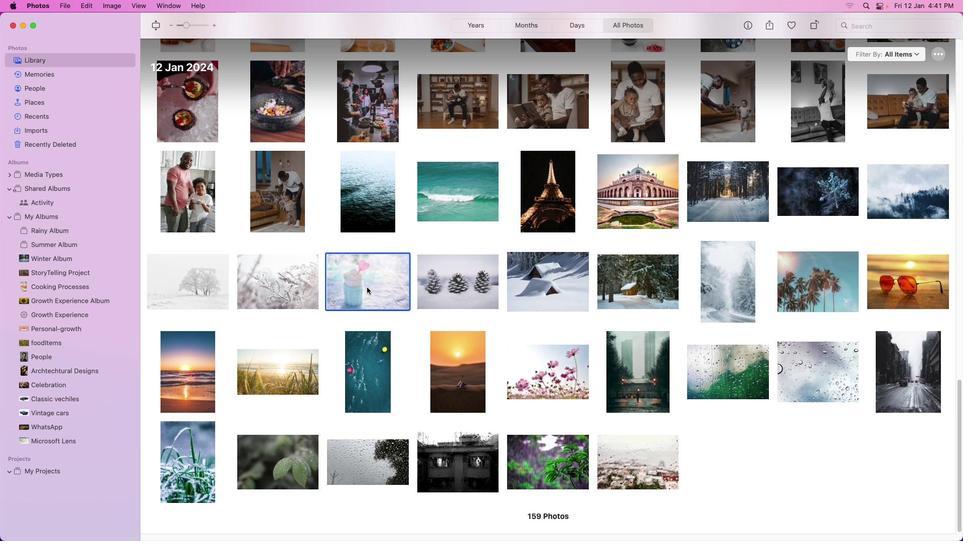 
Action: Mouse pressed right at (366, 287)
Screenshot: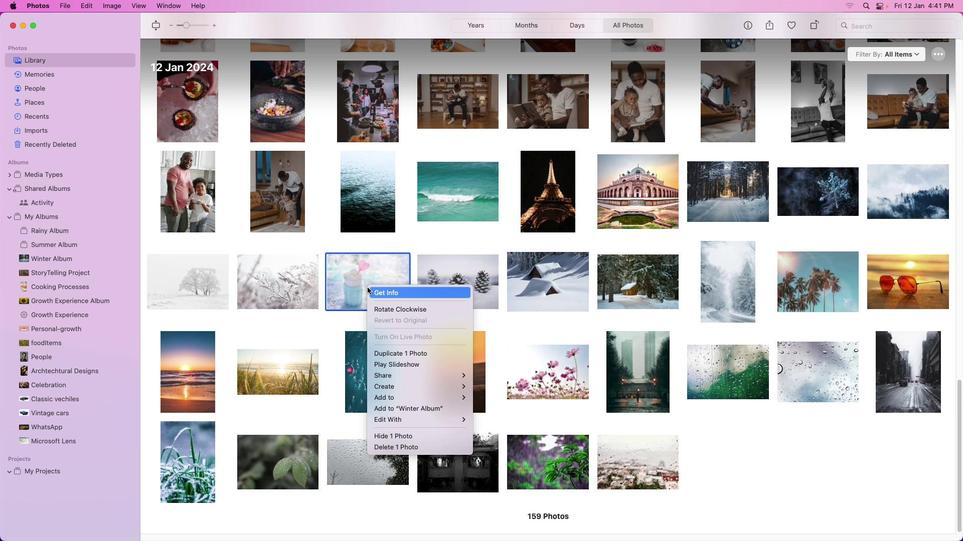 
Action: Mouse moved to (523, 387)
Screenshot: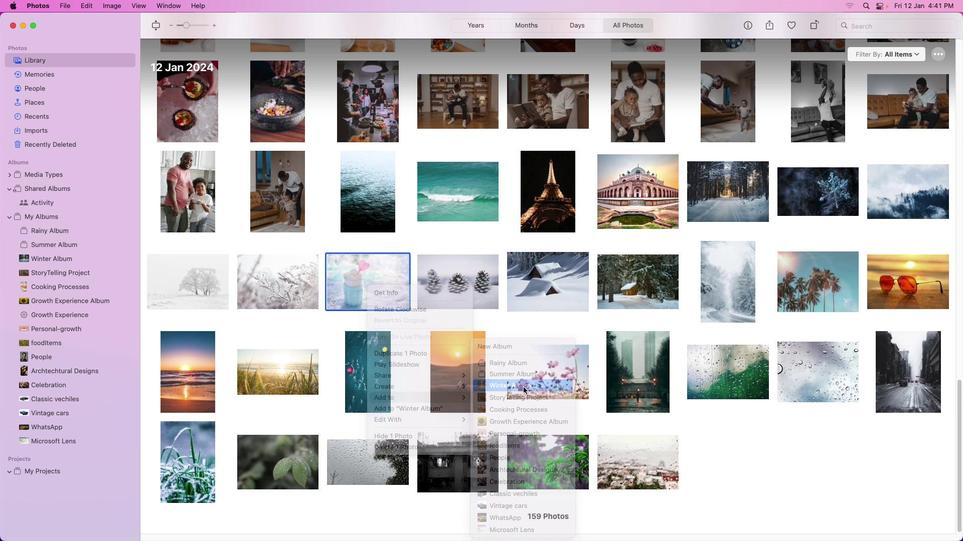 
Action: Mouse pressed left at (523, 387)
Screenshot: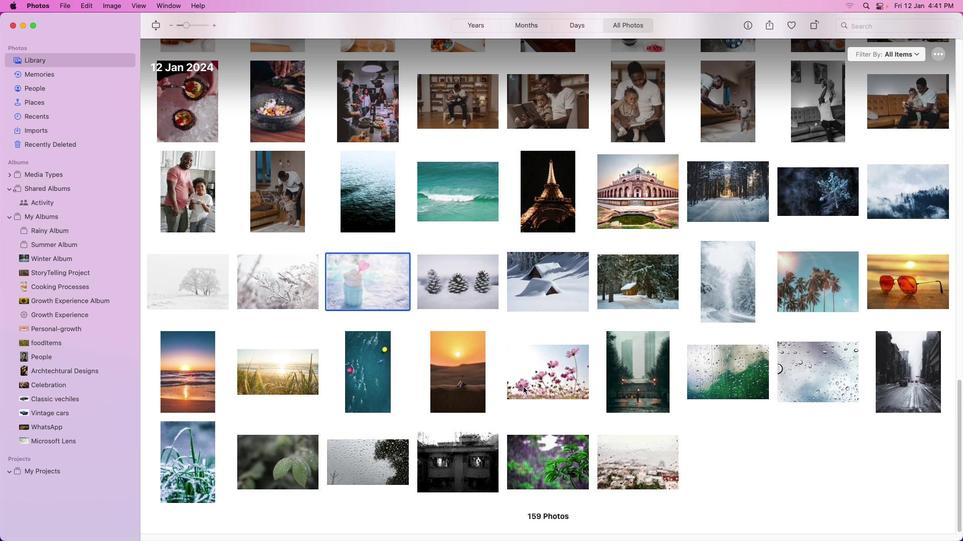 
Action: Mouse moved to (453, 285)
Screenshot: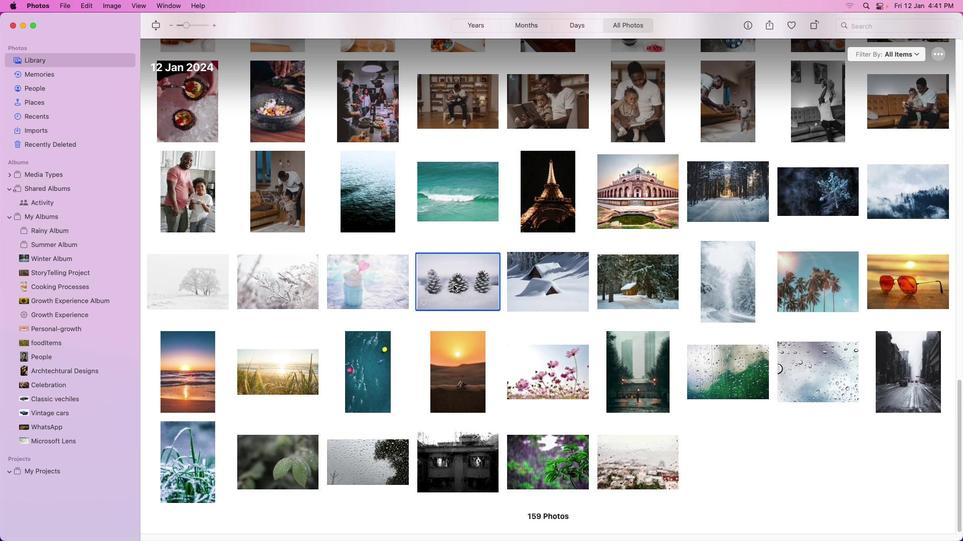 
Action: Mouse pressed left at (453, 285)
Screenshot: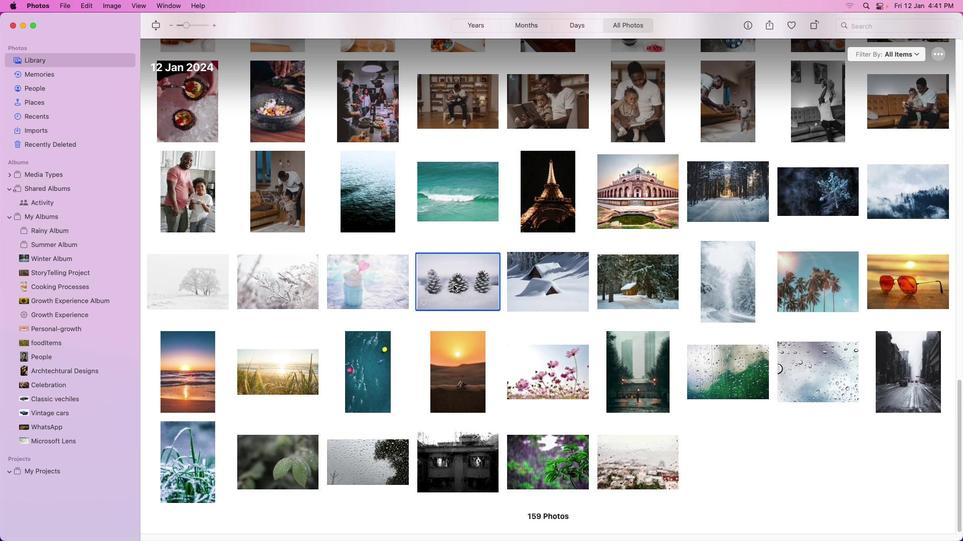 
Action: Mouse pressed right at (453, 285)
Screenshot: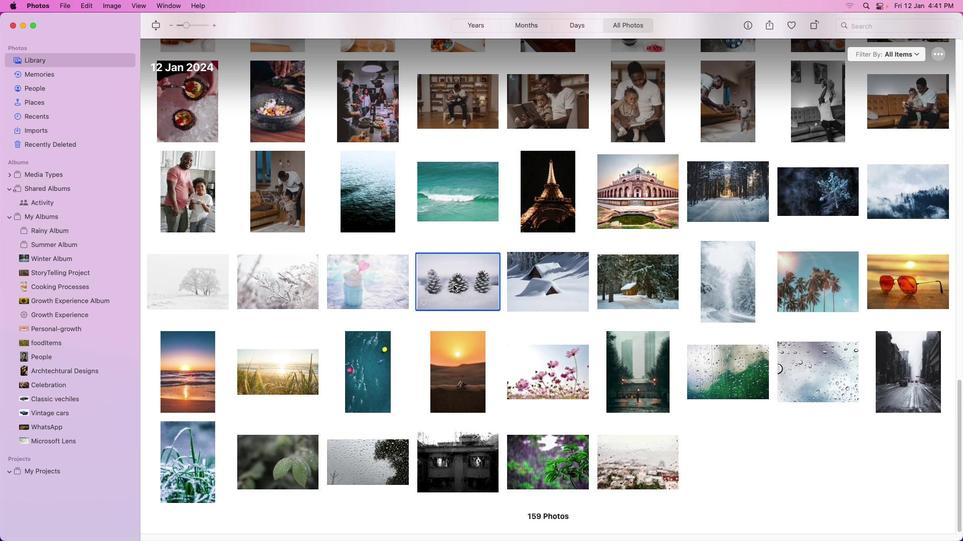 
Action: Mouse pressed right at (453, 285)
Screenshot: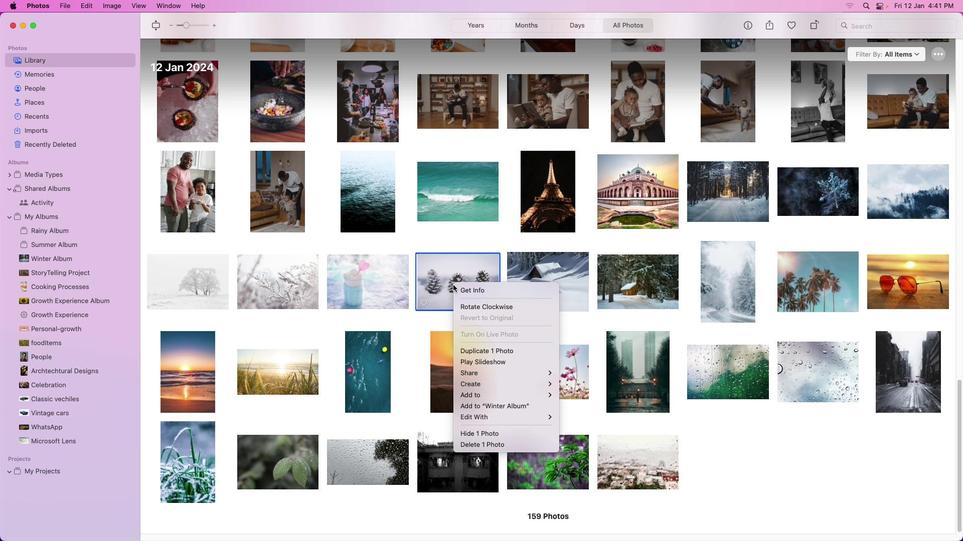 
Action: Mouse moved to (609, 387)
Screenshot: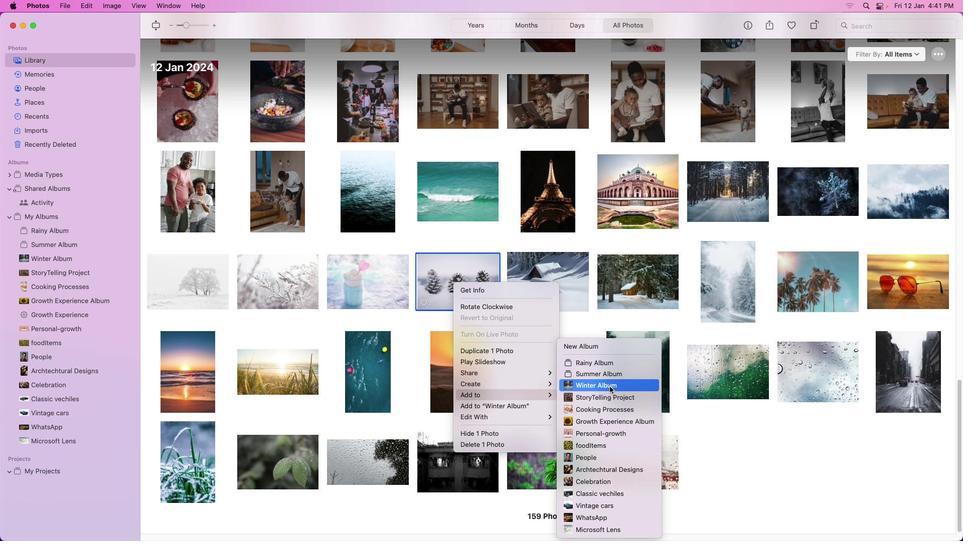 
Action: Mouse pressed left at (609, 387)
Screenshot: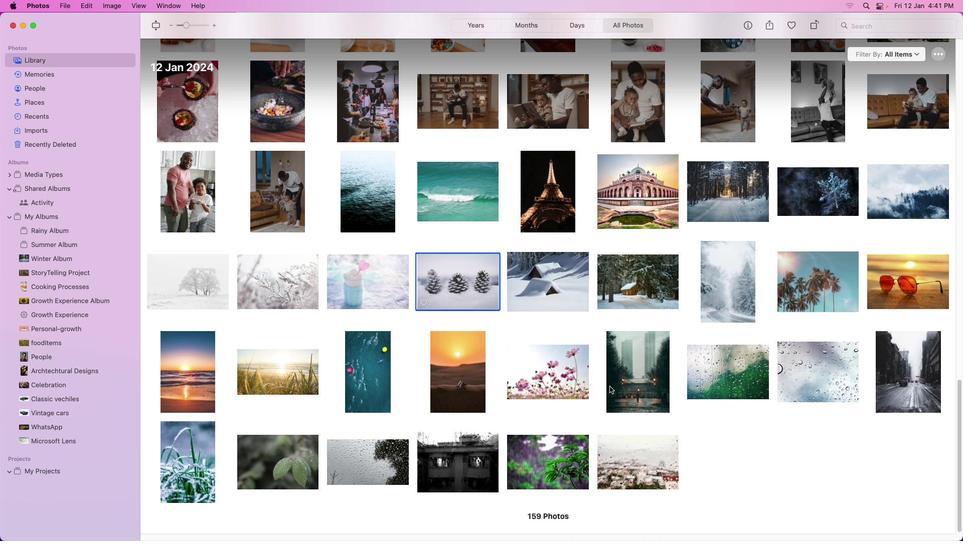 
Action: Mouse moved to (539, 284)
Screenshot: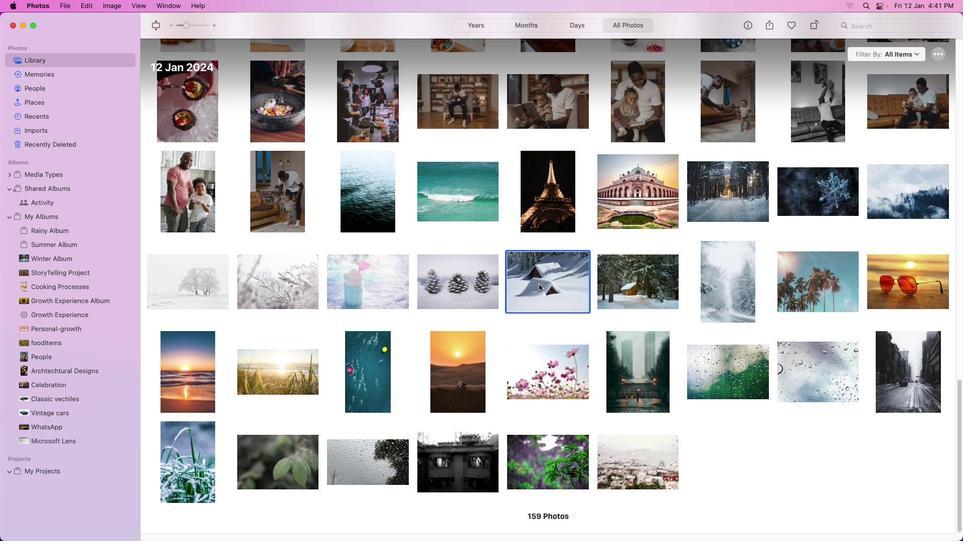 
Action: Mouse pressed left at (539, 284)
Screenshot: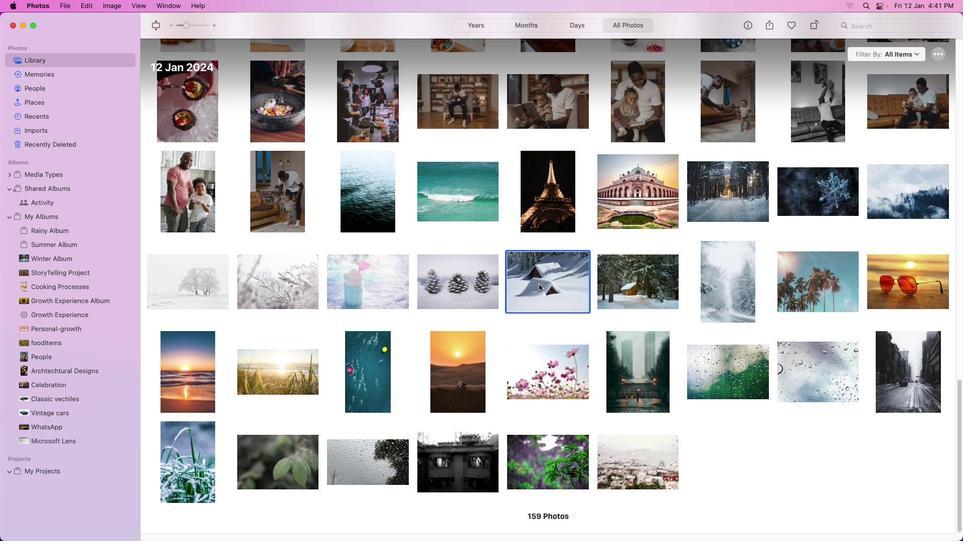 
Action: Mouse moved to (538, 284)
Screenshot: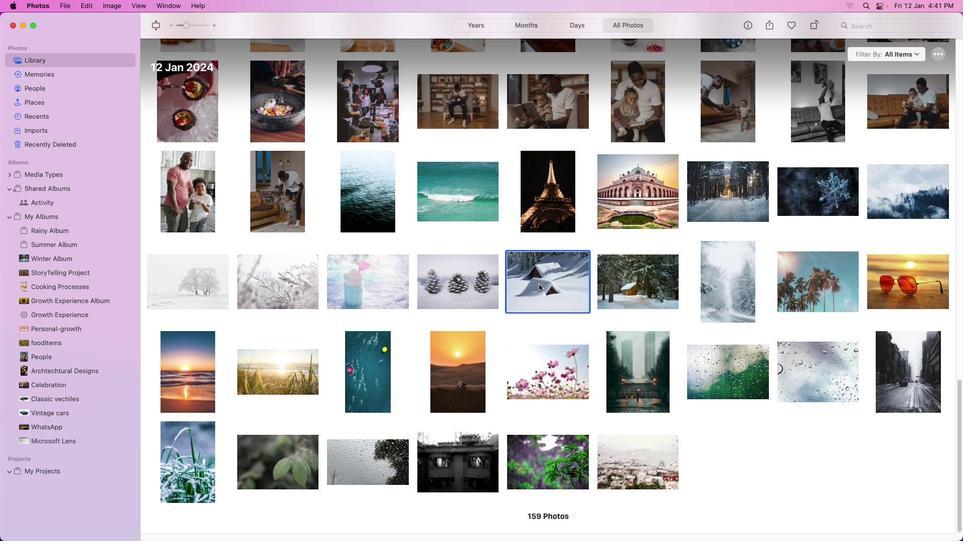 
Action: Mouse pressed right at (538, 284)
Screenshot: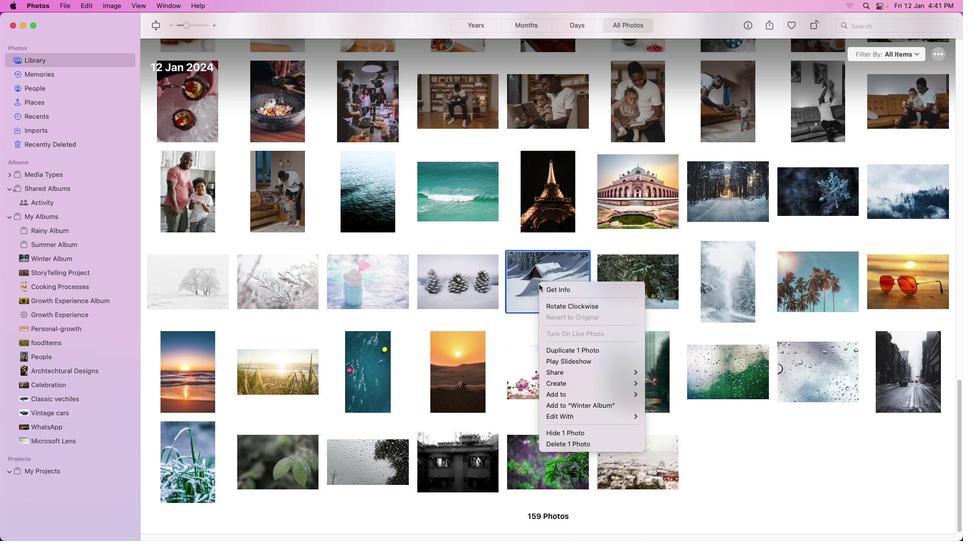 
Action: Mouse moved to (687, 390)
Screenshot: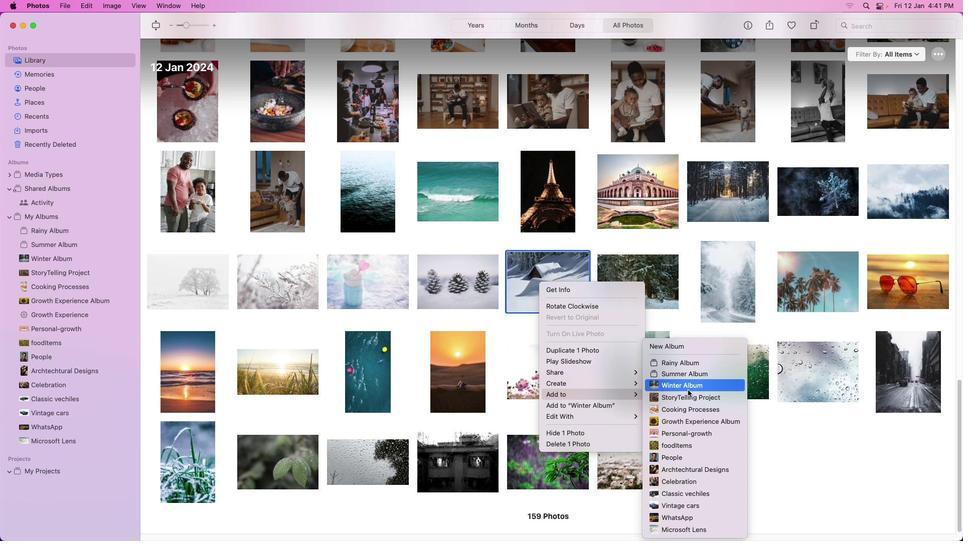 
Action: Mouse pressed left at (687, 390)
Screenshot: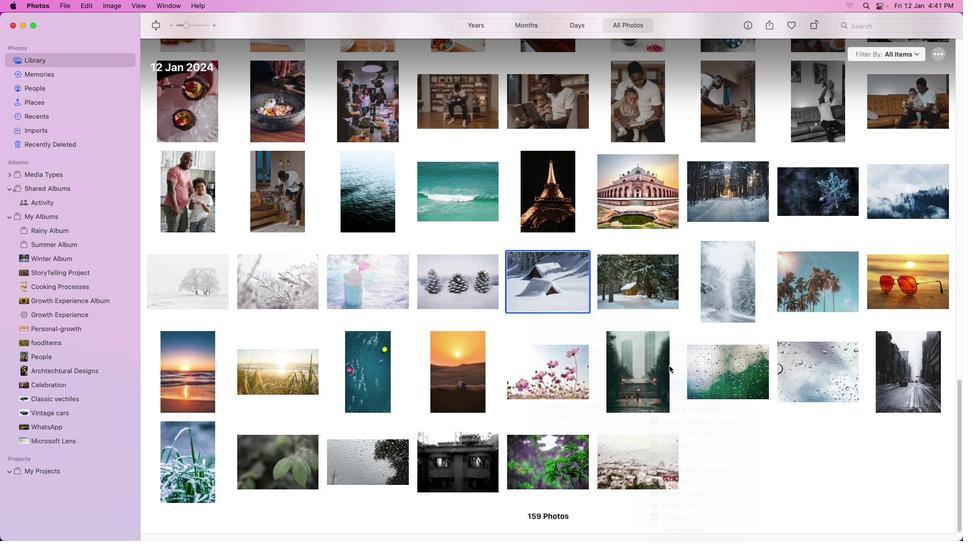 
Action: Mouse moved to (618, 282)
Screenshot: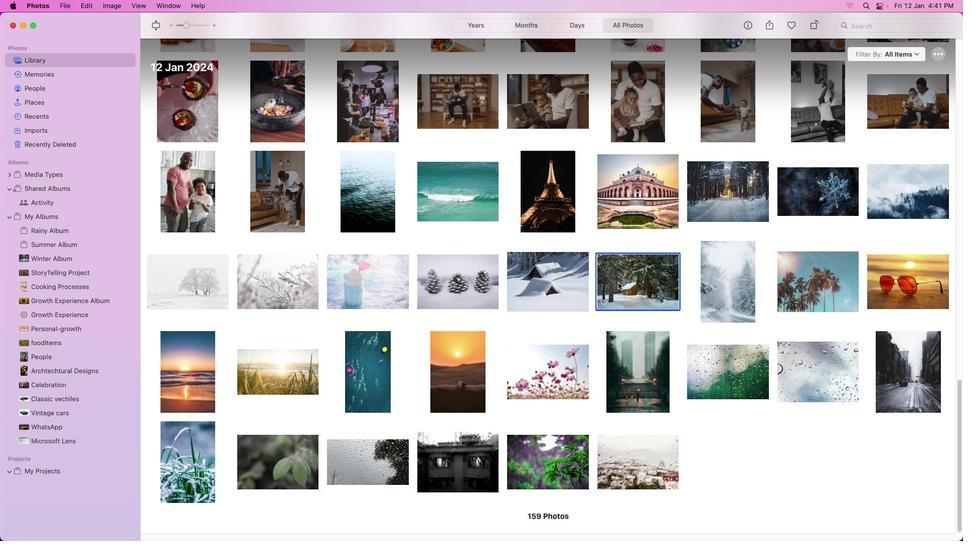 
Action: Mouse pressed left at (618, 282)
Screenshot: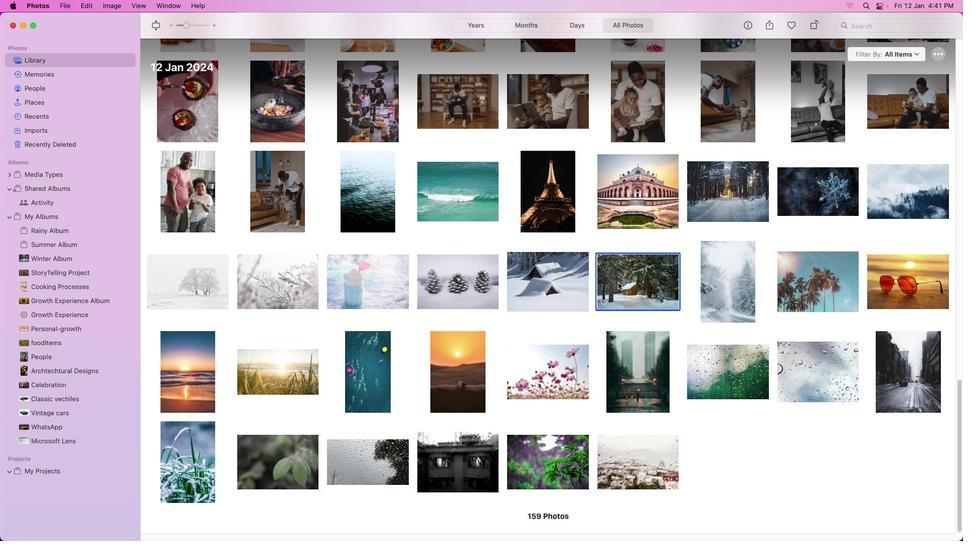 
Action: Mouse pressed right at (618, 282)
Screenshot: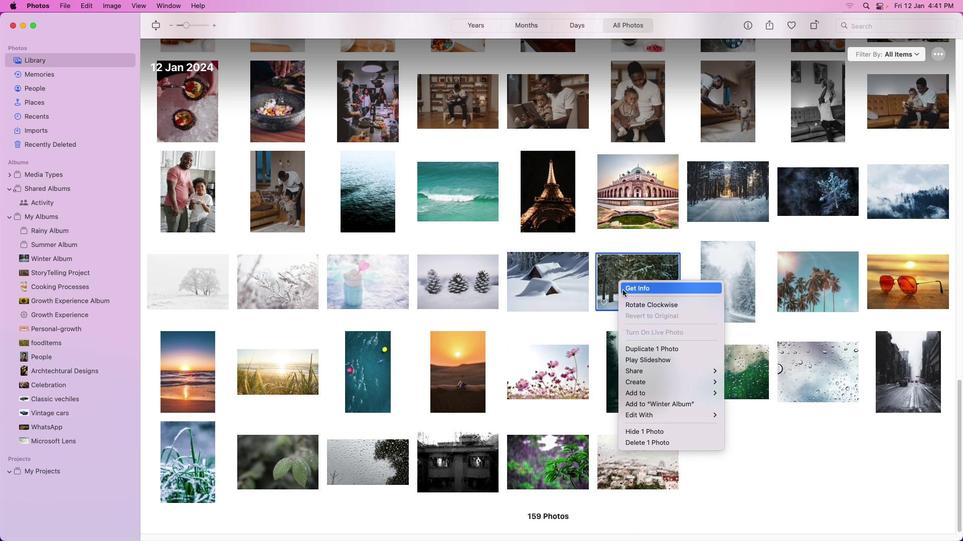 
Action: Mouse moved to (759, 388)
Screenshot: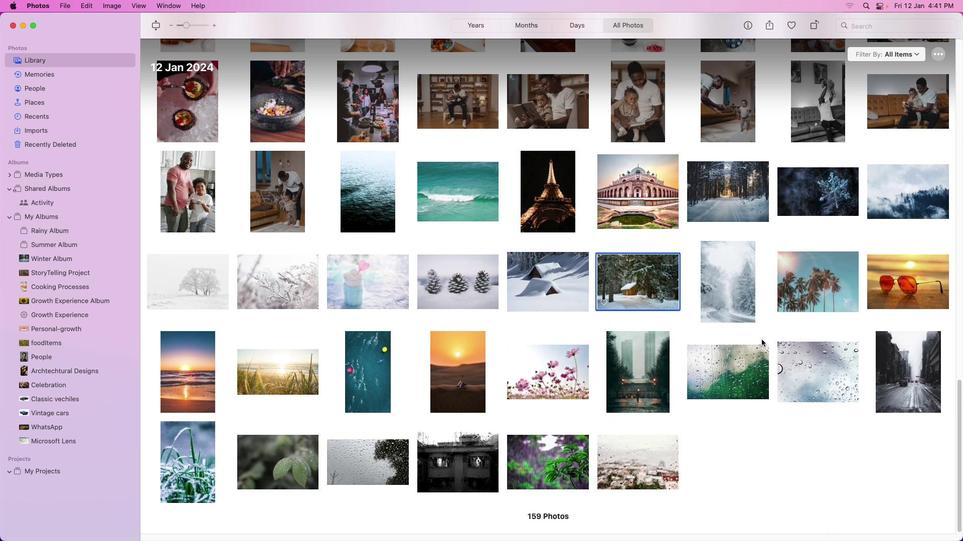 
Action: Mouse pressed left at (759, 388)
Screenshot: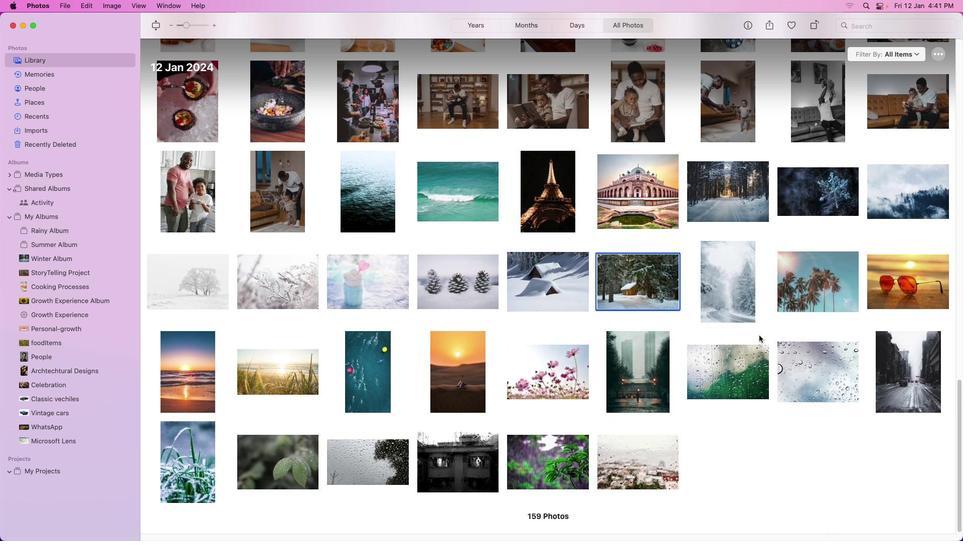 
Action: Mouse moved to (730, 262)
Screenshot: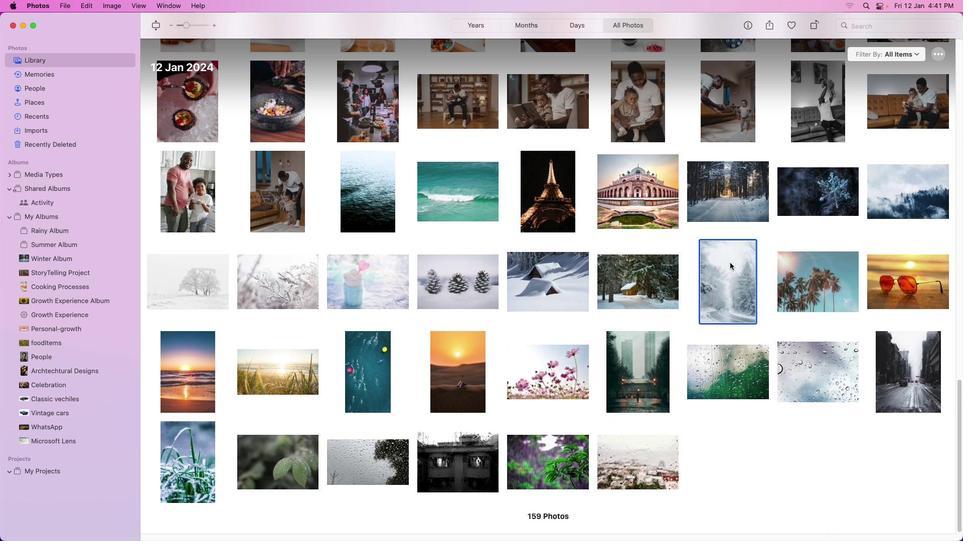 
Action: Mouse pressed left at (730, 262)
Screenshot: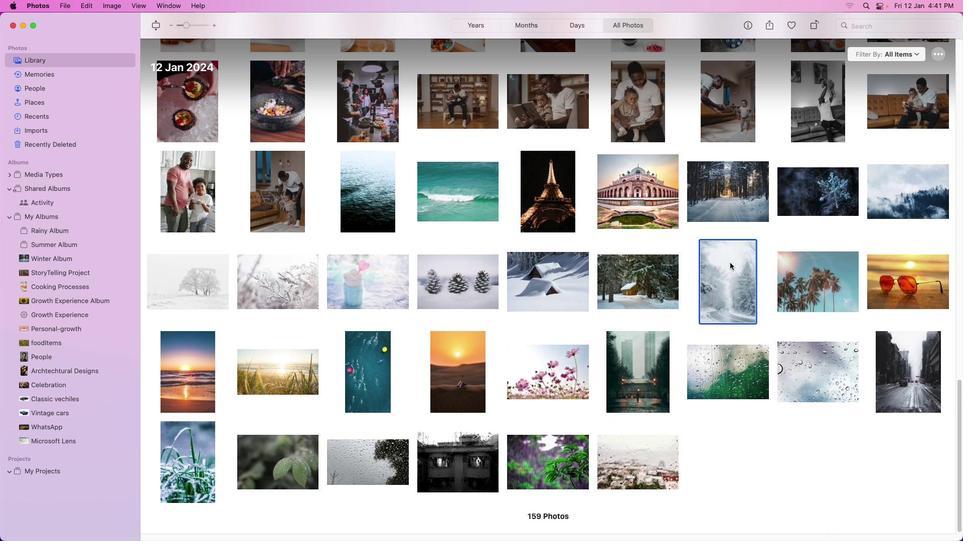 
Action: Mouse moved to (730, 262)
Screenshot: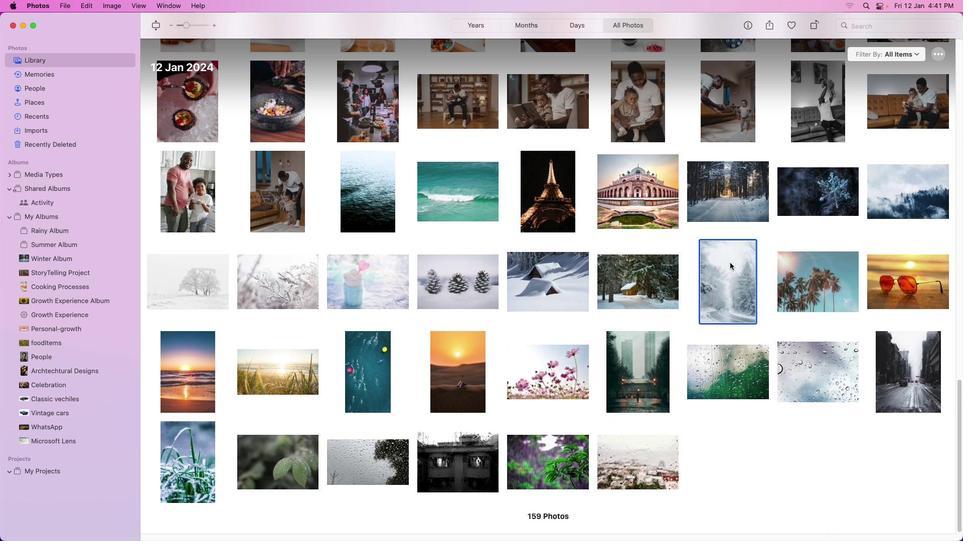 
Action: Mouse pressed right at (730, 262)
Screenshot: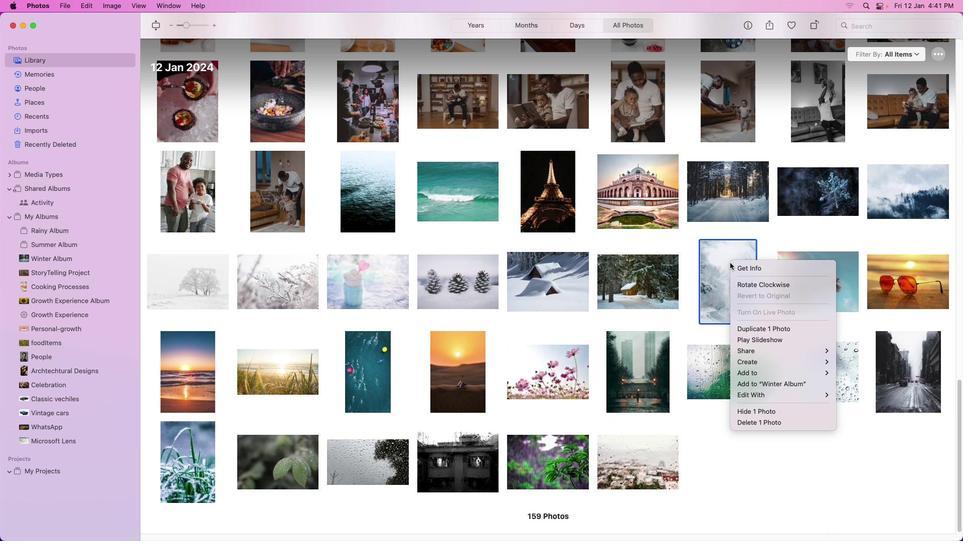 
Action: Mouse moved to (864, 381)
Screenshot: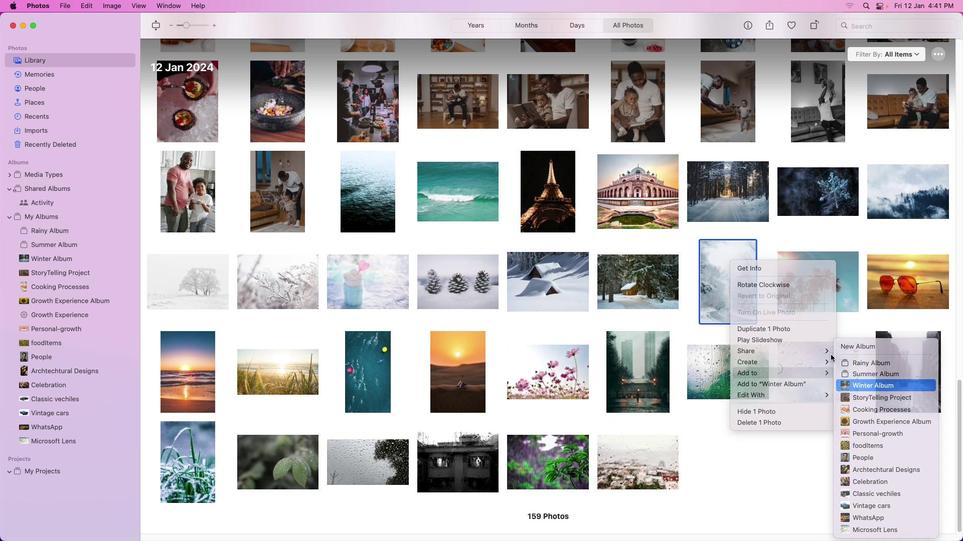 
Action: Mouse pressed left at (864, 381)
Screenshot: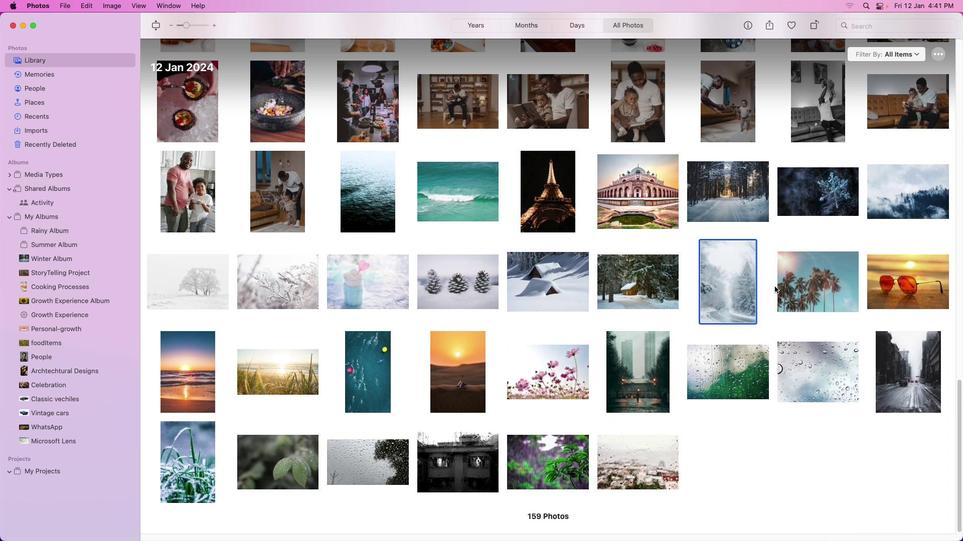 
Action: Mouse moved to (791, 285)
Screenshot: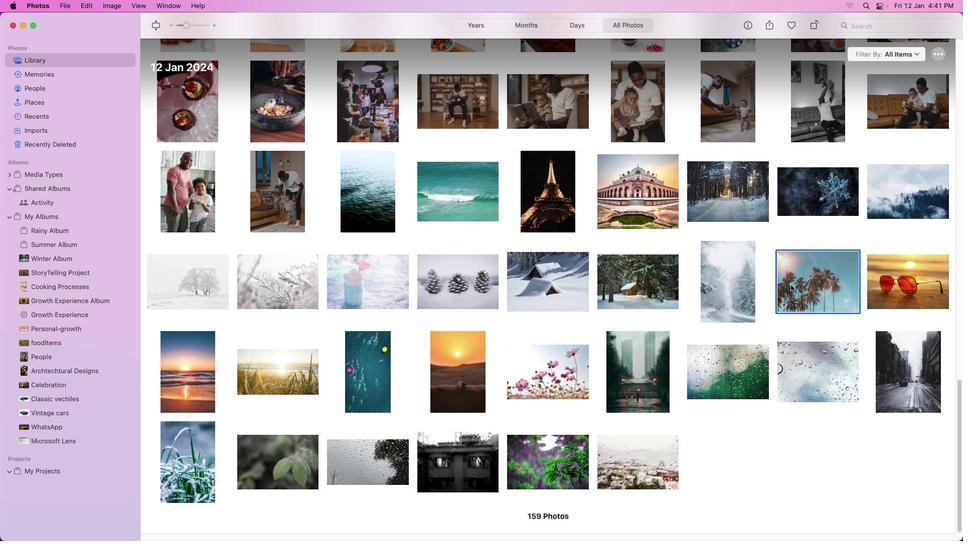 
Action: Mouse pressed left at (791, 285)
Screenshot: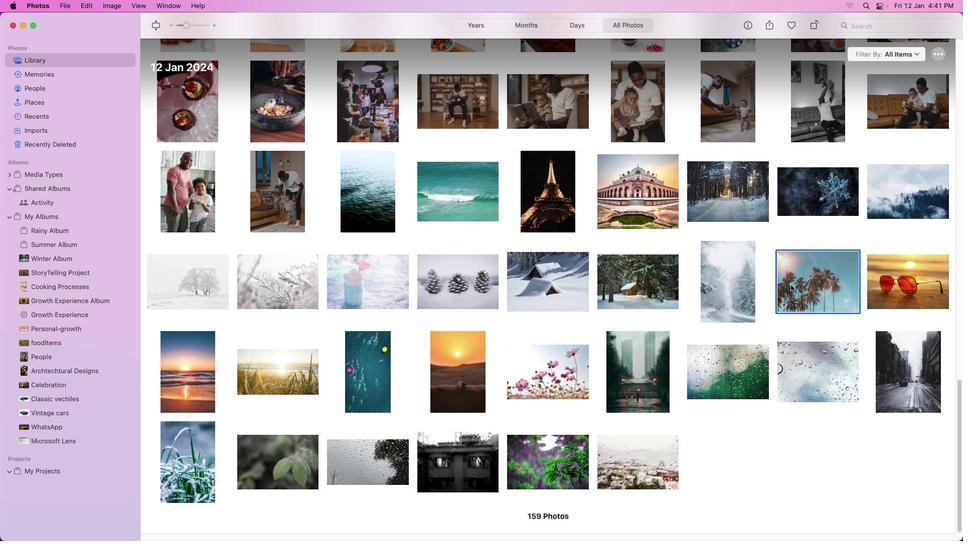 
Action: Mouse moved to (790, 285)
Screenshot: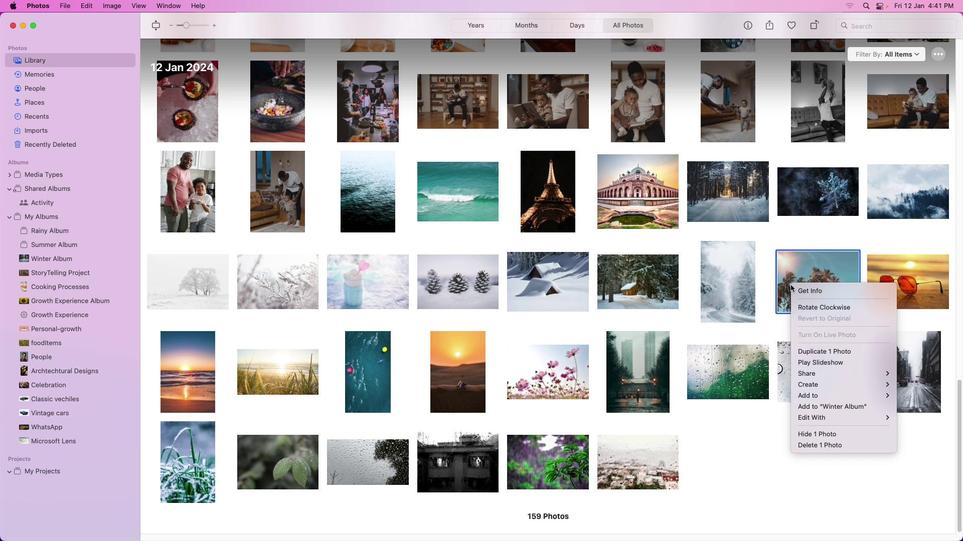 
Action: Mouse pressed right at (790, 285)
Screenshot: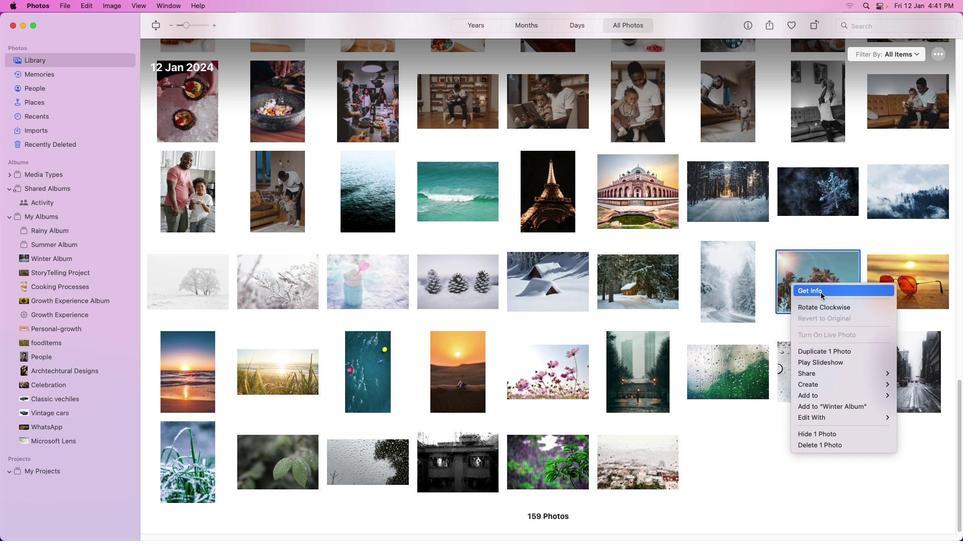 
Action: Mouse moved to (733, 377)
Screenshot: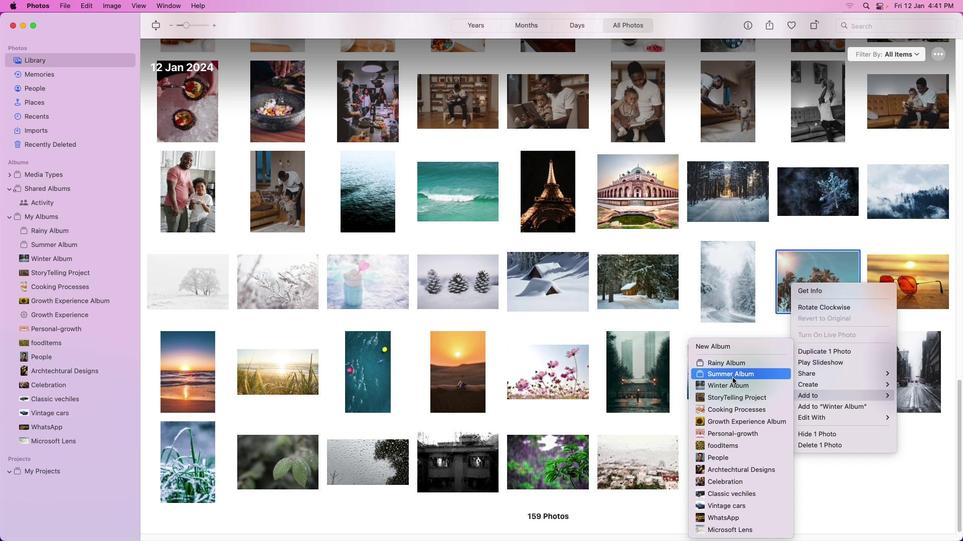 
Action: Mouse pressed left at (733, 377)
Screenshot: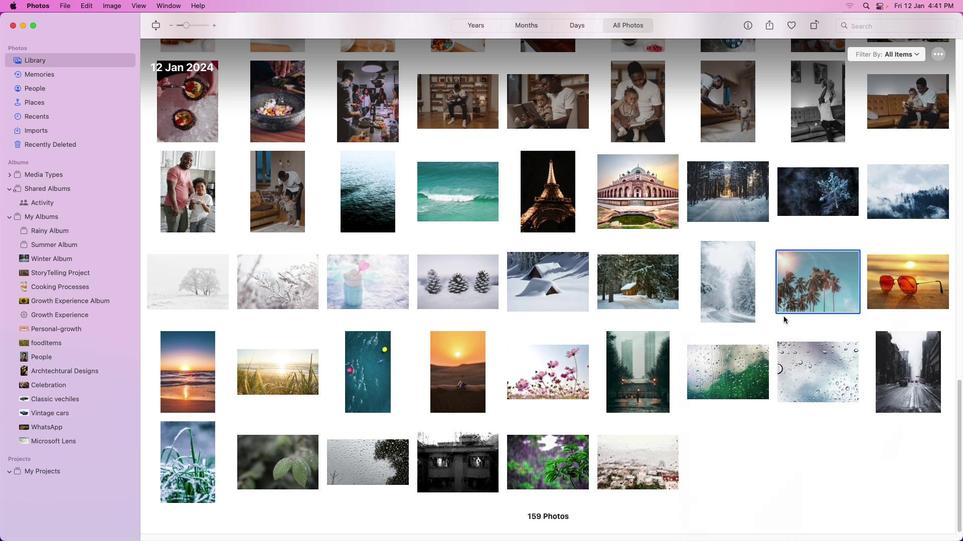 
Action: Mouse moved to (906, 265)
Screenshot: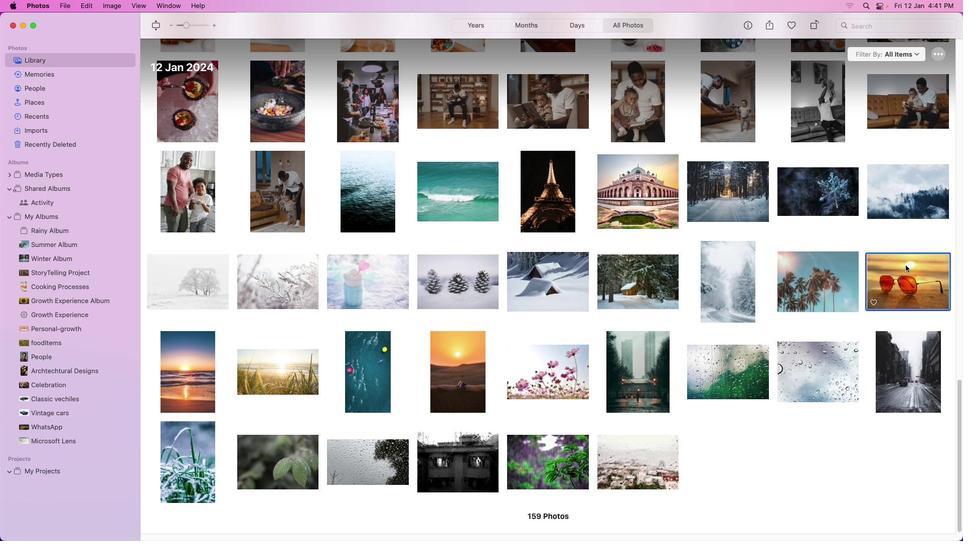 
Action: Mouse pressed left at (906, 265)
Screenshot: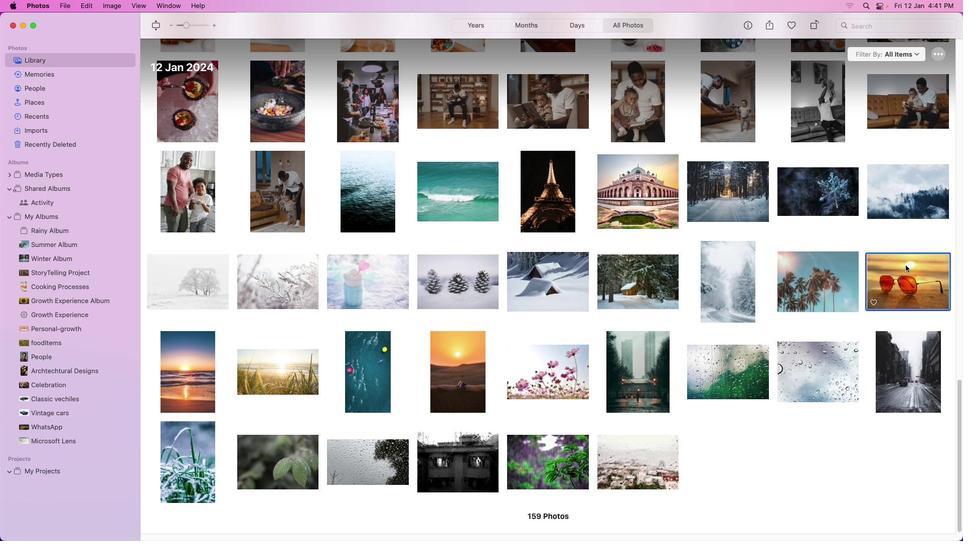 
Action: Mouse pressed right at (906, 265)
Screenshot: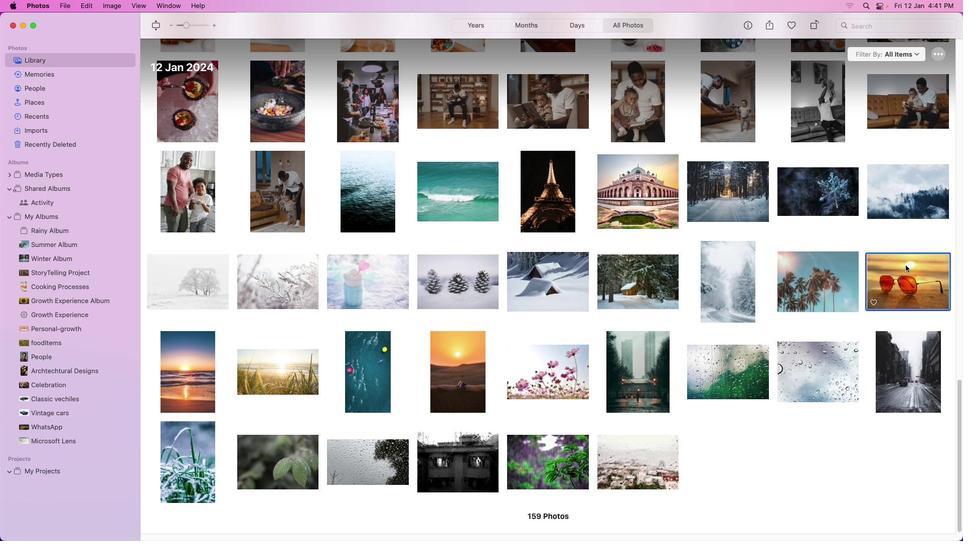 
Action: Mouse pressed right at (906, 265)
Screenshot: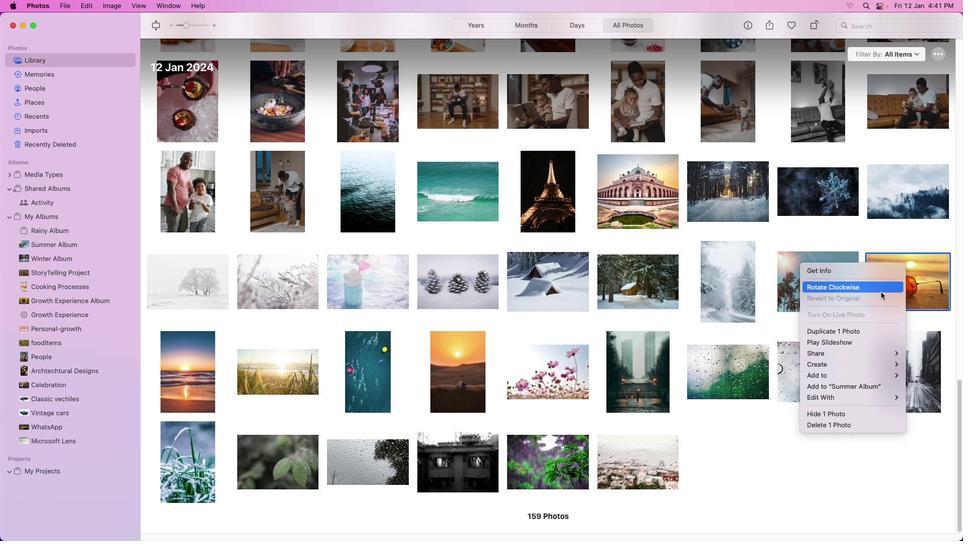 
Action: Mouse moved to (756, 373)
Screenshot: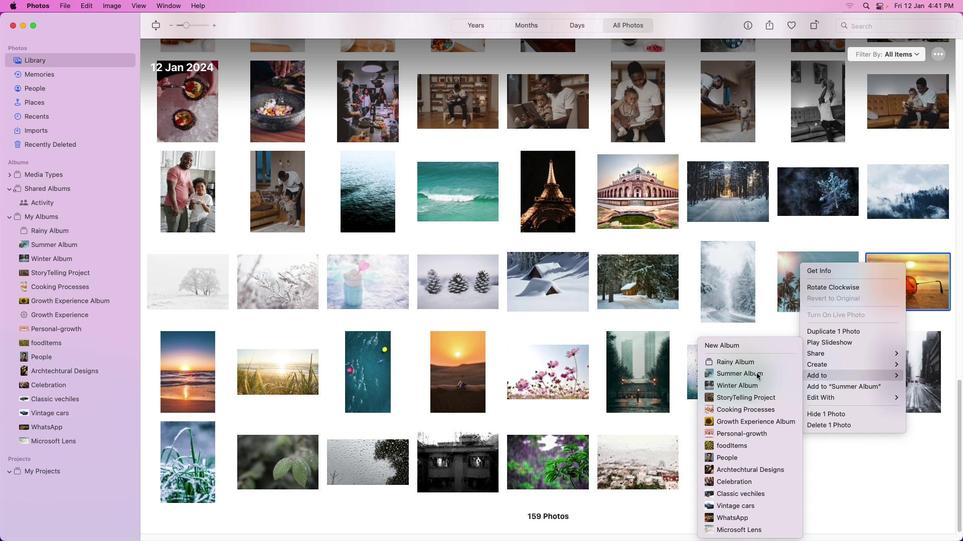 
Action: Mouse pressed left at (756, 373)
Screenshot: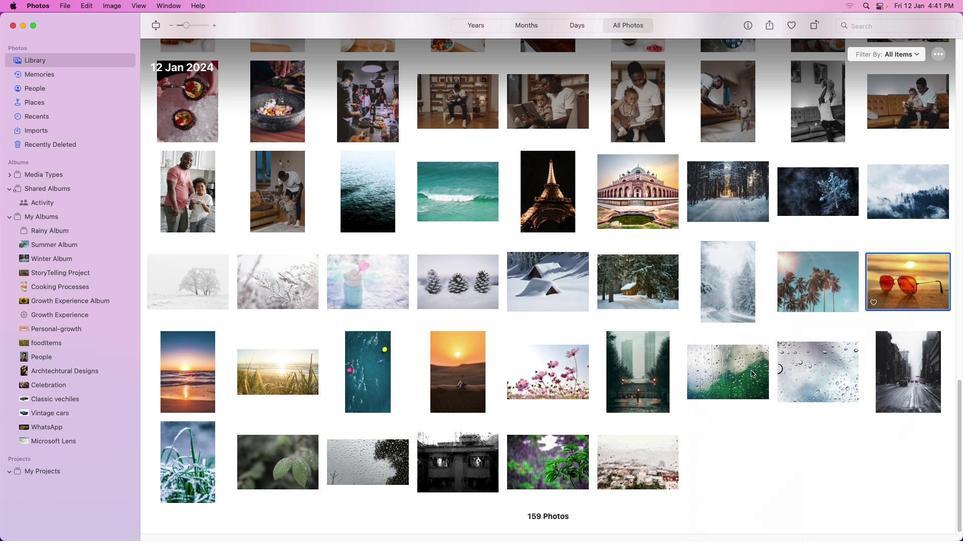 
Action: Mouse moved to (173, 368)
Screenshot: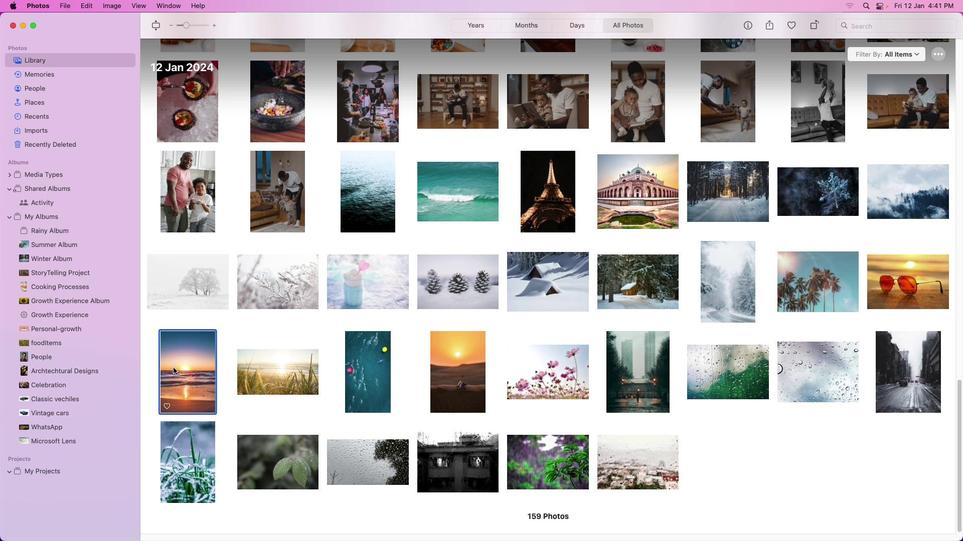 
Action: Mouse pressed left at (173, 368)
Screenshot: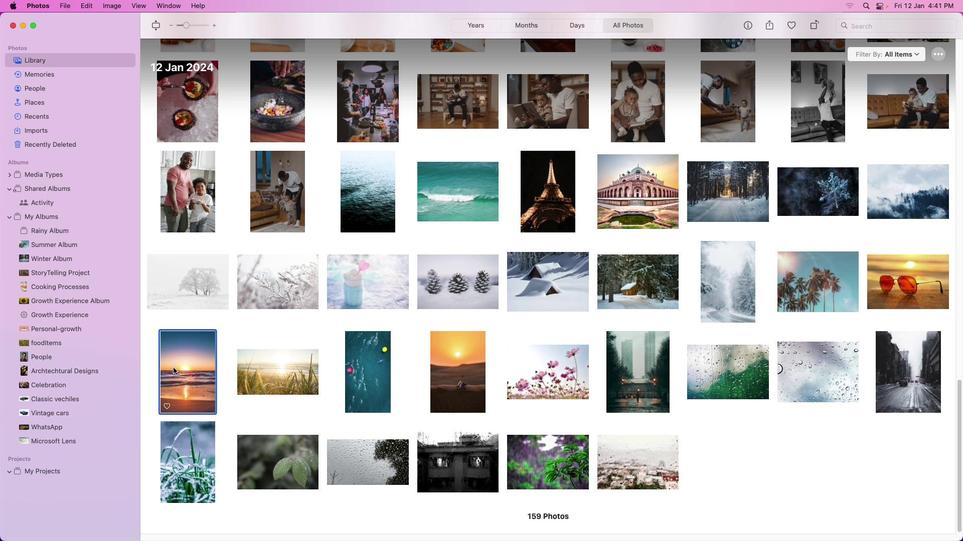 
Action: Mouse pressed right at (173, 368)
Screenshot: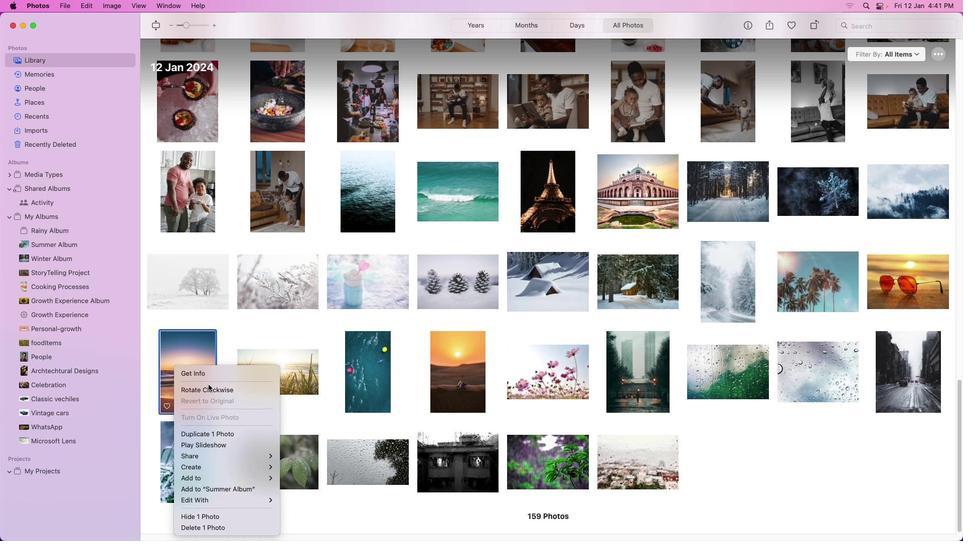 
Action: Mouse moved to (337, 373)
Screenshot: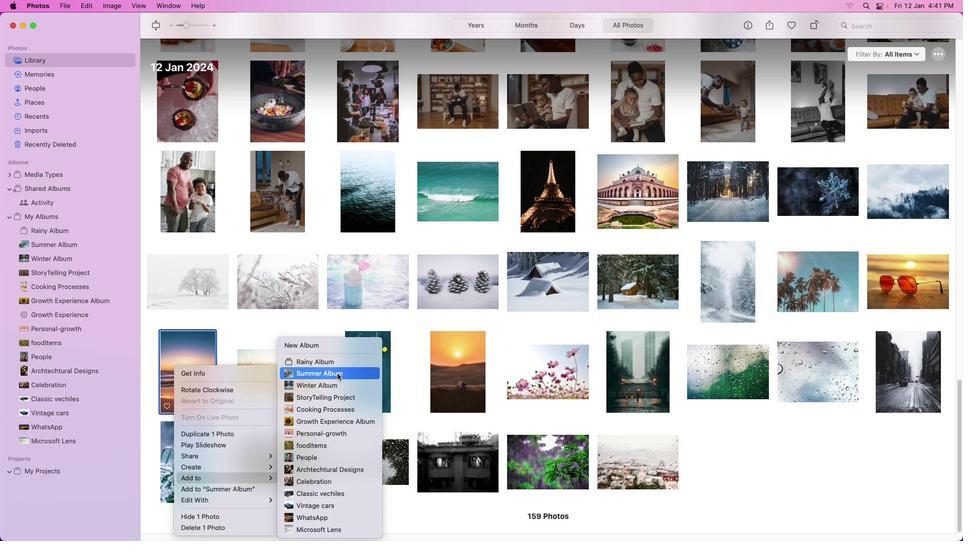 
Action: Mouse pressed left at (337, 373)
Screenshot: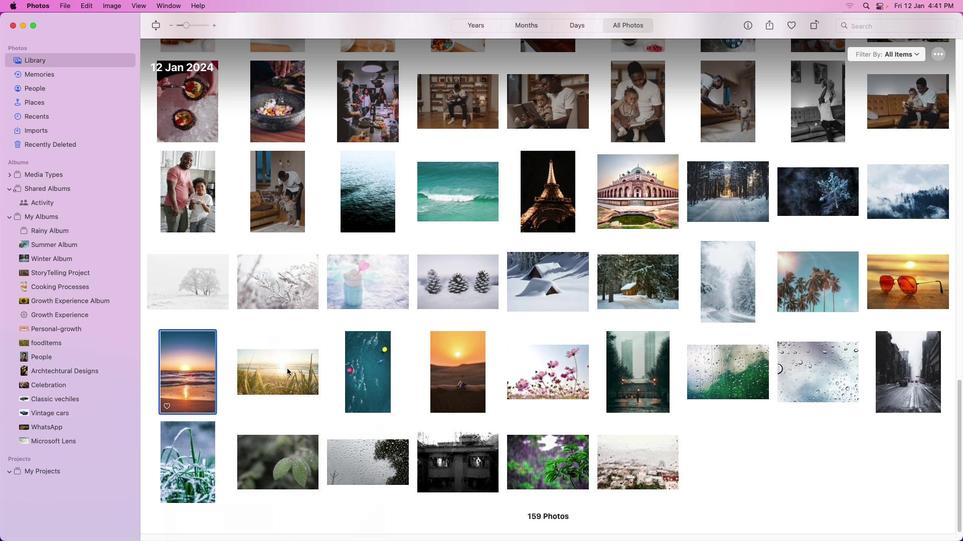 
Action: Mouse moved to (268, 369)
Screenshot: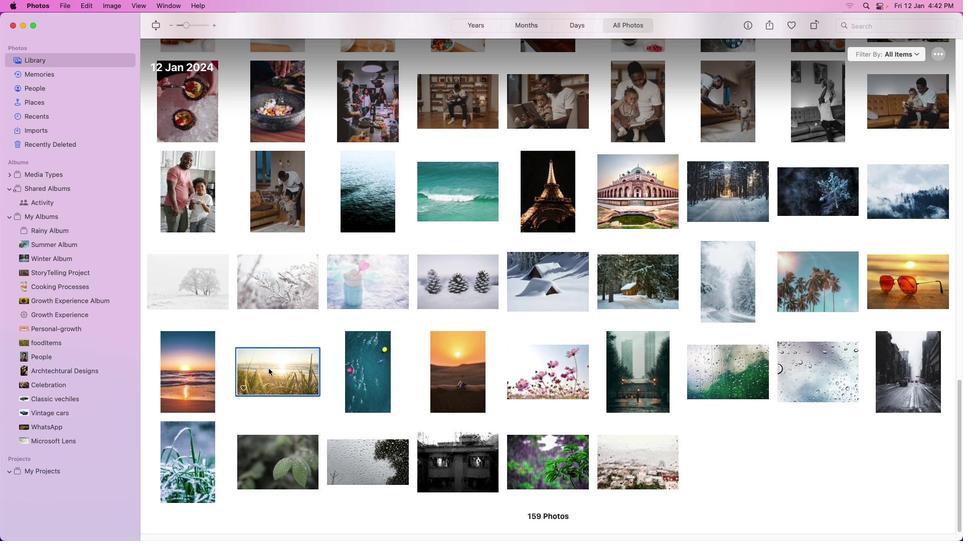 
Action: Mouse pressed left at (268, 369)
Screenshot: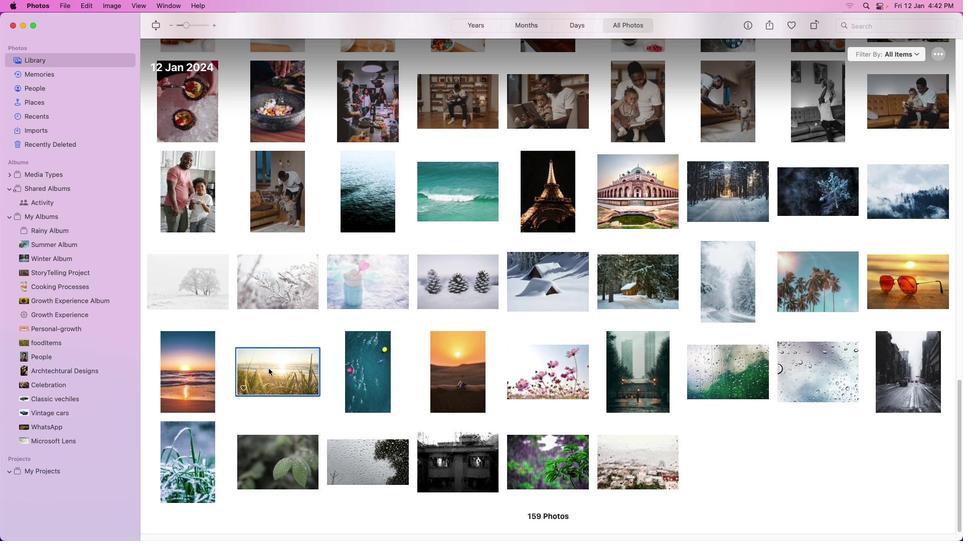 
Action: Mouse pressed right at (268, 369)
Screenshot: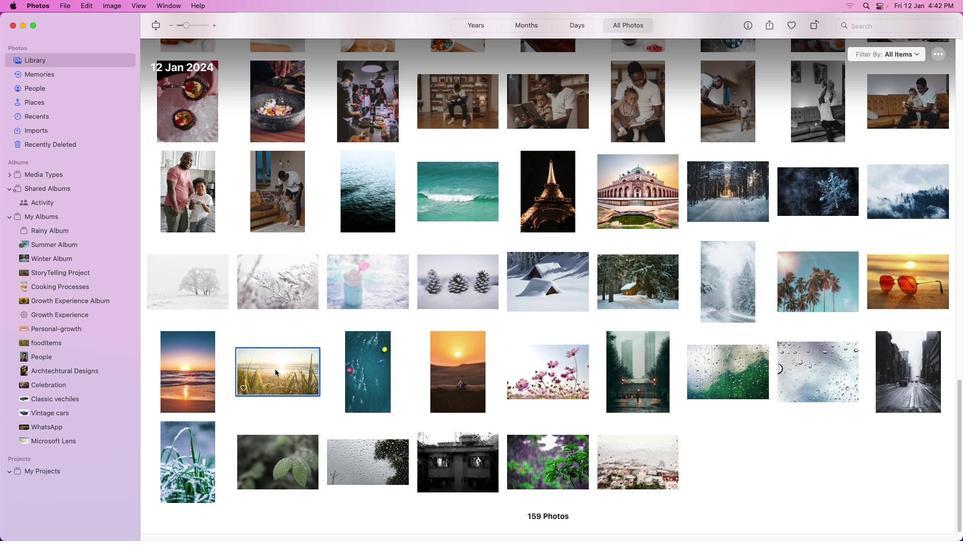 
Action: Mouse moved to (279, 370)
Screenshot: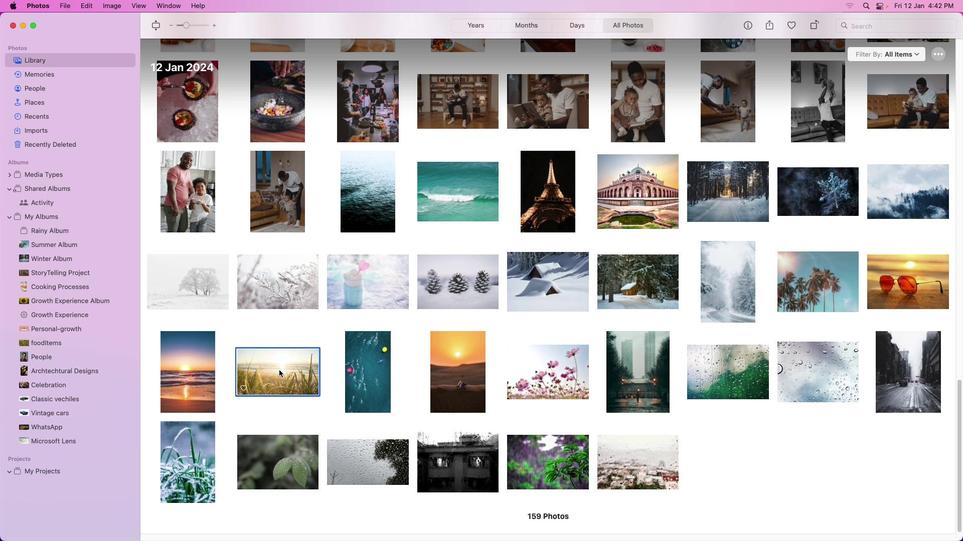 
Action: Mouse pressed right at (279, 370)
Screenshot: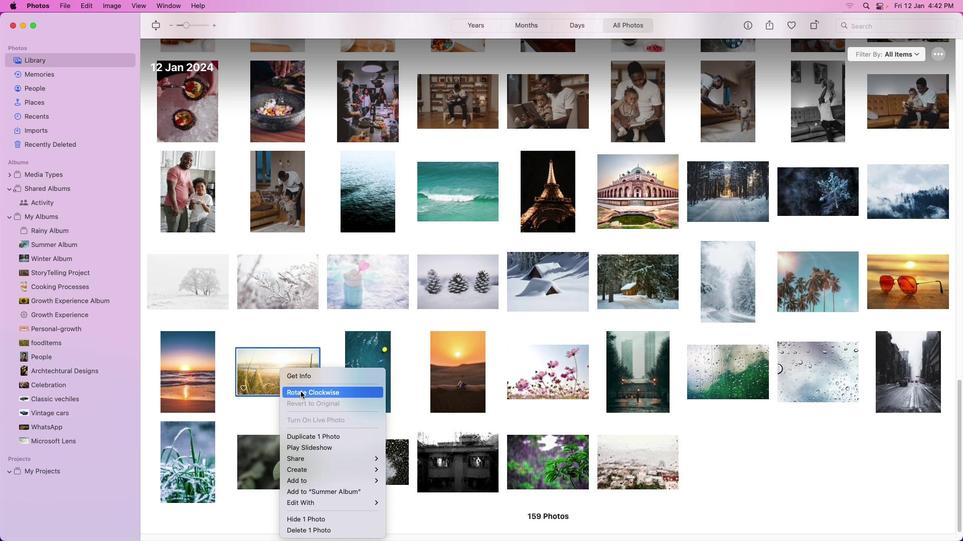 
Action: Mouse moved to (442, 373)
Screenshot: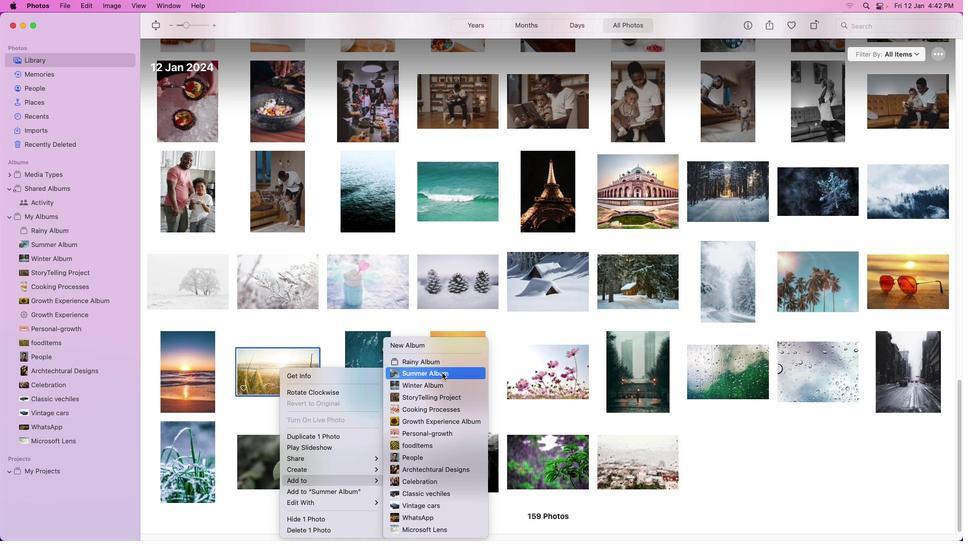 
Action: Mouse pressed left at (442, 373)
Screenshot: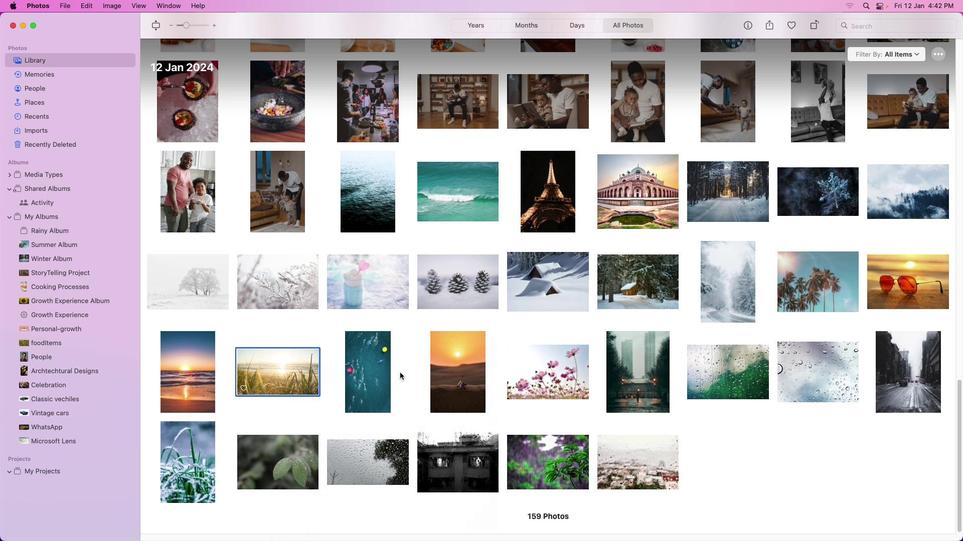 
Action: Mouse moved to (377, 371)
Screenshot: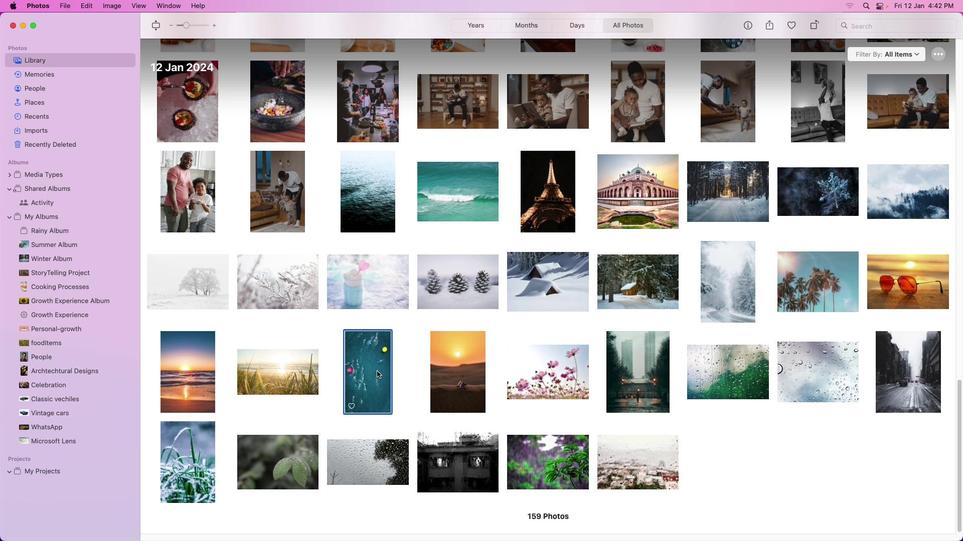 
Action: Mouse pressed left at (377, 371)
Screenshot: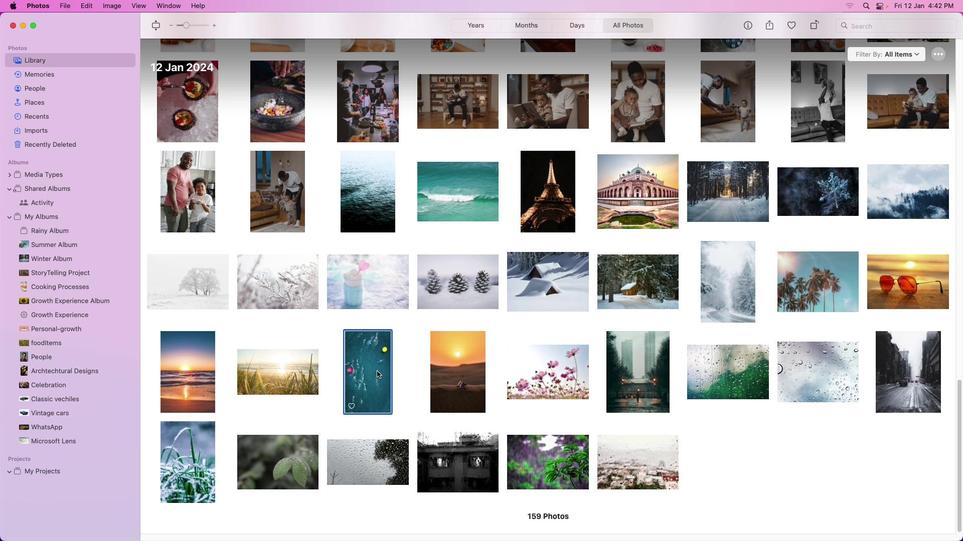 
Action: Mouse pressed right at (377, 371)
Screenshot: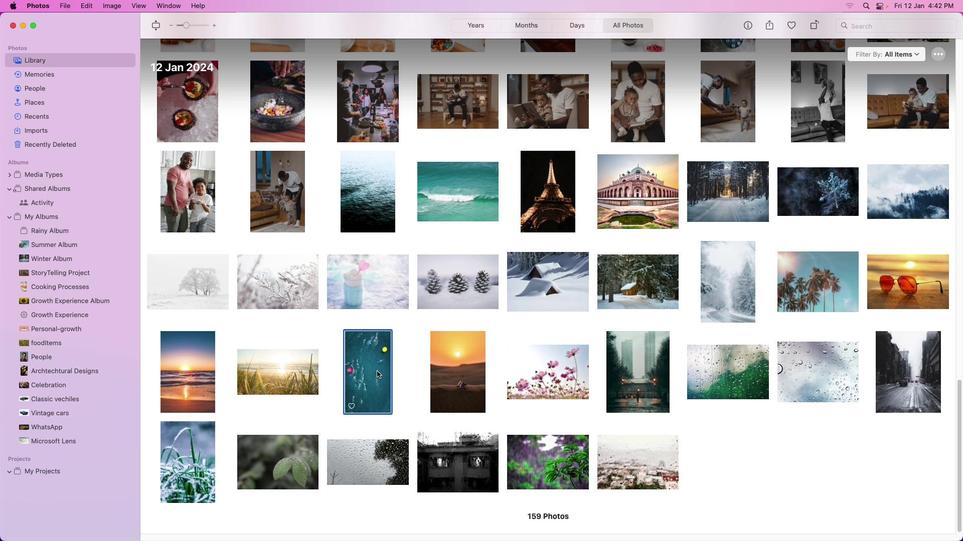 
Action: Mouse pressed right at (377, 371)
Screenshot: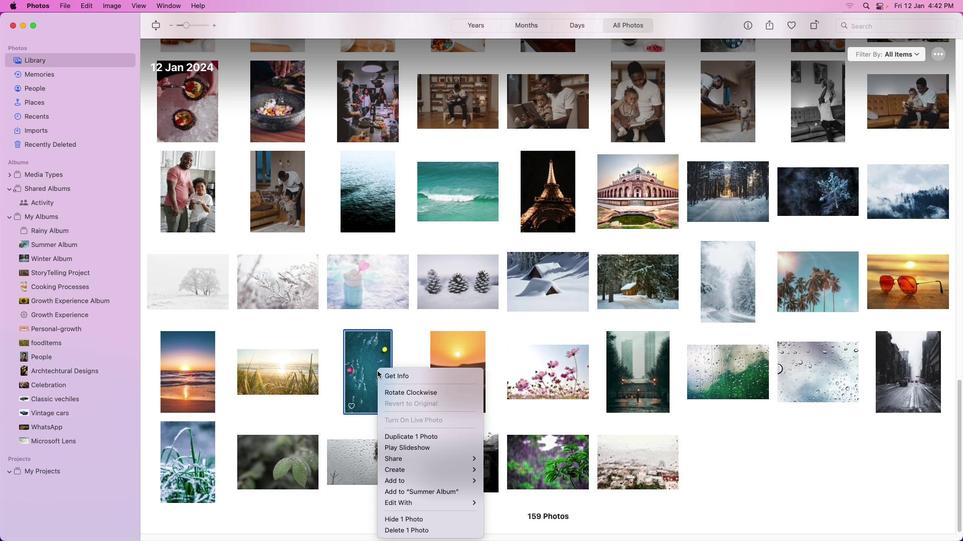 
Action: Mouse moved to (525, 378)
Screenshot: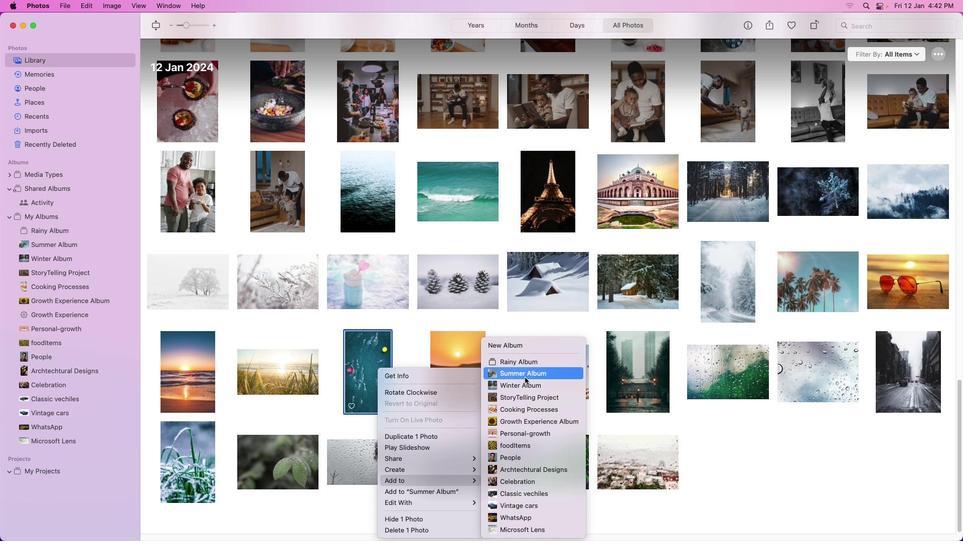 
Action: Mouse pressed left at (525, 378)
Screenshot: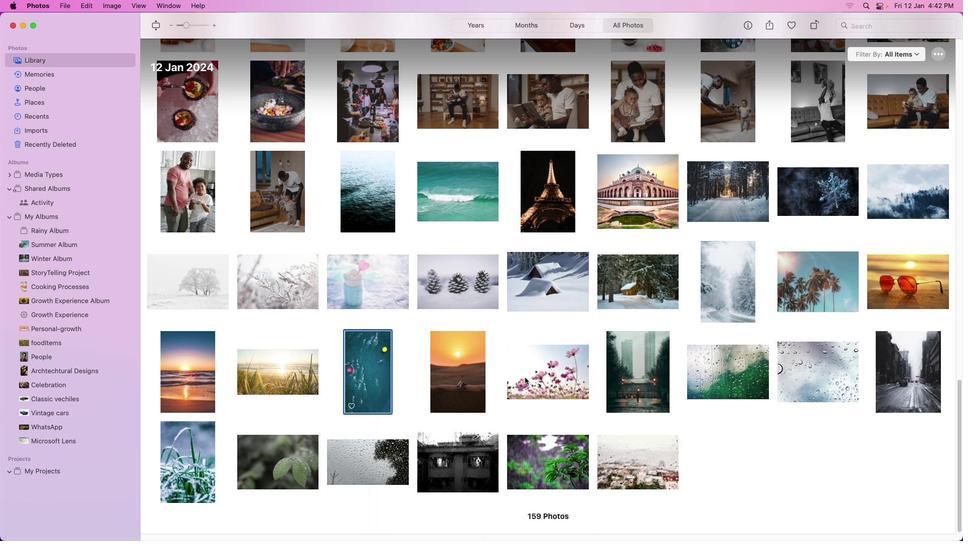 
Action: Mouse moved to (446, 377)
Screenshot: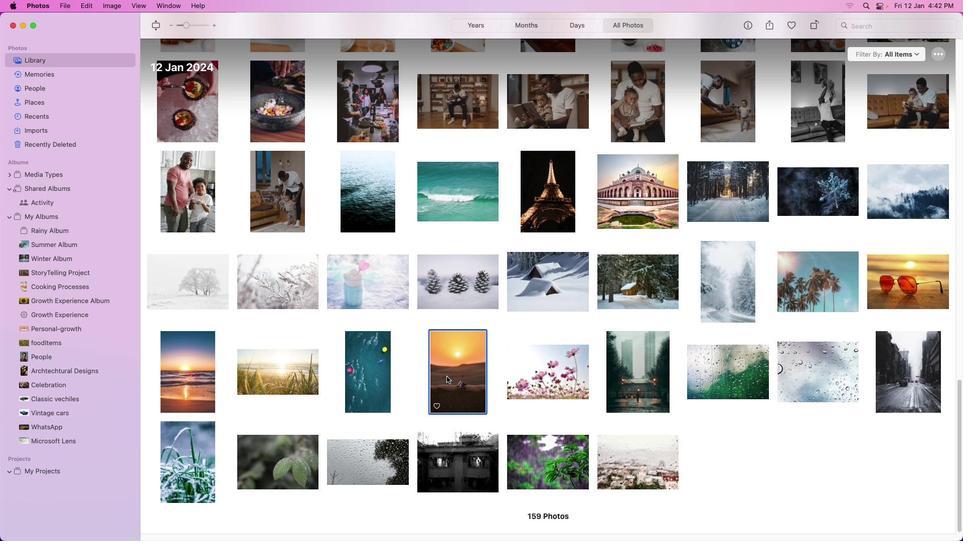 
Action: Mouse pressed left at (446, 377)
Screenshot: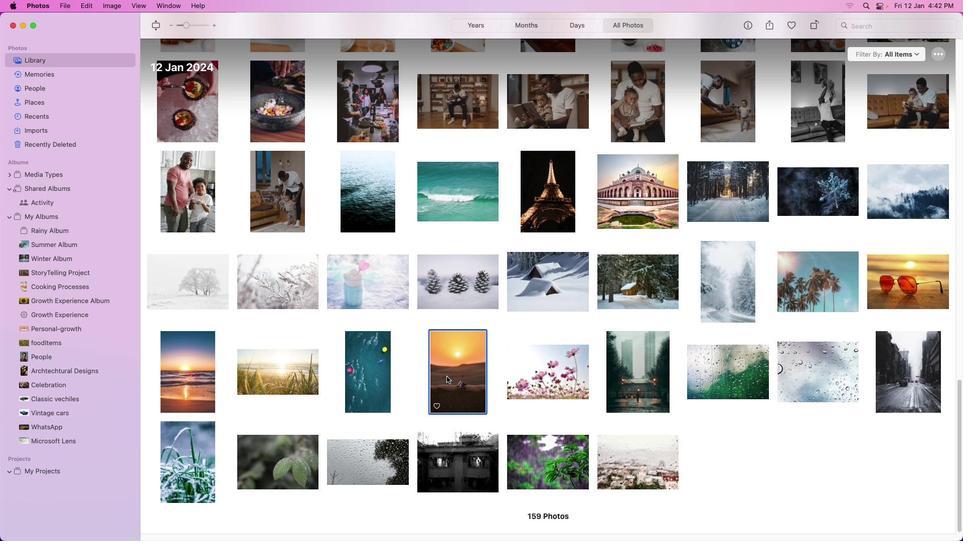 
Action: Mouse moved to (446, 376)
Screenshot: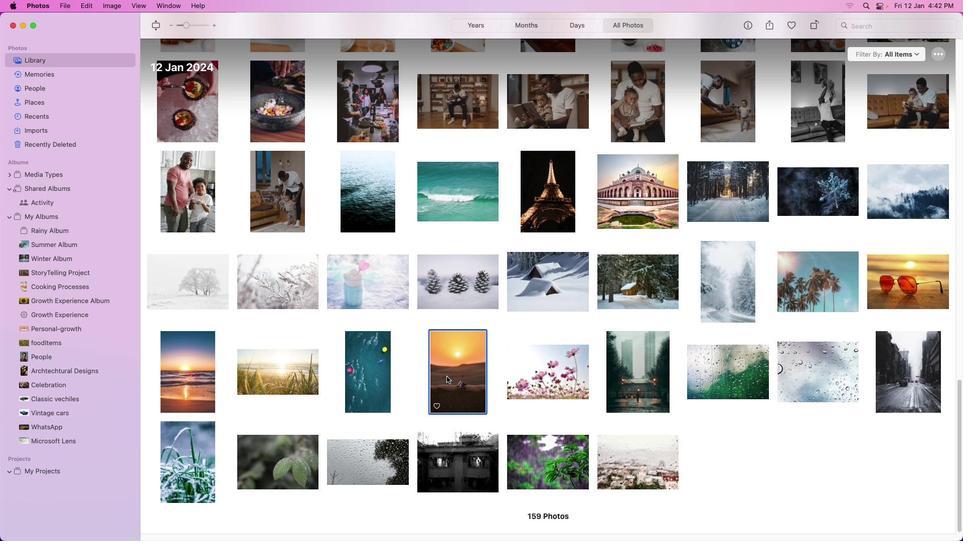 
Action: Mouse pressed right at (446, 376)
Screenshot: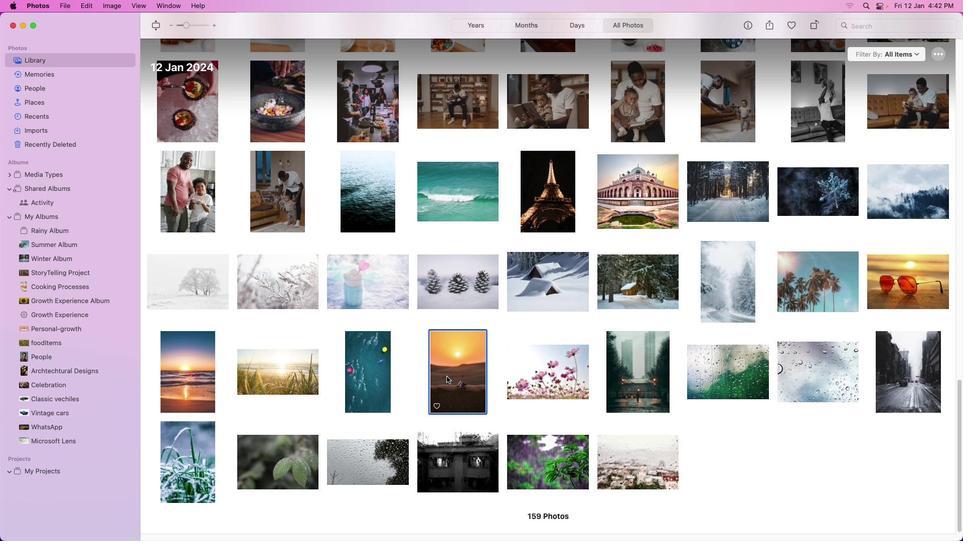 
Action: Mouse moved to (462, 354)
Screenshot: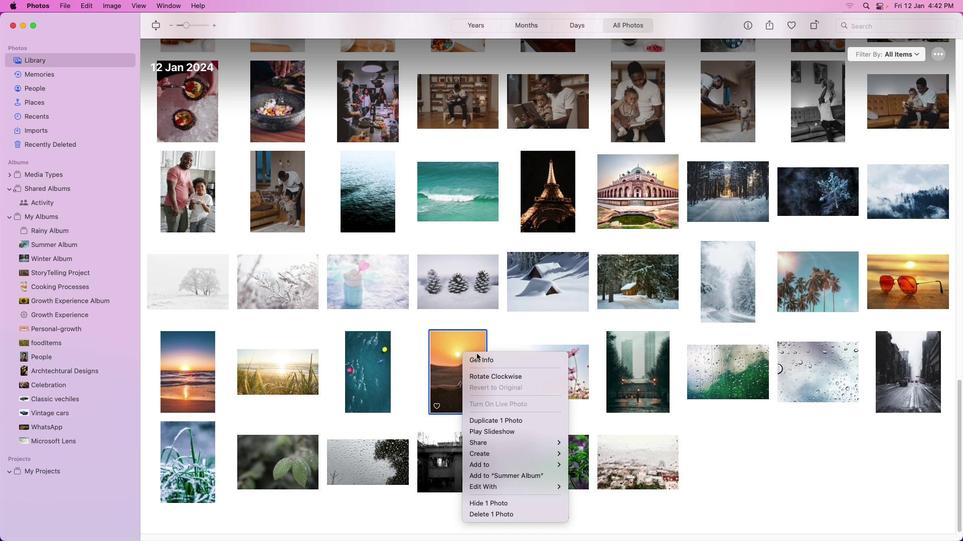 
Action: Mouse pressed right at (462, 354)
Screenshot: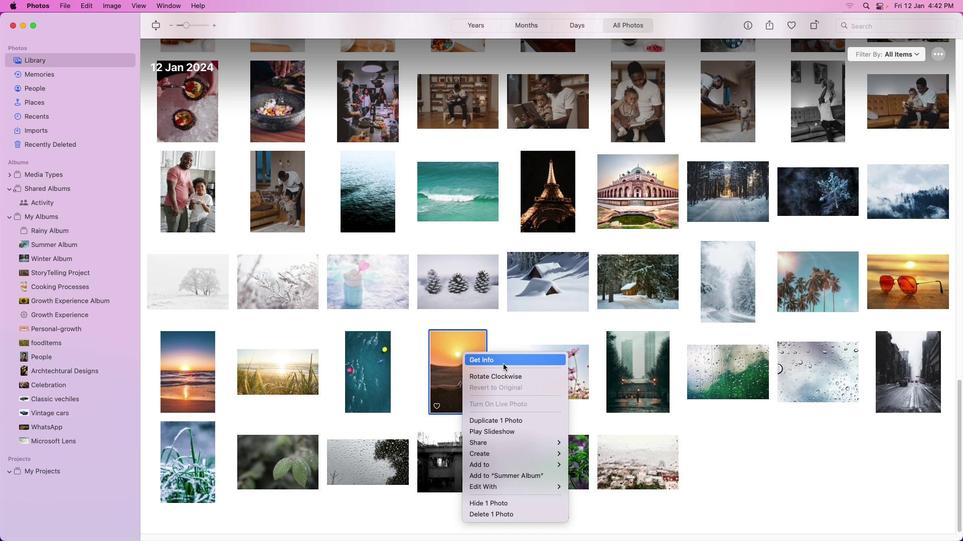 
Action: Mouse moved to (621, 373)
Screenshot: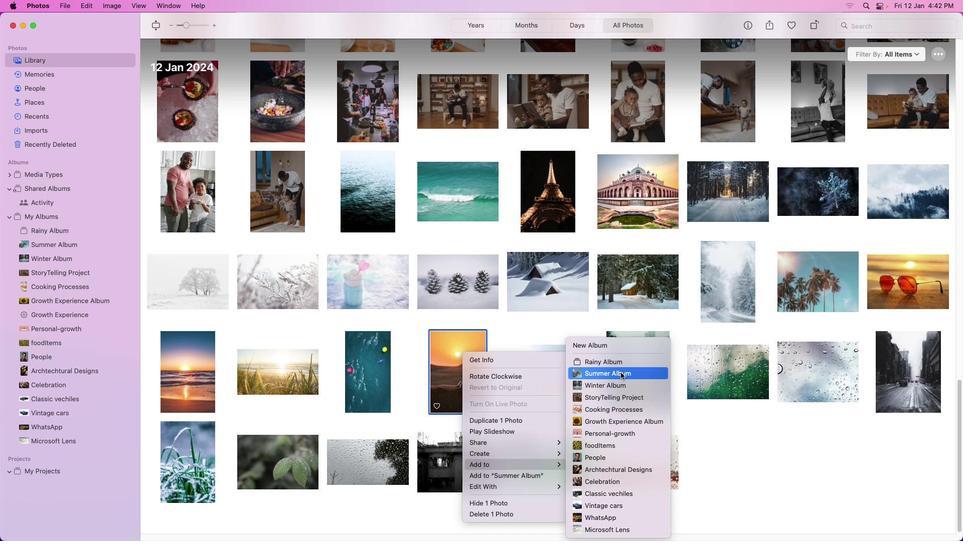 
Action: Mouse pressed left at (621, 373)
Screenshot: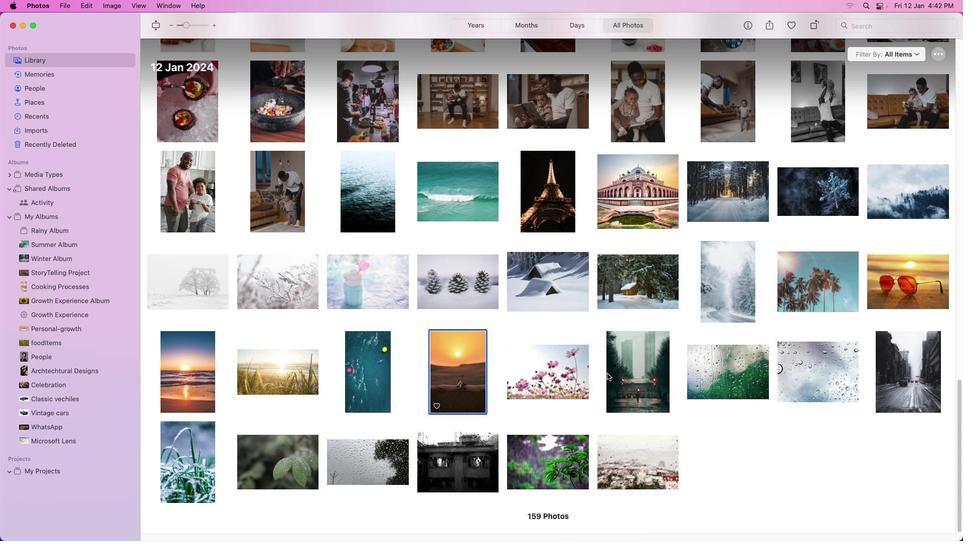 
Action: Mouse moved to (555, 362)
Screenshot: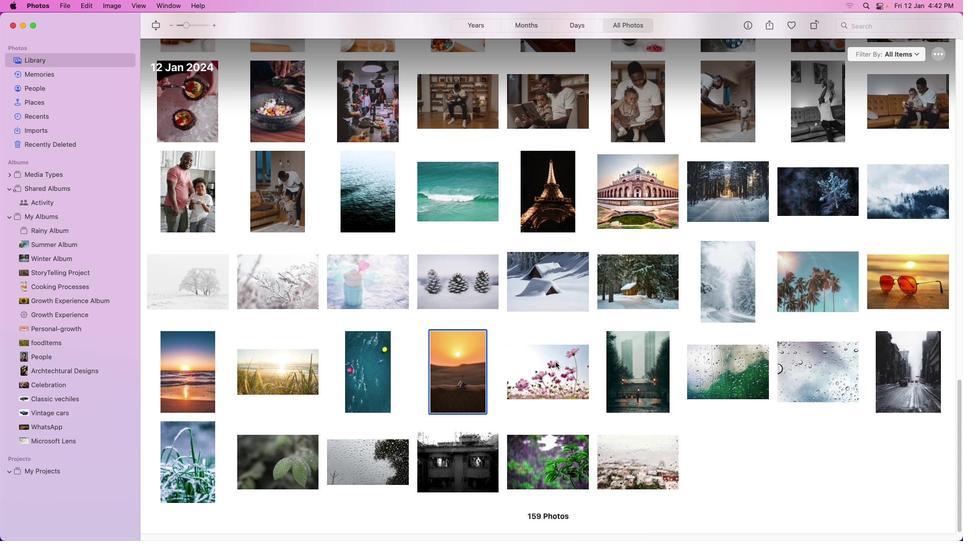 
Action: Mouse pressed left at (555, 362)
Screenshot: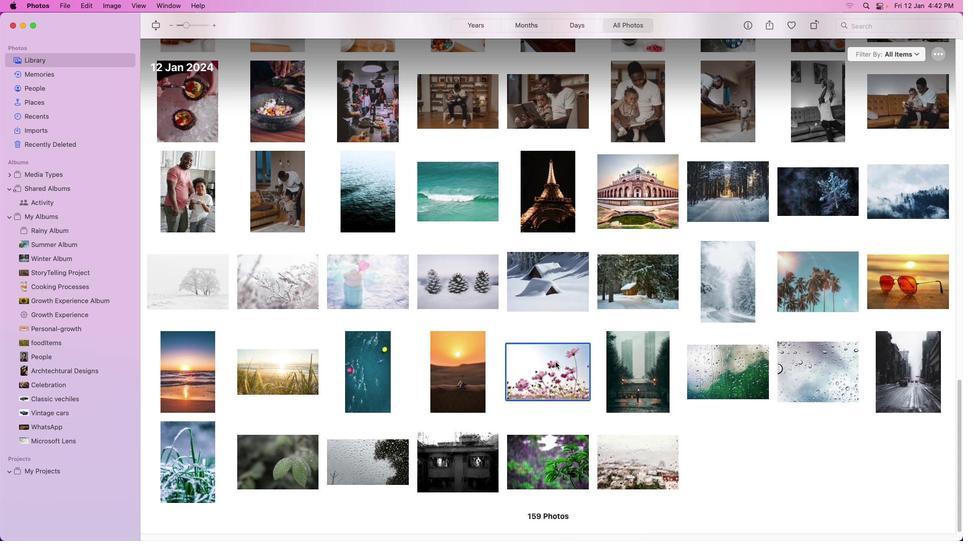 
Action: Mouse pressed right at (555, 362)
Screenshot: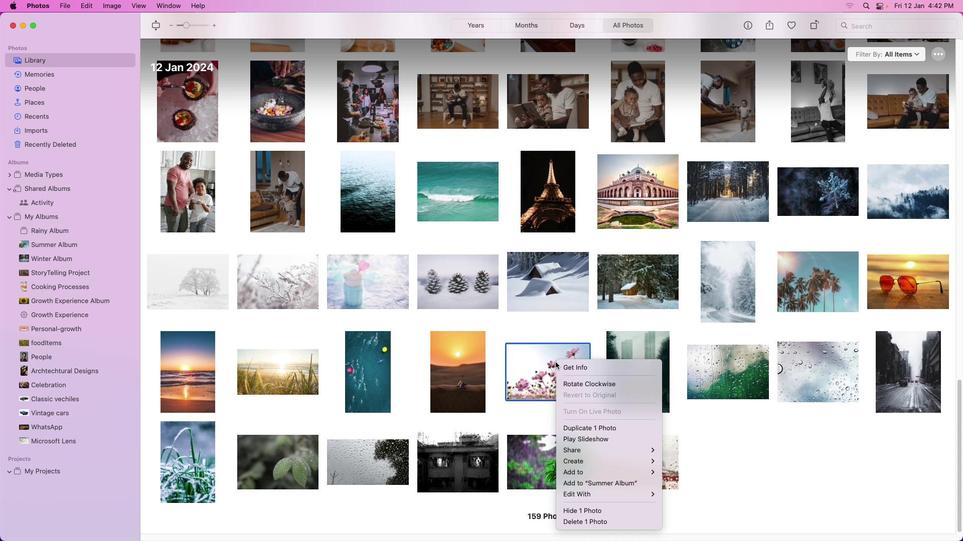 
Action: Mouse moved to (693, 371)
Screenshot: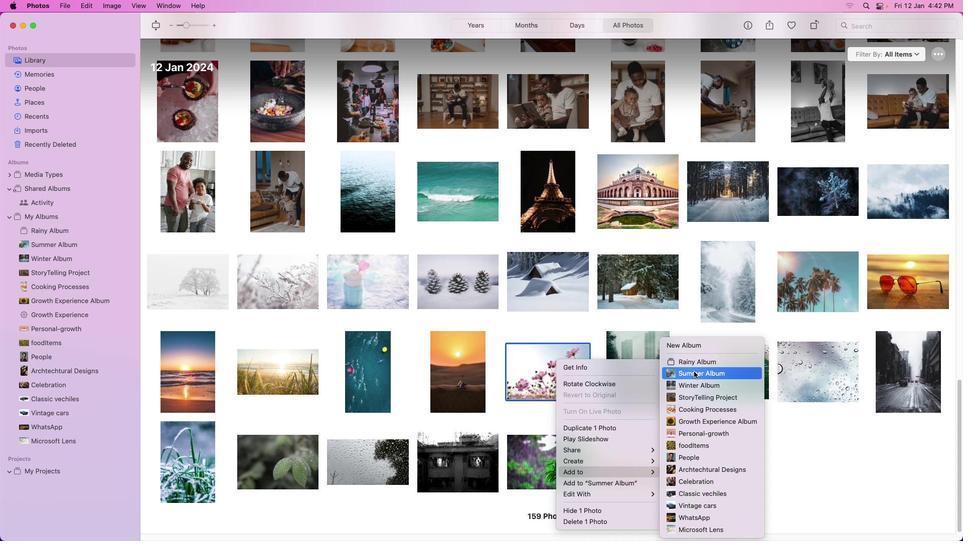 
Action: Mouse pressed left at (693, 371)
Screenshot: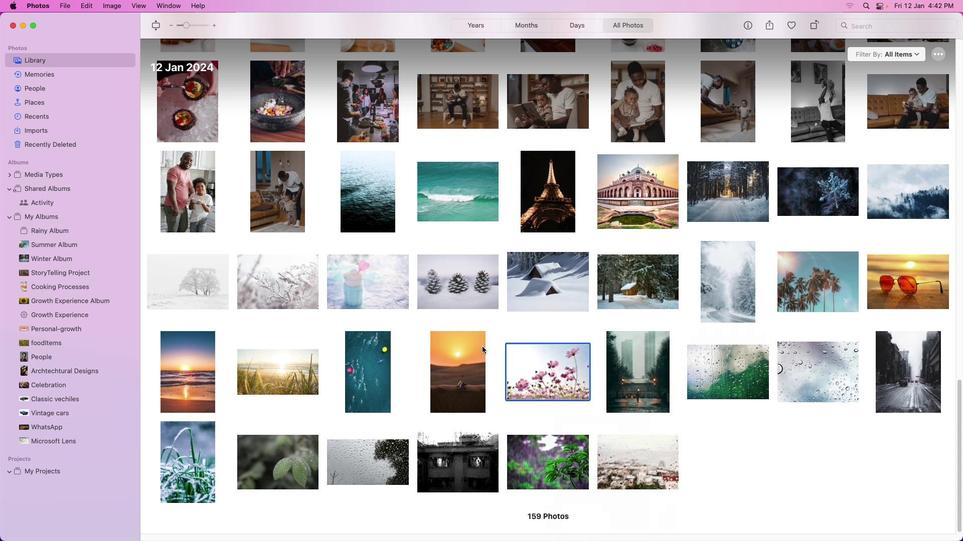 
Action: Mouse moved to (637, 386)
Screenshot: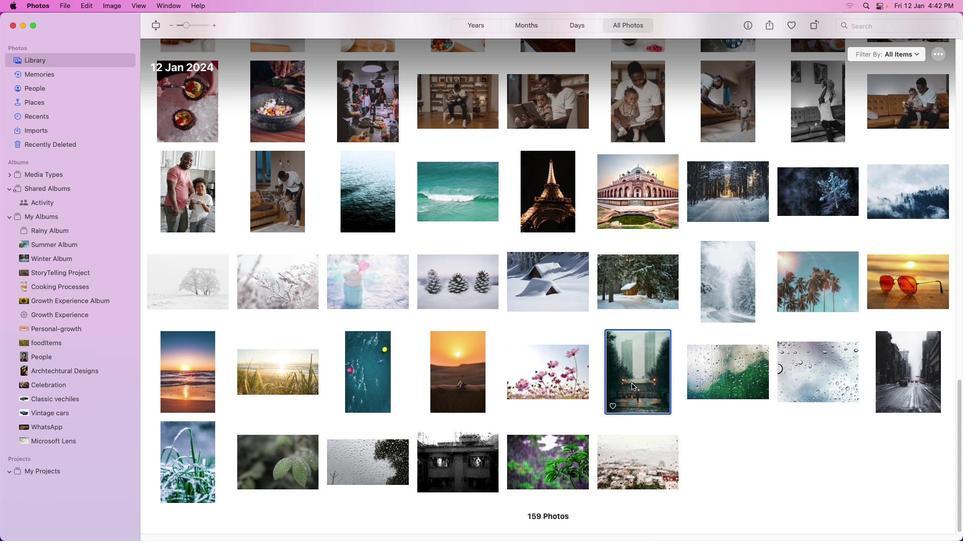 
Action: Mouse pressed left at (637, 386)
Screenshot: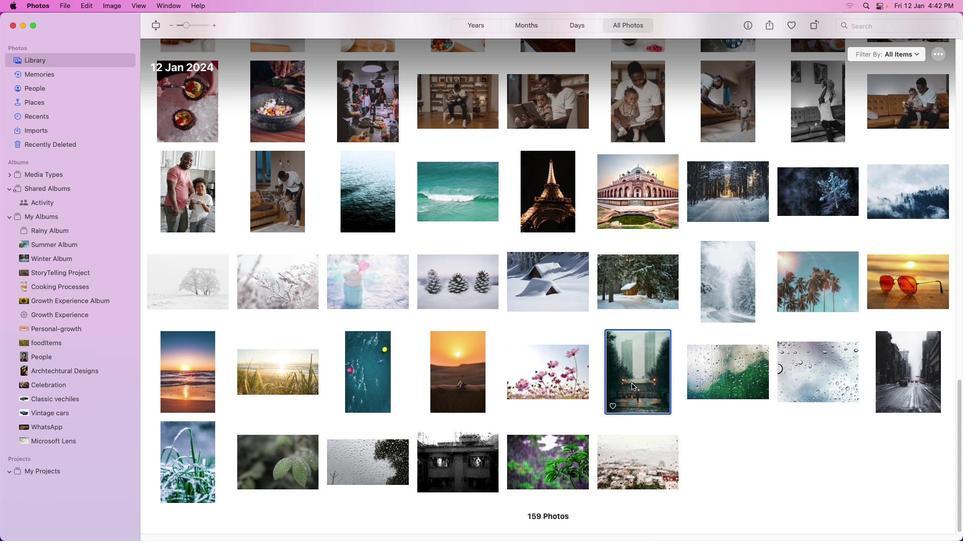 
Action: Mouse moved to (632, 384)
Screenshot: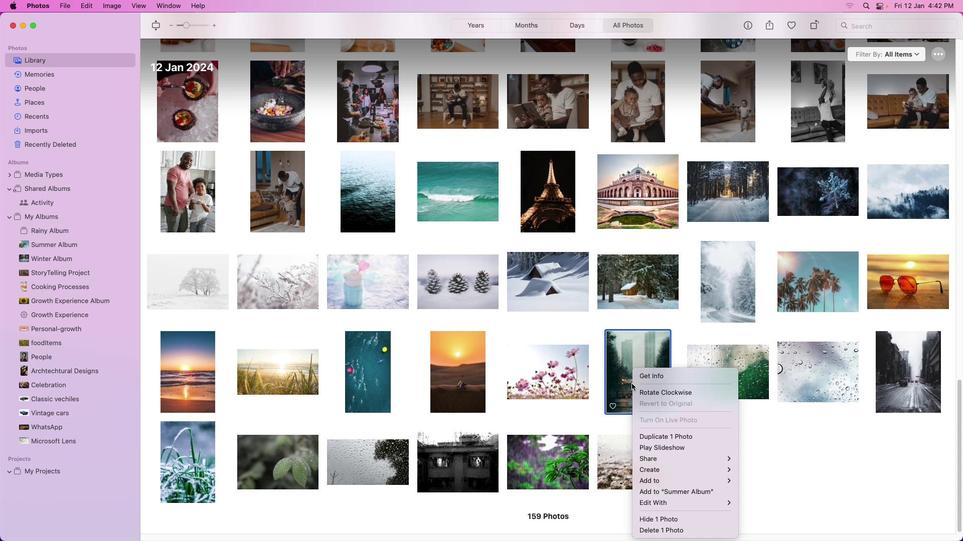 
Action: Mouse pressed right at (632, 384)
Screenshot: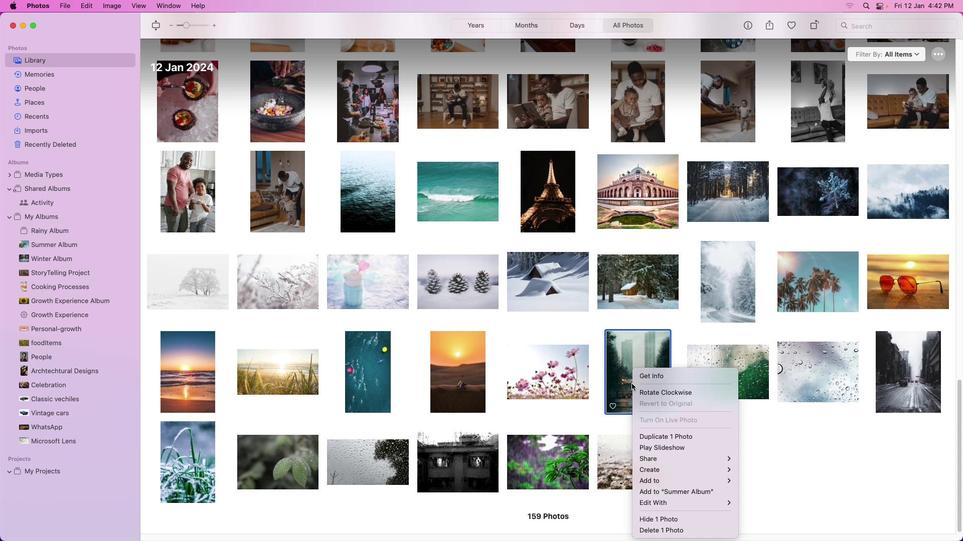 
Action: Mouse moved to (769, 362)
Screenshot: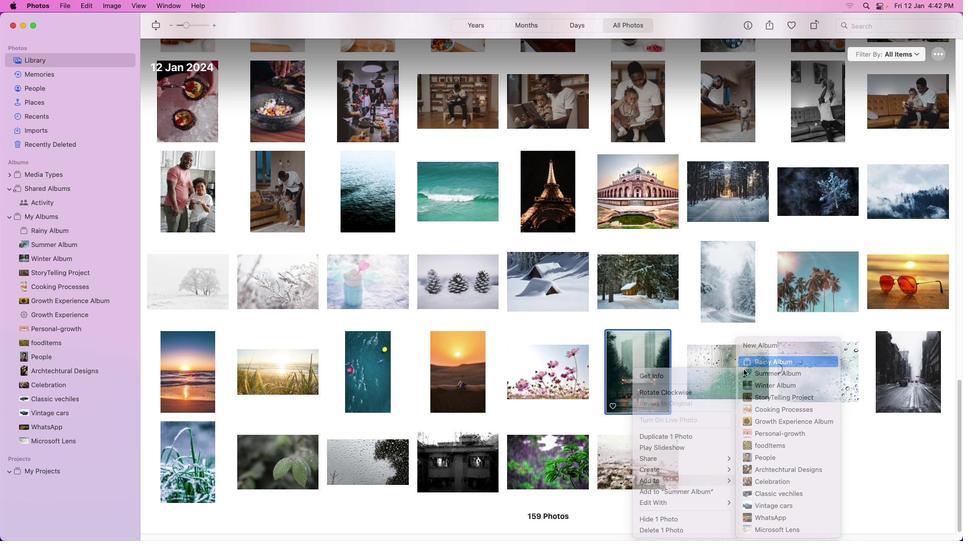 
Action: Mouse pressed left at (769, 362)
Screenshot: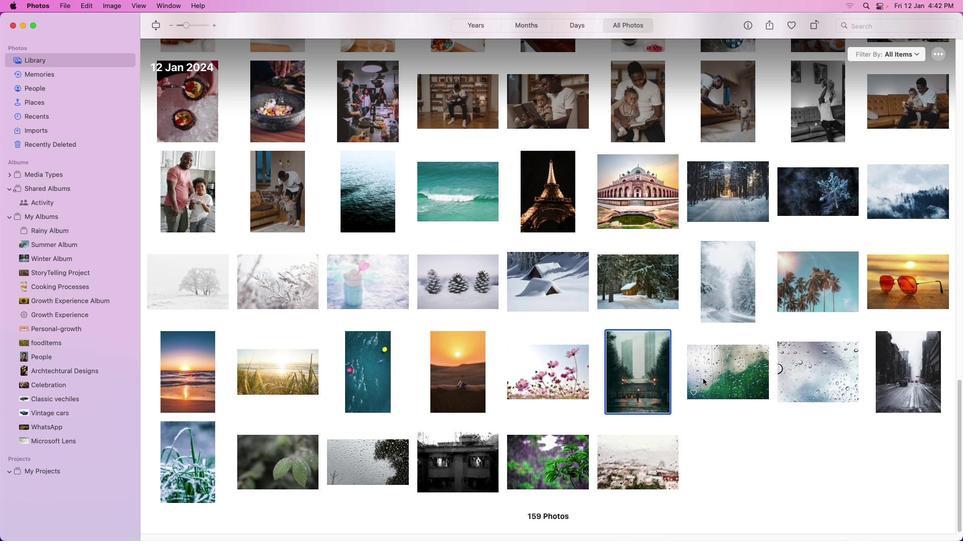 
Action: Mouse moved to (726, 373)
Screenshot: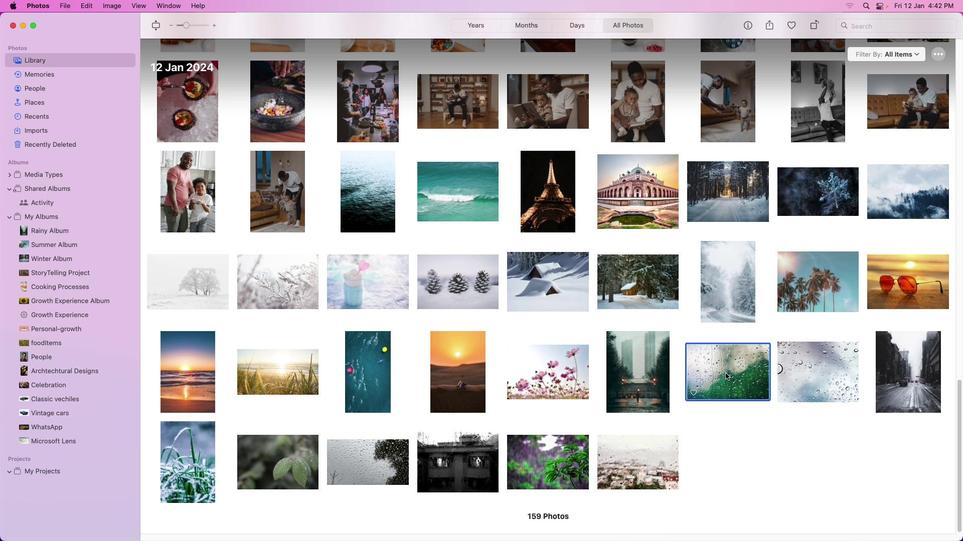 
Action: Mouse pressed left at (726, 373)
Screenshot: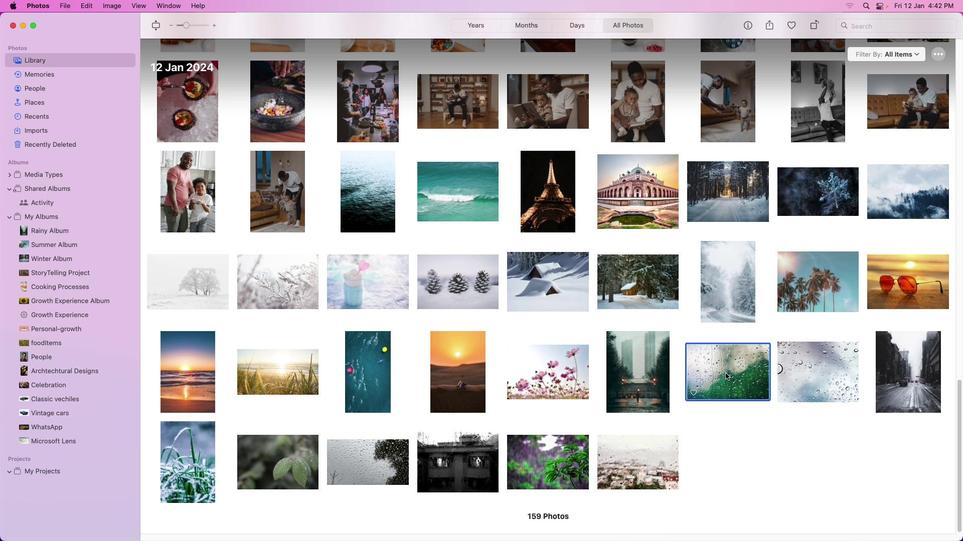 
Action: Mouse moved to (725, 372)
Screenshot: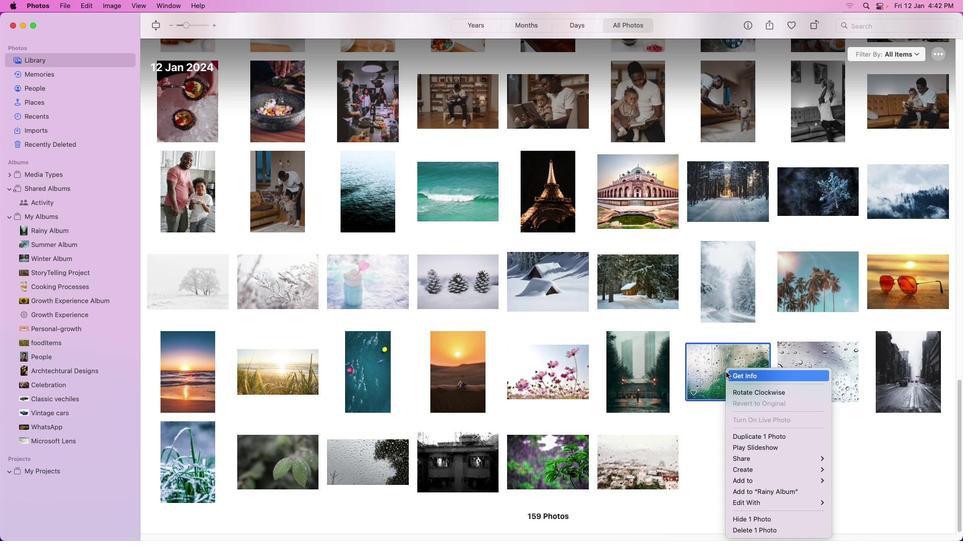 
Action: Mouse pressed right at (725, 372)
Screenshot: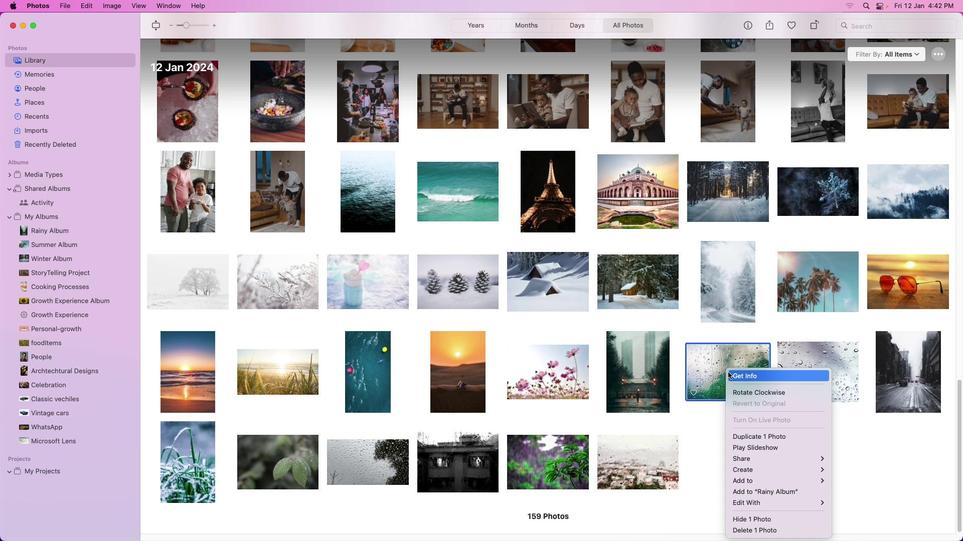 
Action: Mouse moved to (865, 363)
Screenshot: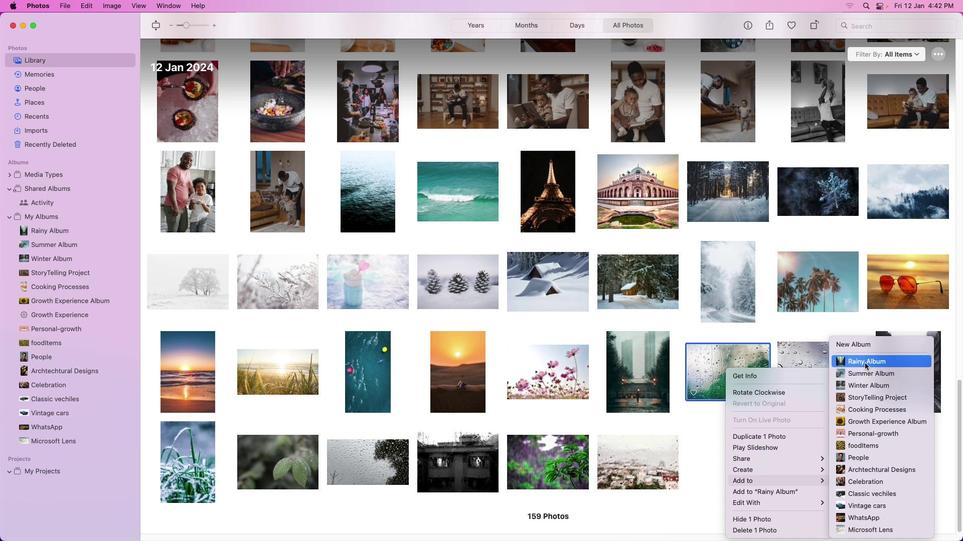 
Action: Mouse pressed left at (865, 363)
Screenshot: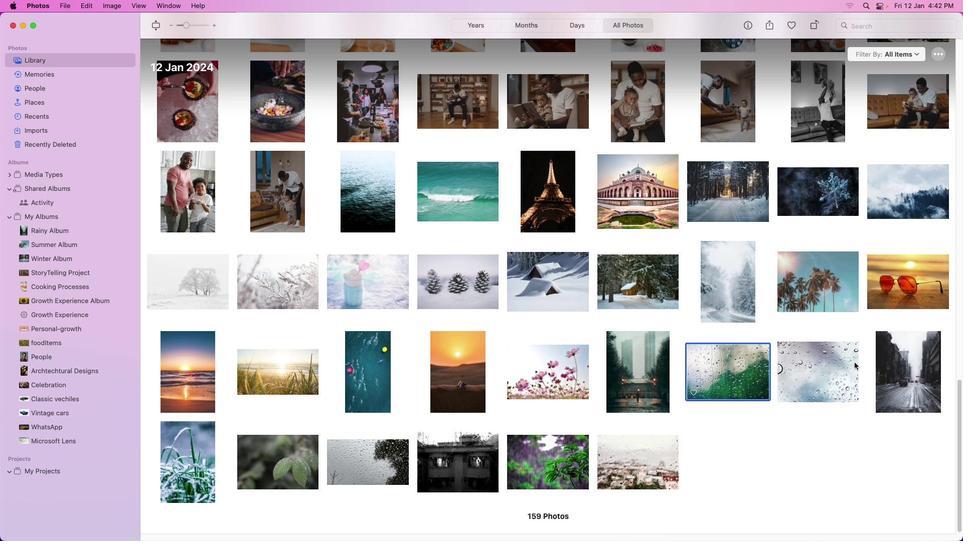 
Action: Mouse moved to (815, 362)
Screenshot: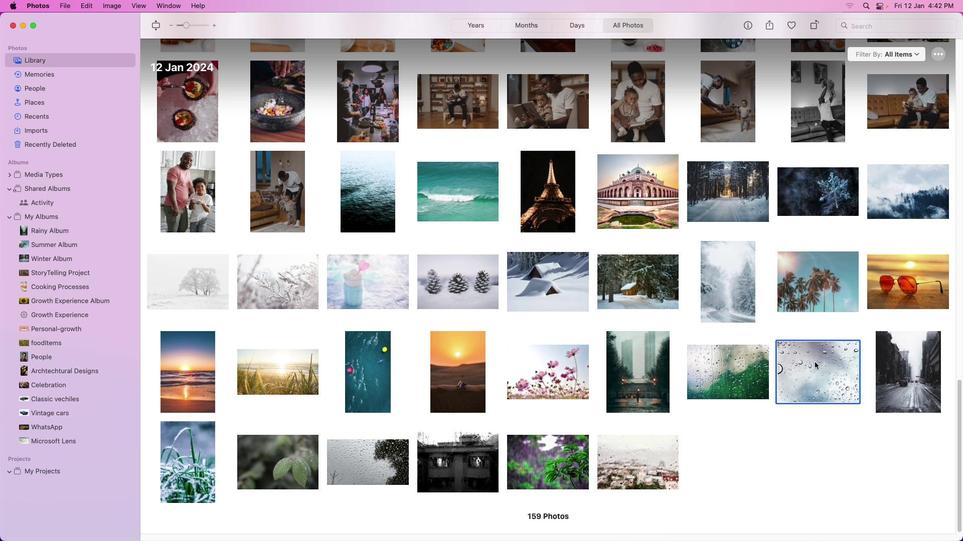 
Action: Mouse pressed left at (815, 362)
Screenshot: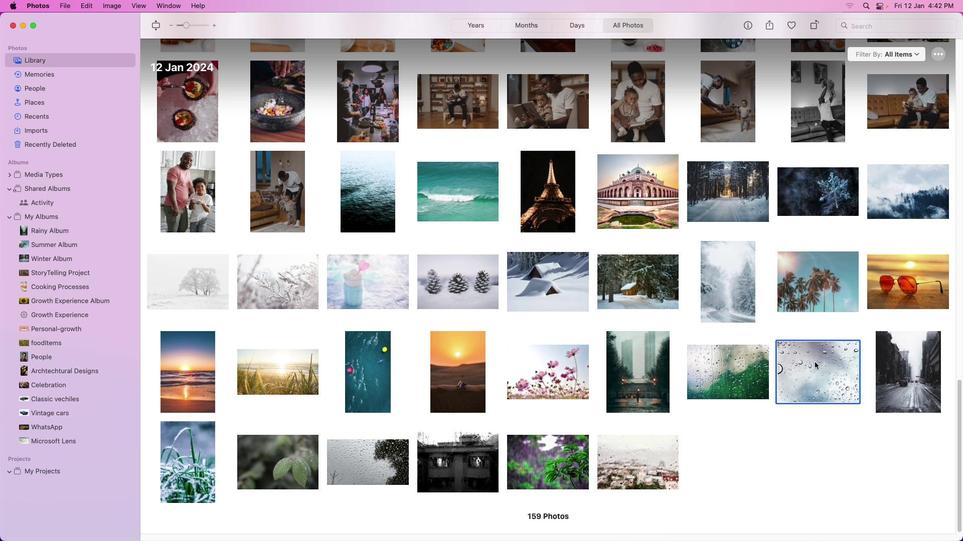 
Action: Mouse moved to (814, 362)
Screenshot: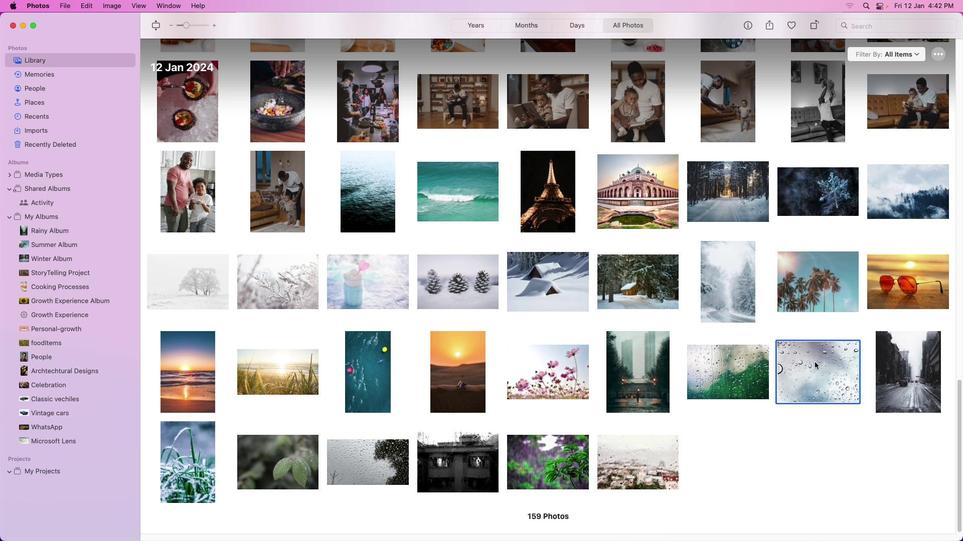 
Action: Mouse pressed right at (814, 362)
Screenshot: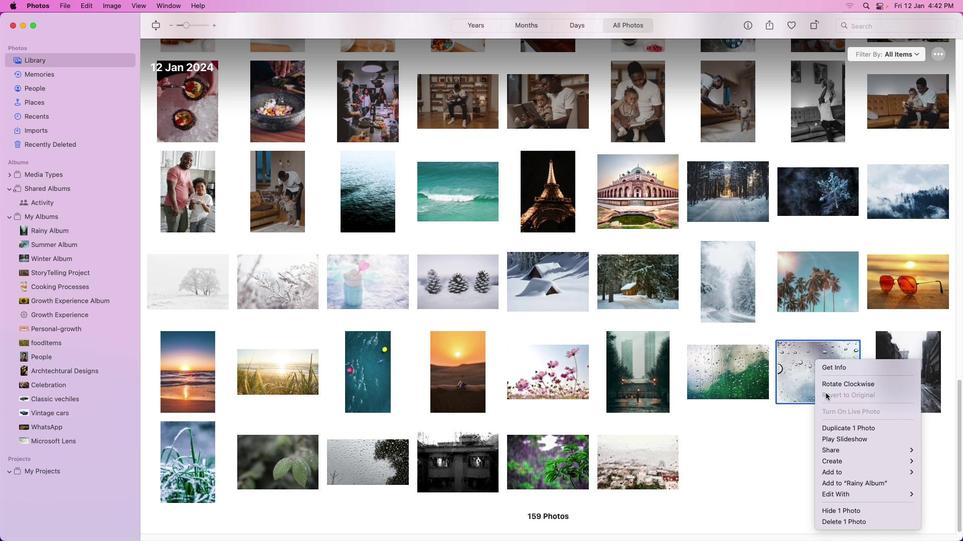 
Action: Mouse moved to (750, 364)
Screenshot: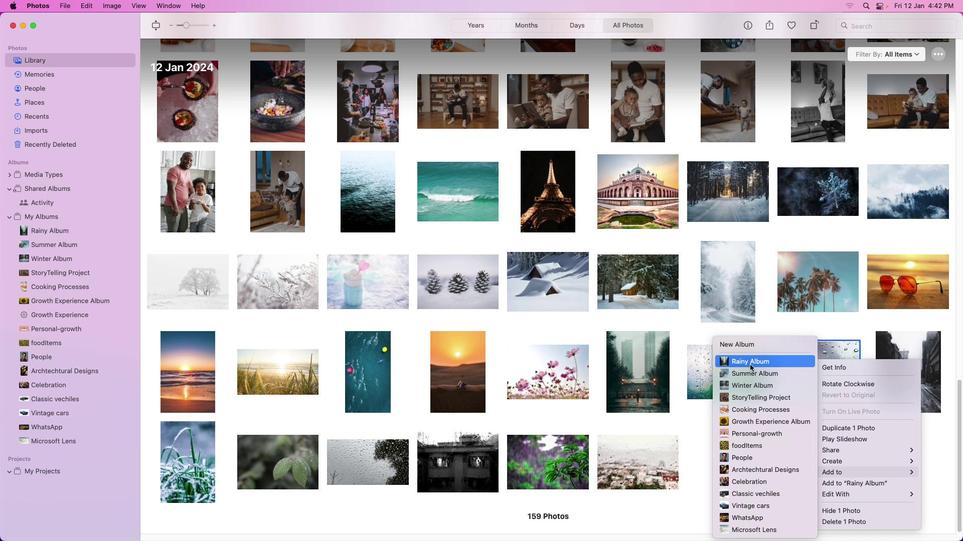 
Action: Mouse pressed left at (750, 364)
Screenshot: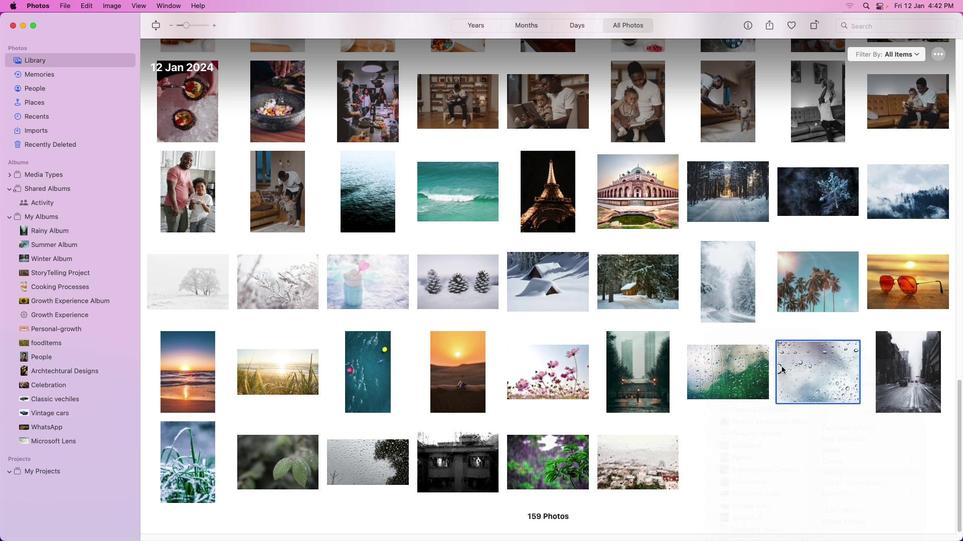
Action: Mouse moved to (900, 368)
Screenshot: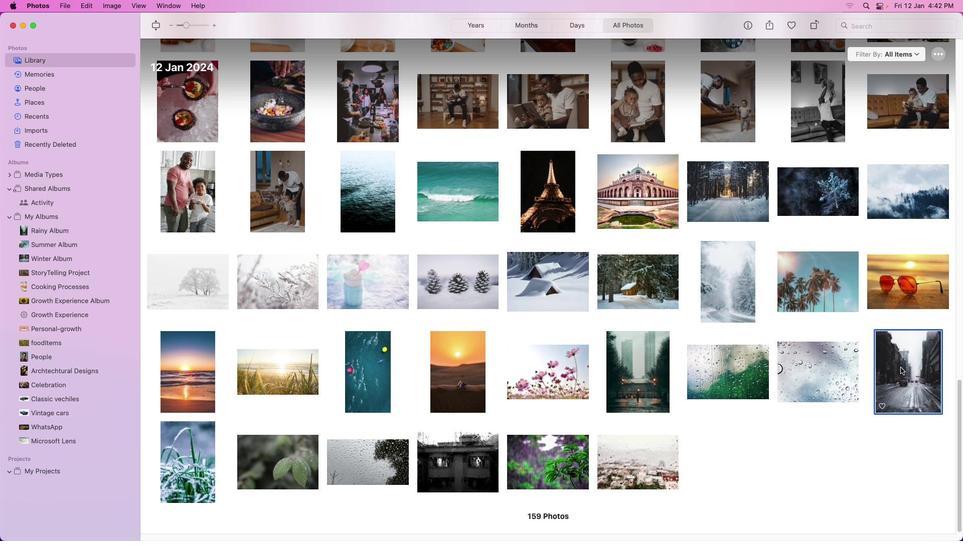 
Action: Mouse pressed left at (900, 368)
Screenshot: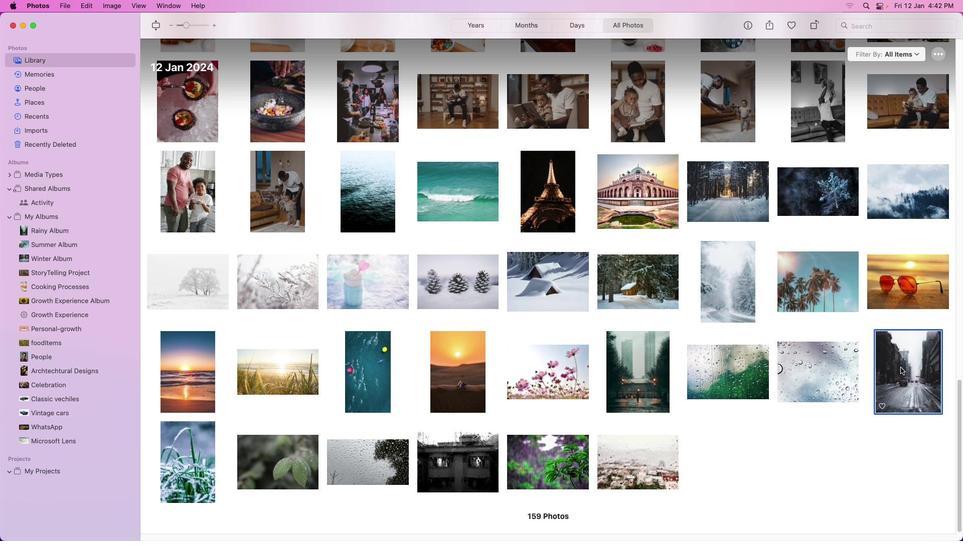 
Action: Mouse moved to (900, 368)
Screenshot: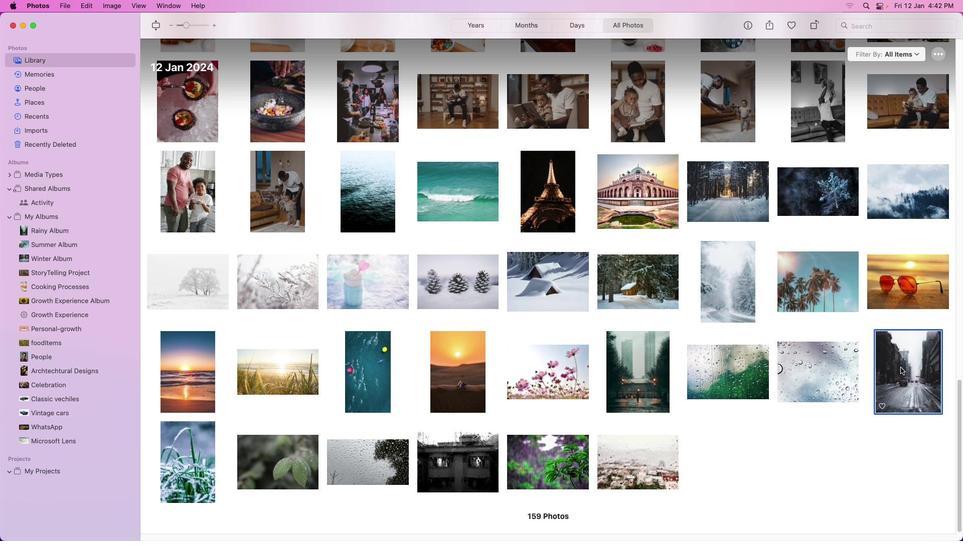 
Action: Mouse pressed right at (900, 368)
Screenshot: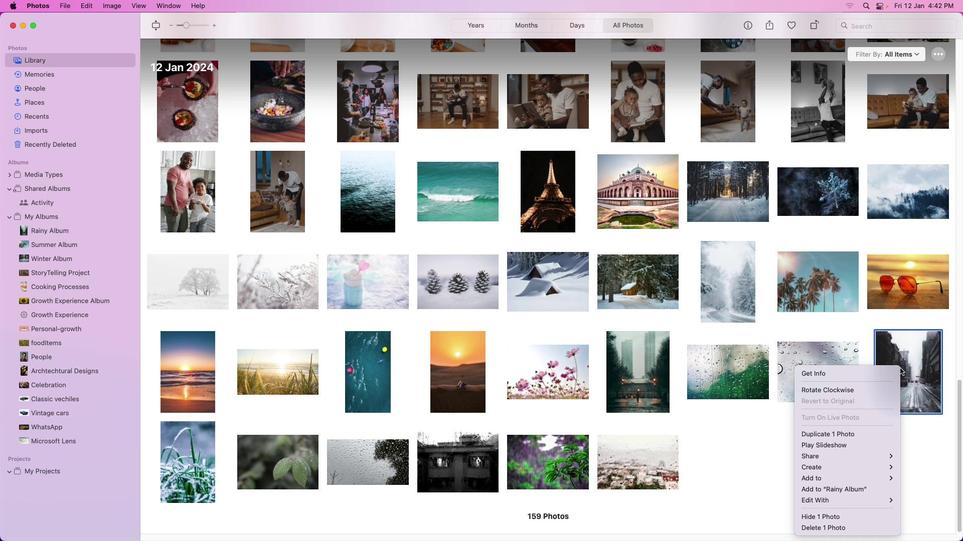 
Action: Mouse moved to (735, 360)
Screenshot: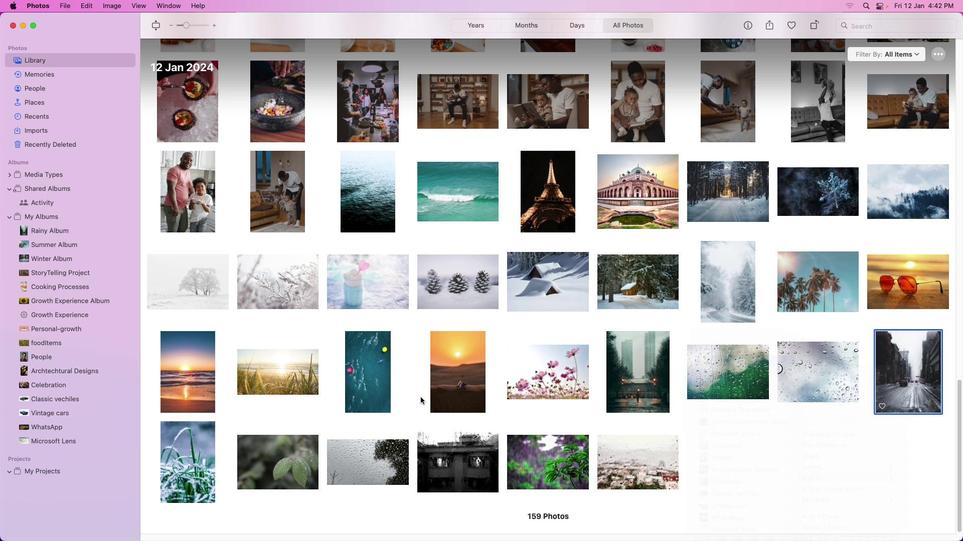
Action: Mouse pressed left at (735, 360)
Screenshot: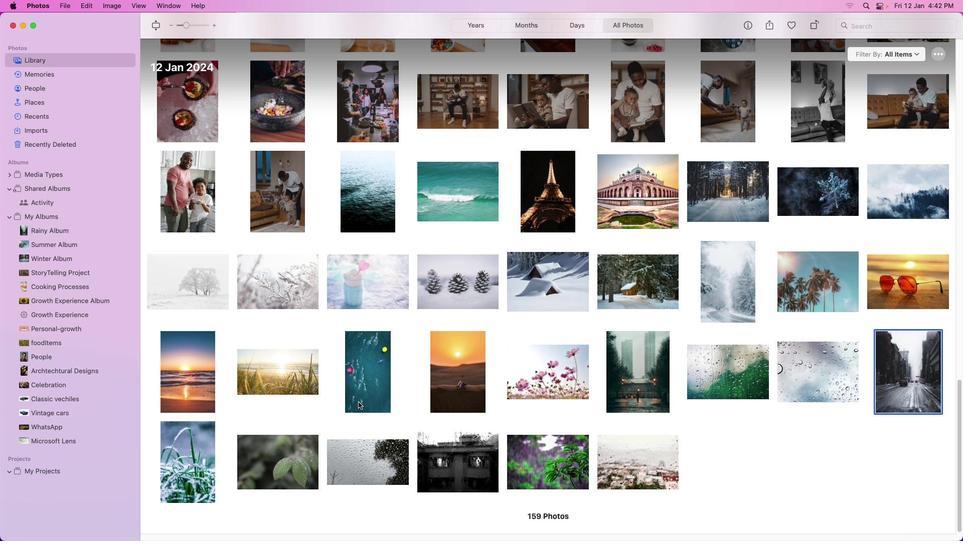 
Action: Mouse moved to (166, 455)
Screenshot: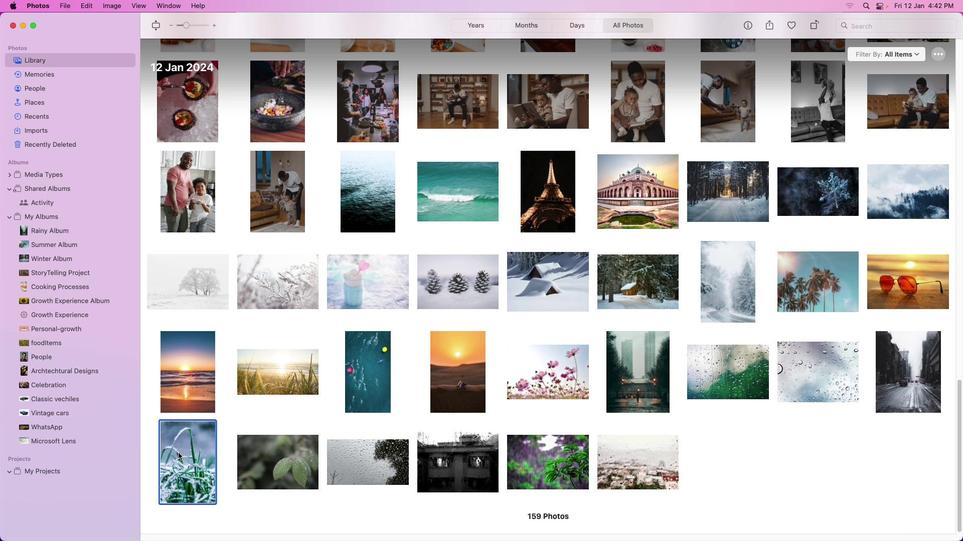 
Action: Mouse pressed left at (166, 455)
Screenshot: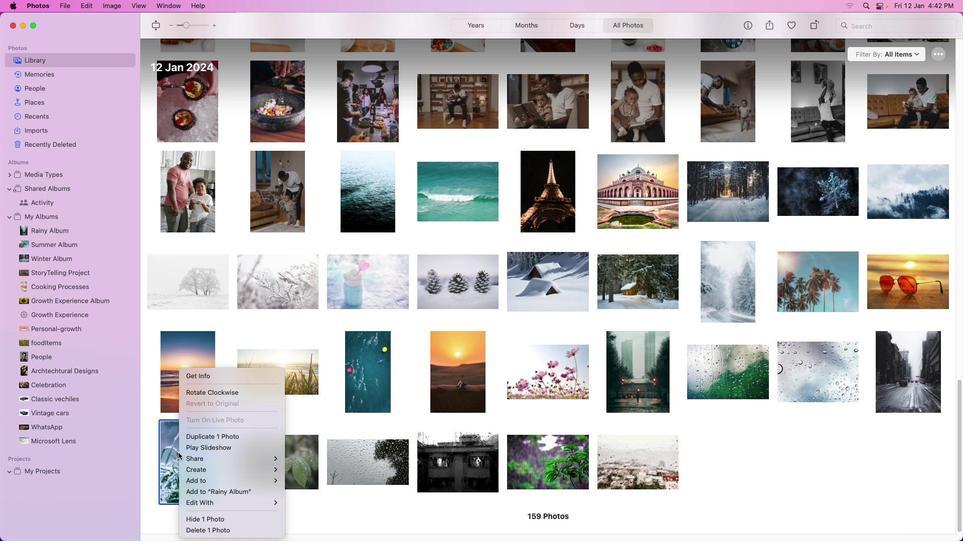 
Action: Mouse moved to (178, 453)
Screenshot: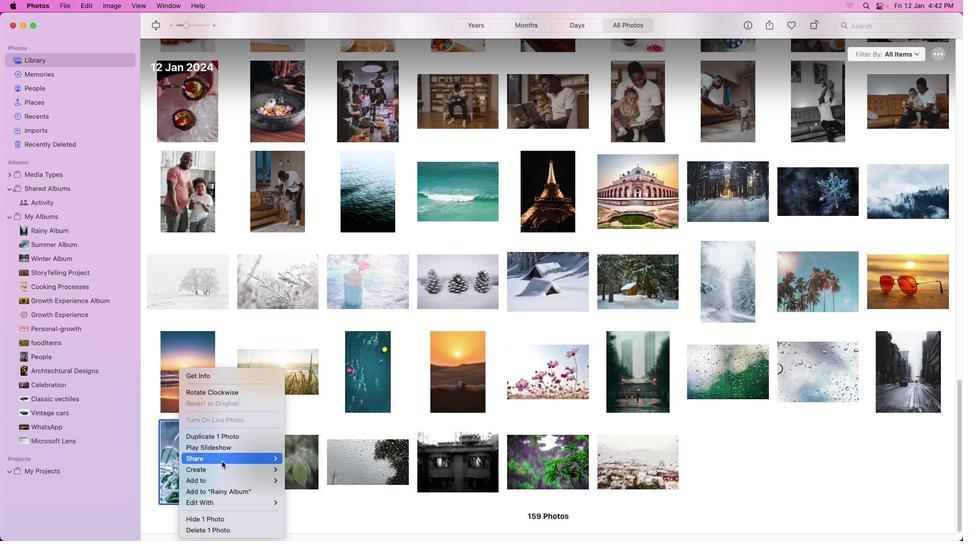 
Action: Mouse pressed right at (178, 453)
Screenshot: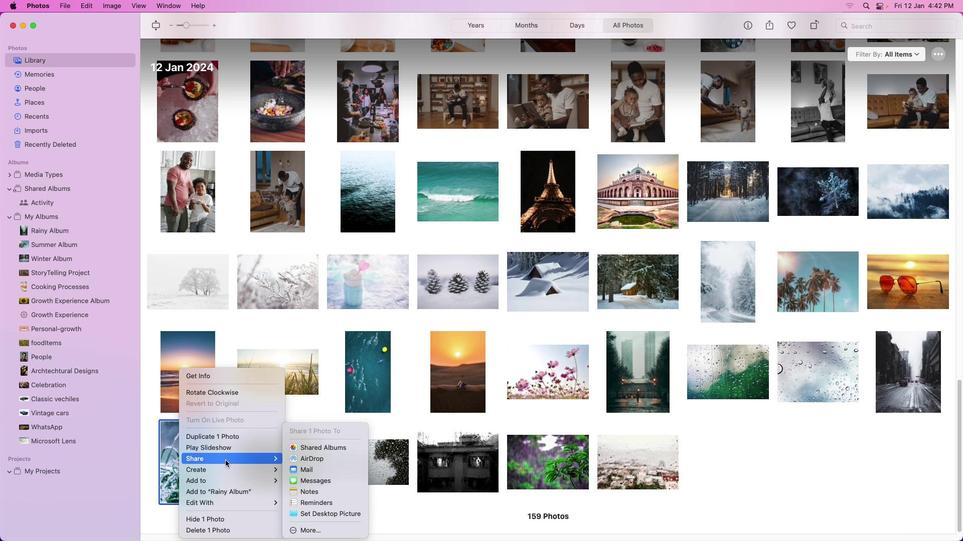 
Action: Mouse moved to (321, 365)
Screenshot: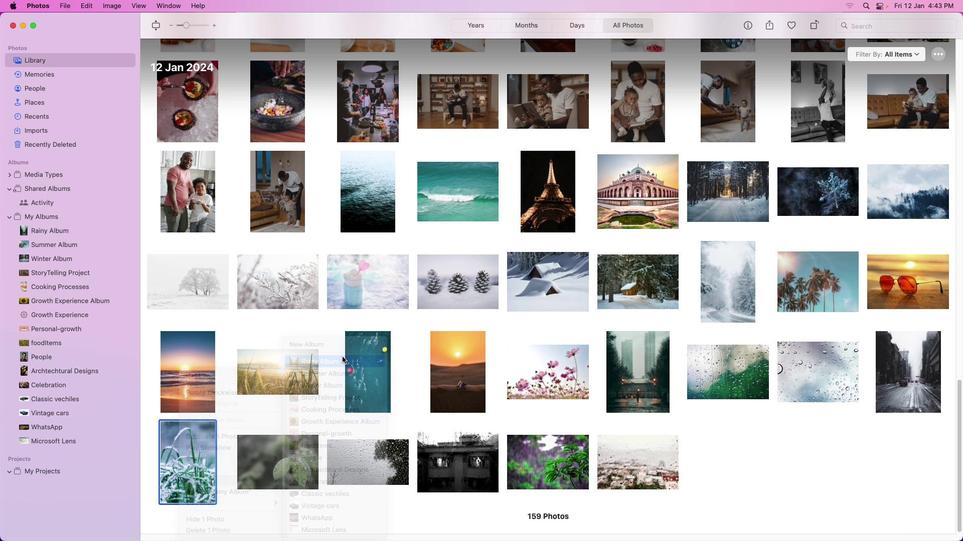 
Action: Mouse pressed left at (321, 365)
Screenshot: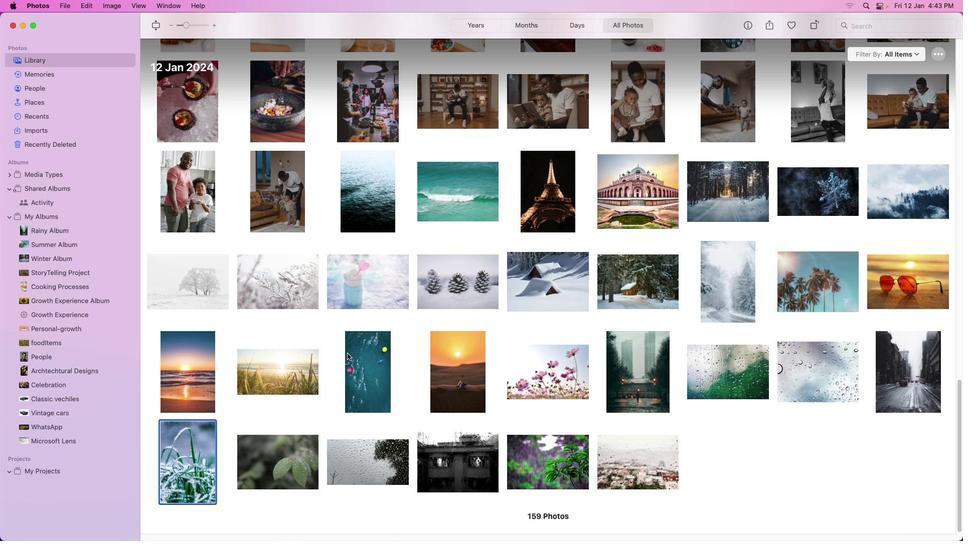 
Action: Mouse moved to (280, 449)
Screenshot: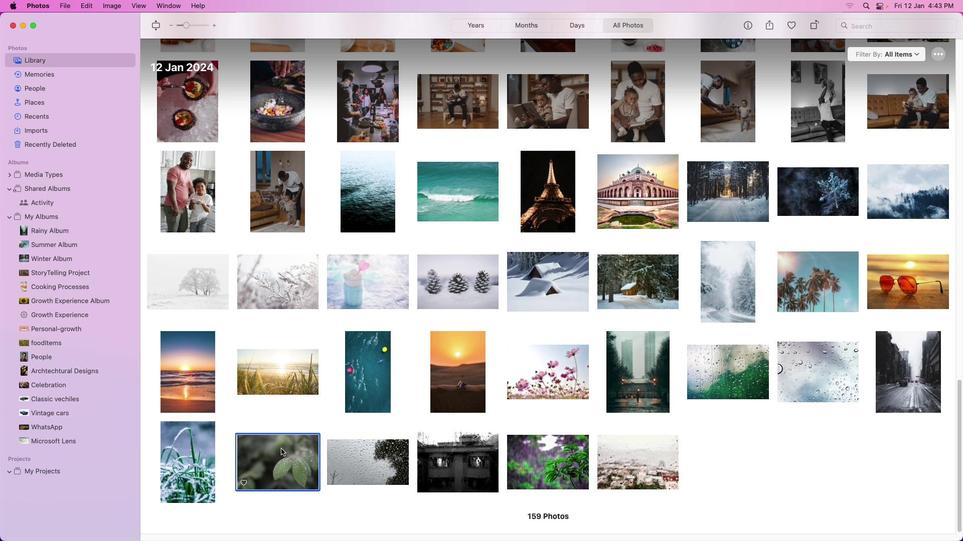 
Action: Mouse pressed left at (280, 449)
Screenshot: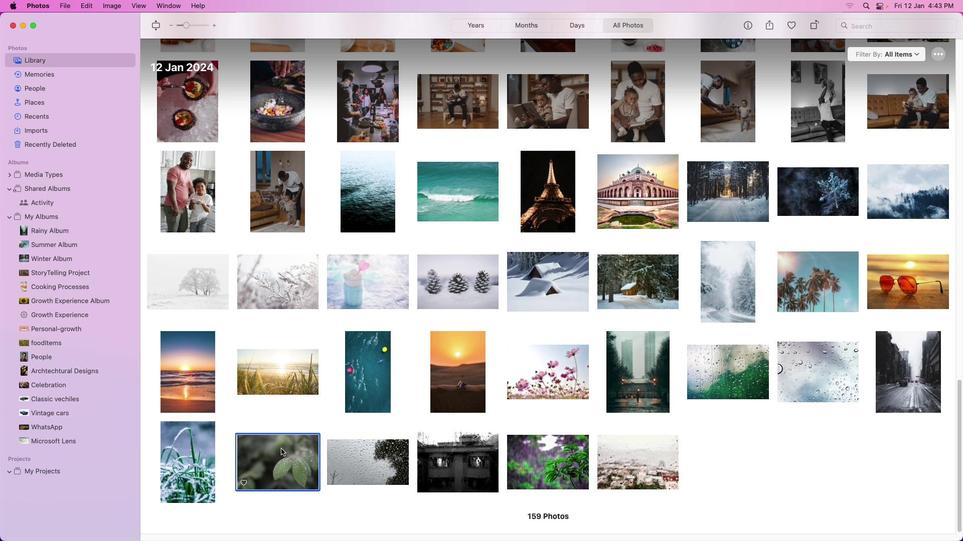 
Action: Mouse moved to (281, 449)
Screenshot: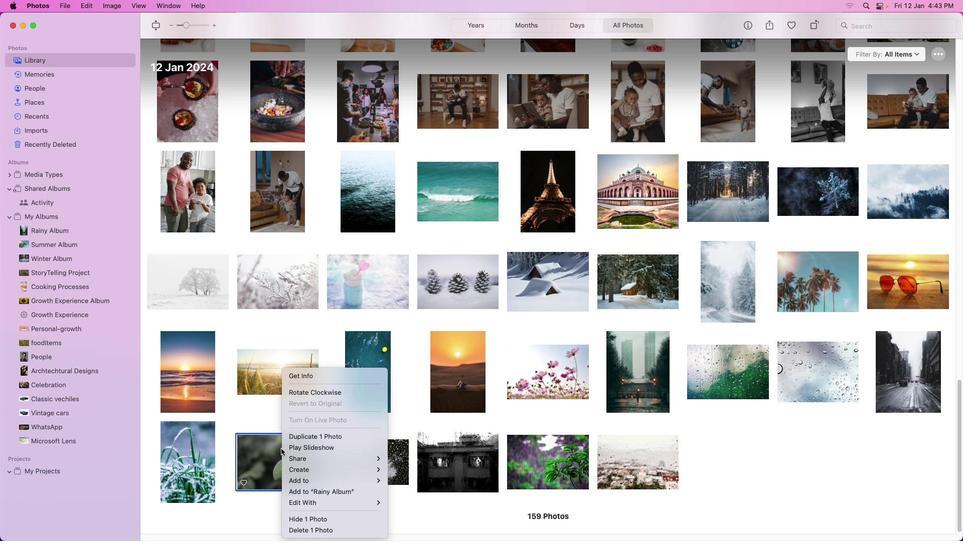 
Action: Mouse pressed right at (281, 449)
Screenshot: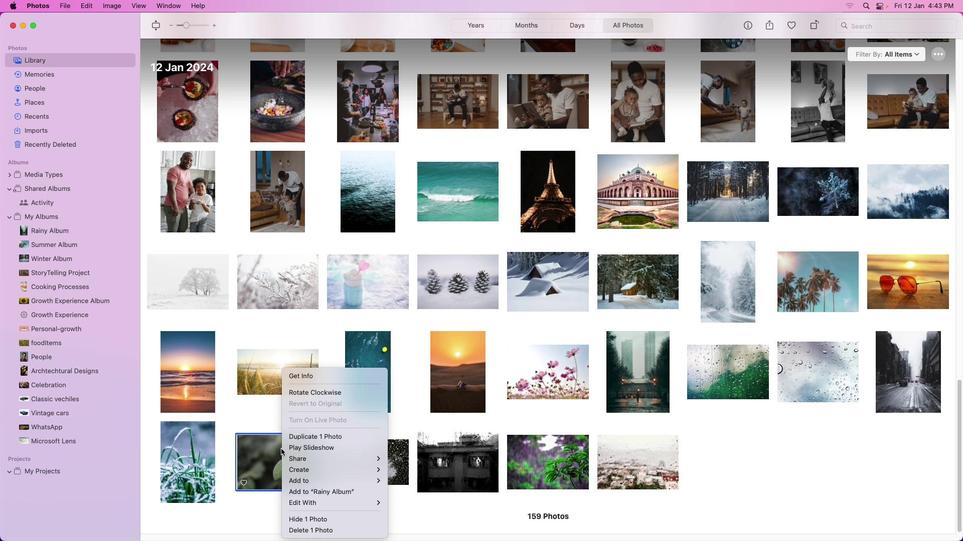 
Action: Mouse moved to (434, 365)
Screenshot: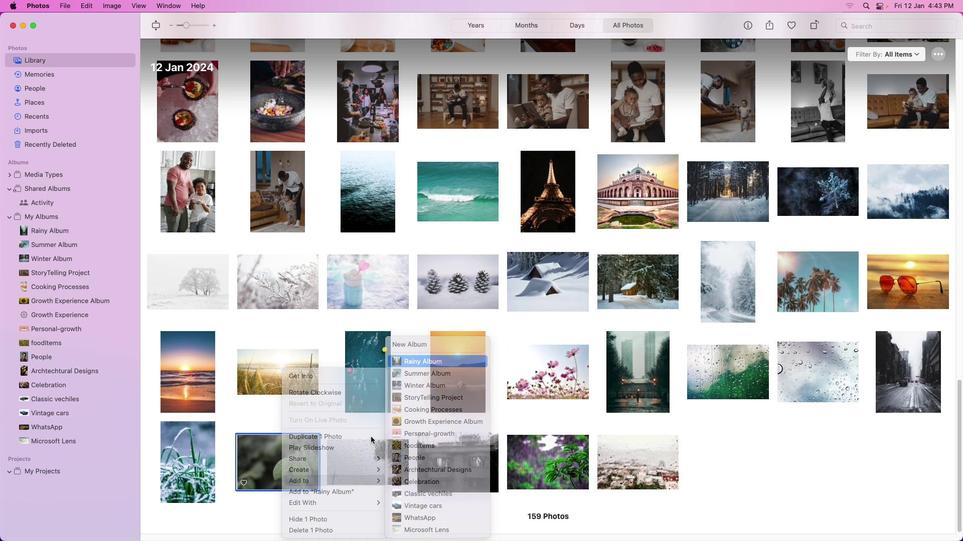 
Action: Mouse pressed left at (434, 365)
Screenshot: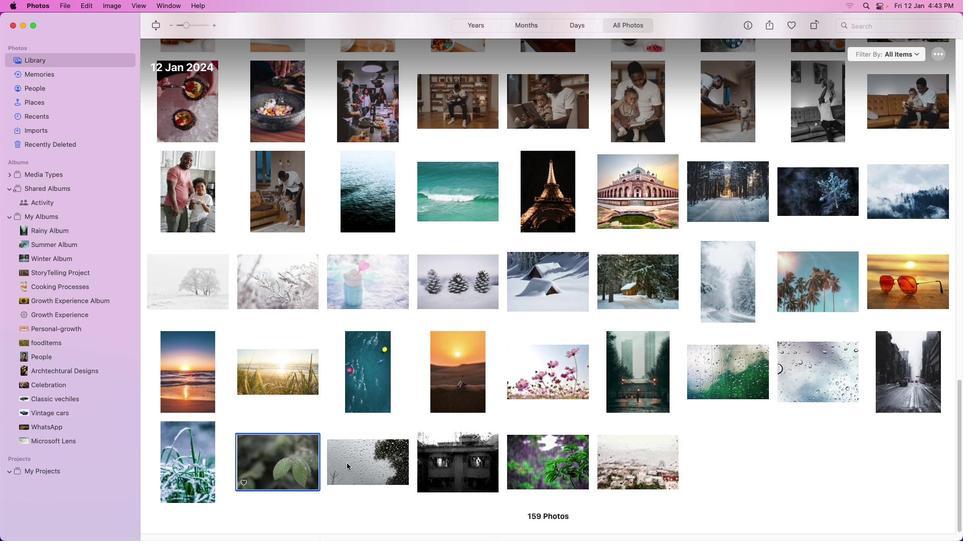 
Action: Mouse moved to (346, 463)
Screenshot: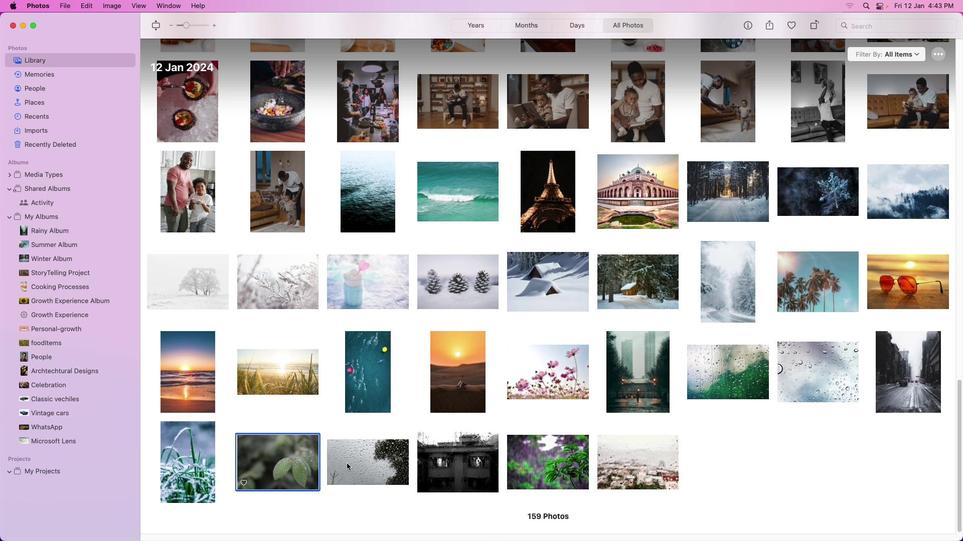 
Action: Mouse pressed left at (346, 463)
Screenshot: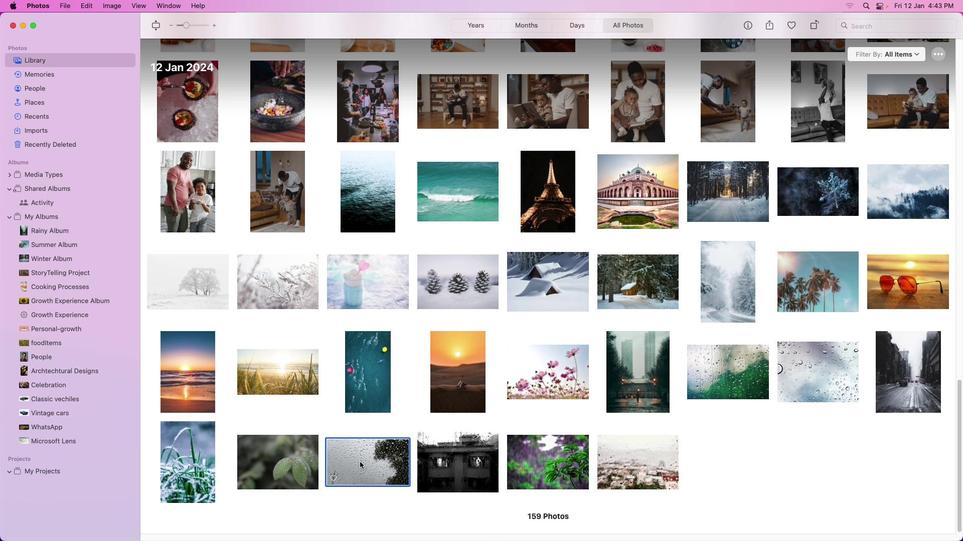 
Action: Mouse moved to (360, 462)
Screenshot: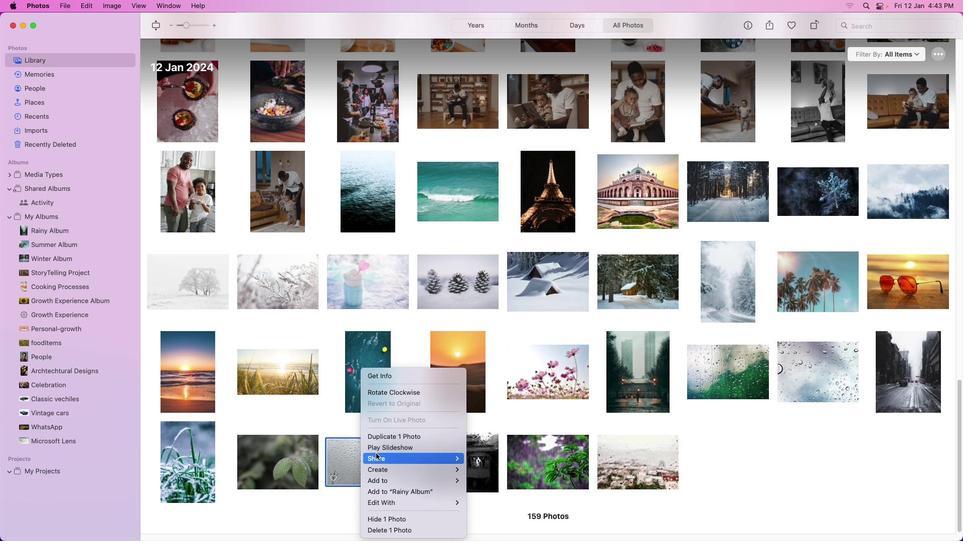 
Action: Mouse pressed right at (360, 462)
Screenshot: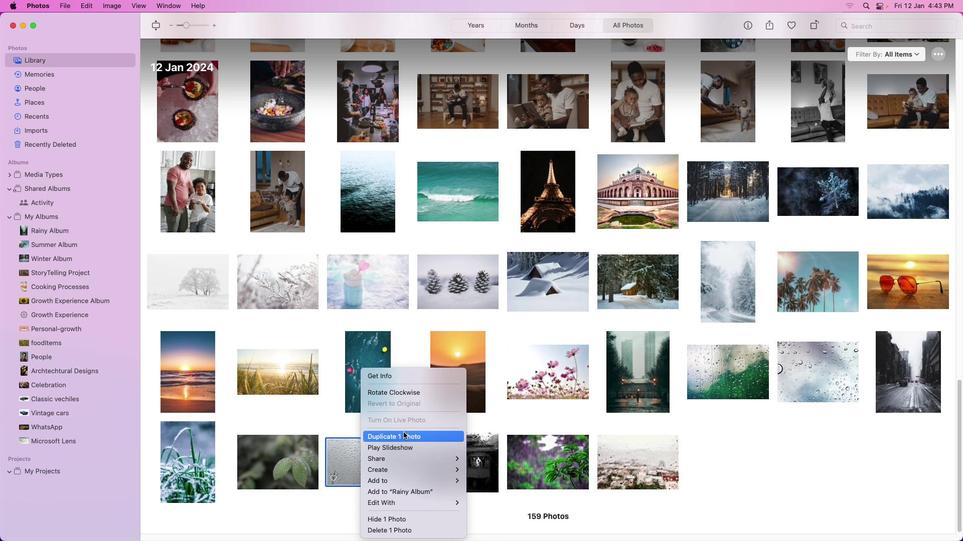 
Action: Mouse moved to (531, 364)
Screenshot: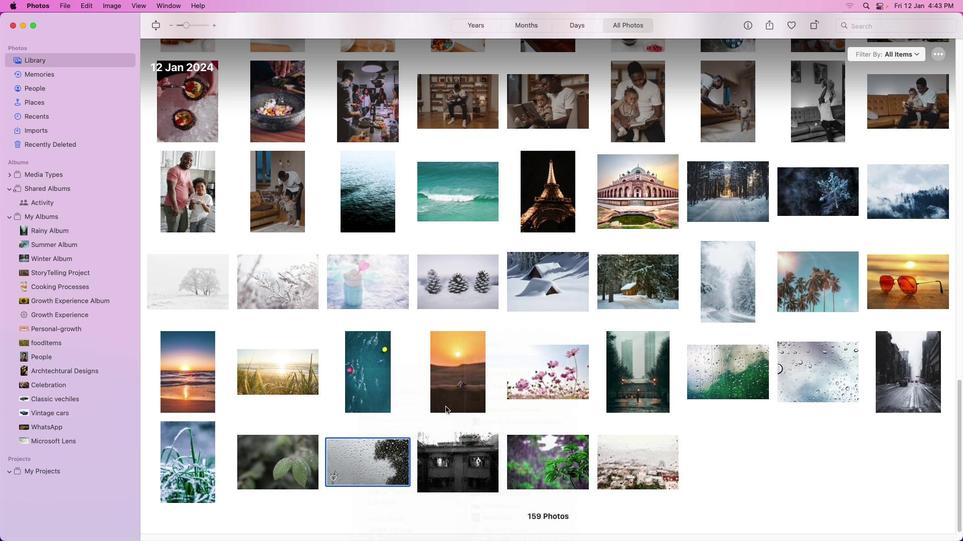 
Action: Mouse pressed left at (531, 364)
Screenshot: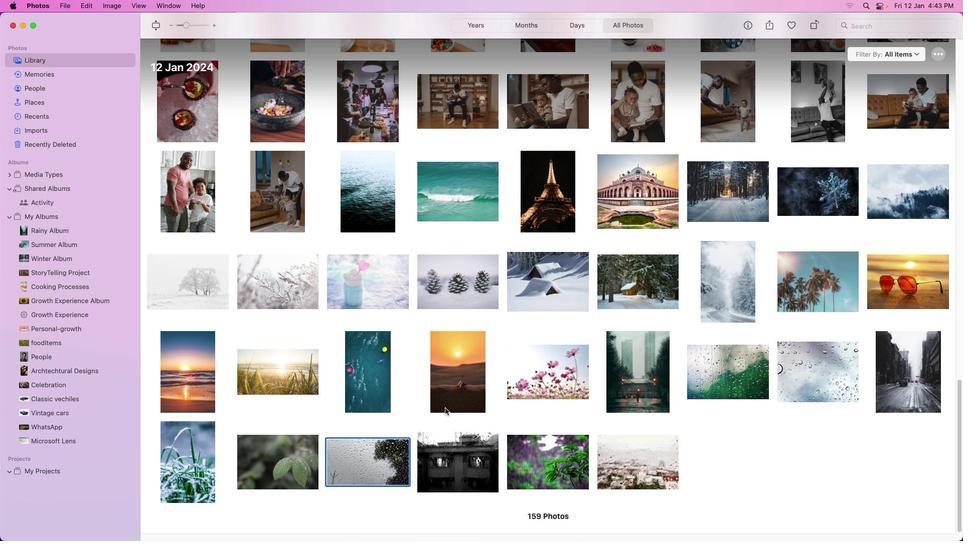 
Action: Mouse moved to (452, 447)
Screenshot: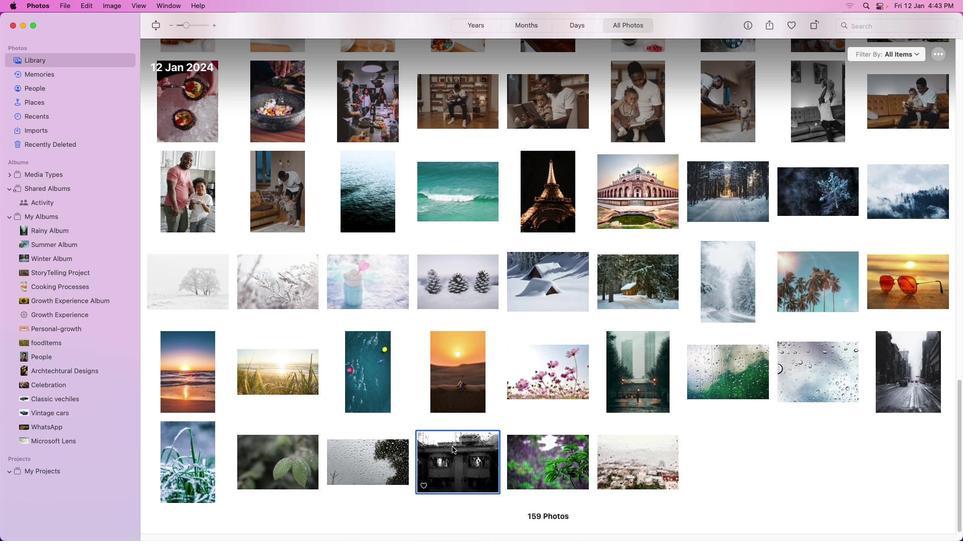 
Action: Mouse pressed left at (452, 447)
Screenshot: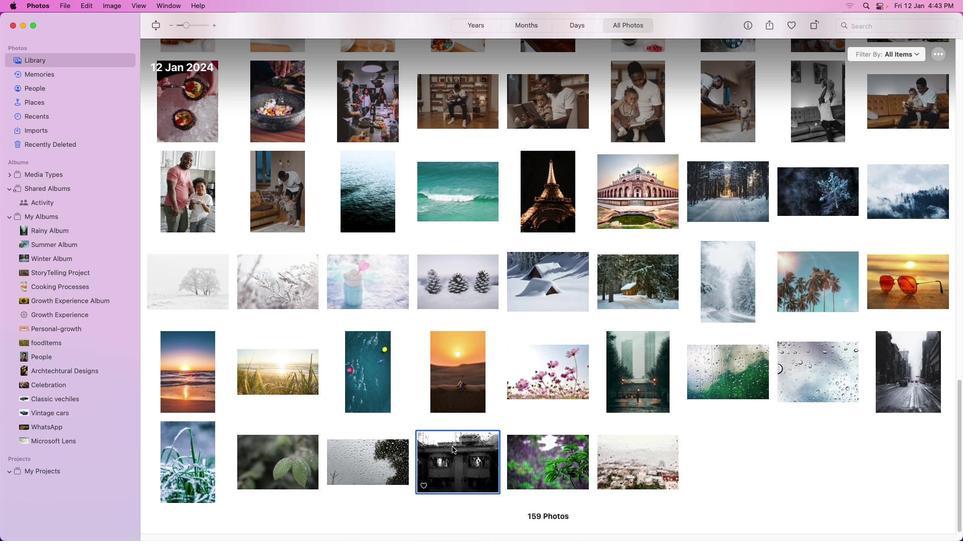 
Action: Mouse moved to (452, 447)
Screenshot: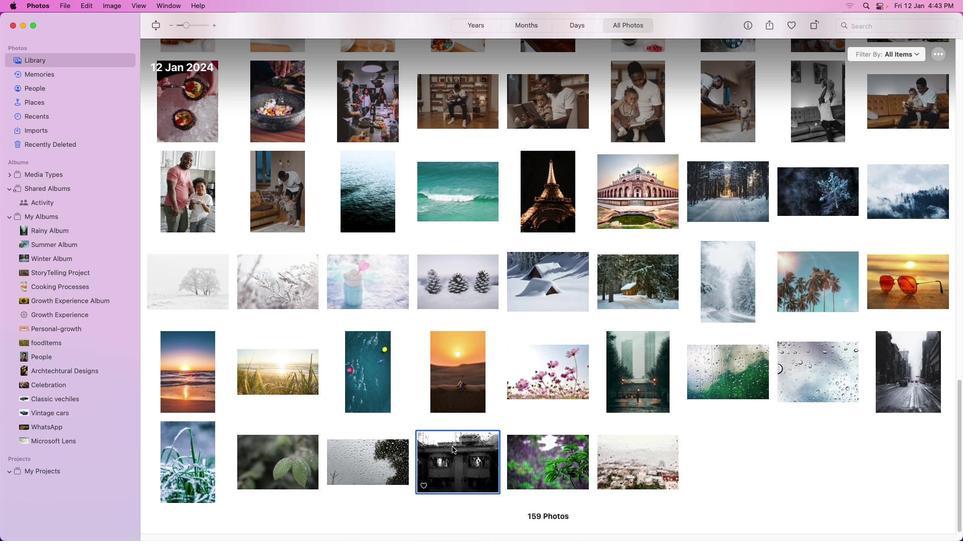 
Action: Mouse pressed right at (452, 447)
Screenshot: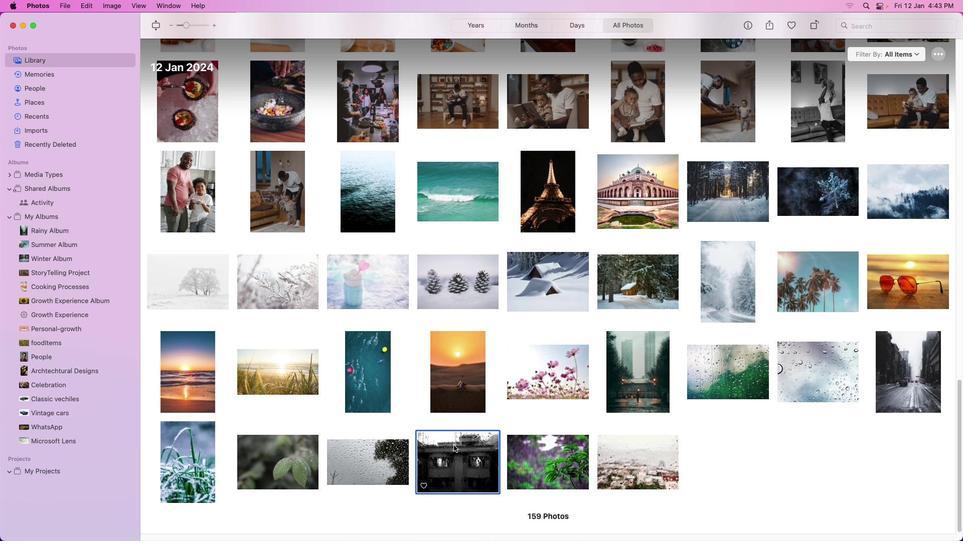 
Action: Mouse moved to (453, 446)
Screenshot: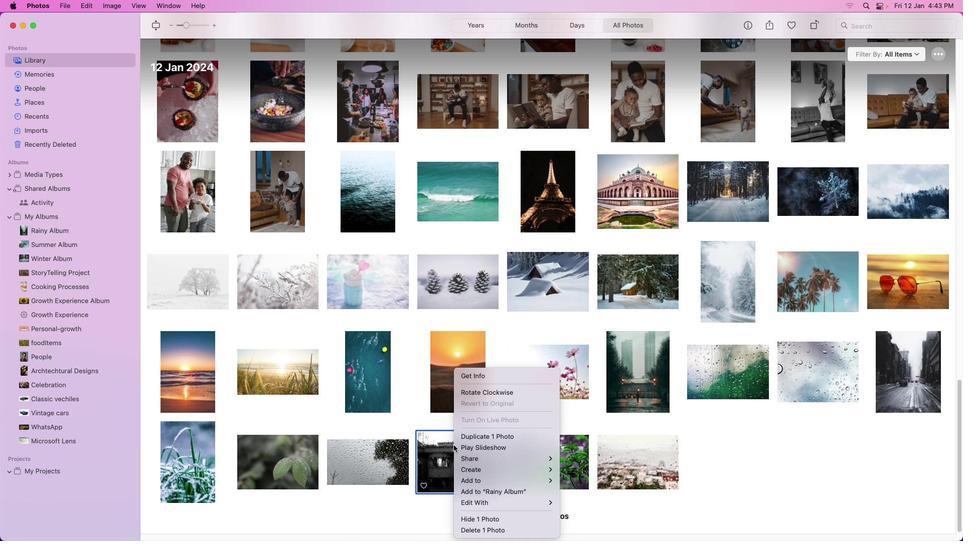
Action: Mouse pressed right at (453, 446)
Screenshot: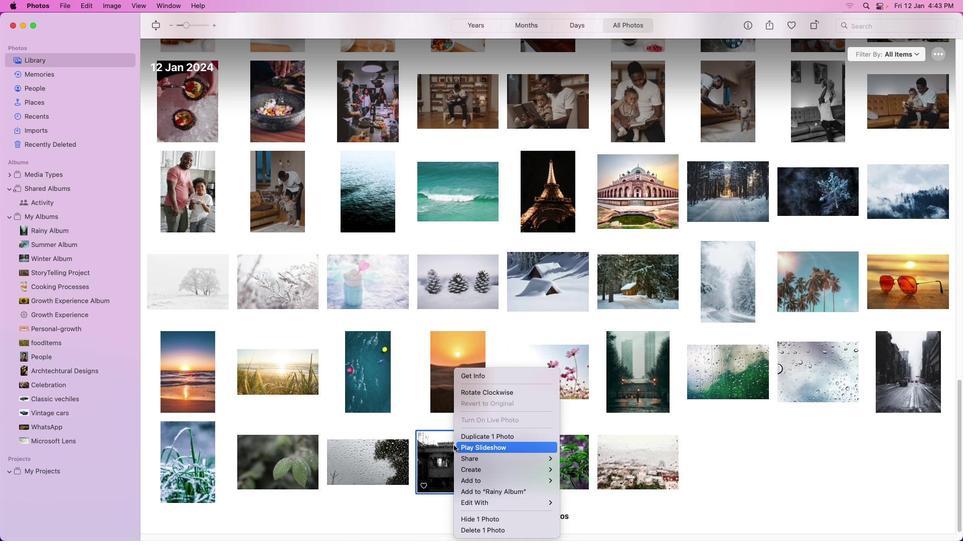 
Action: Mouse moved to (617, 361)
Screenshot: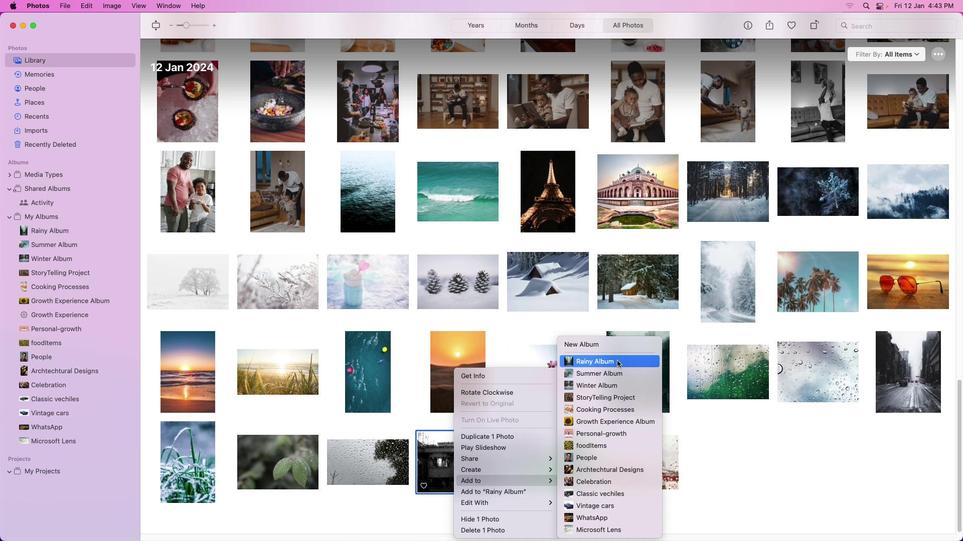 
Action: Mouse pressed left at (617, 361)
Screenshot: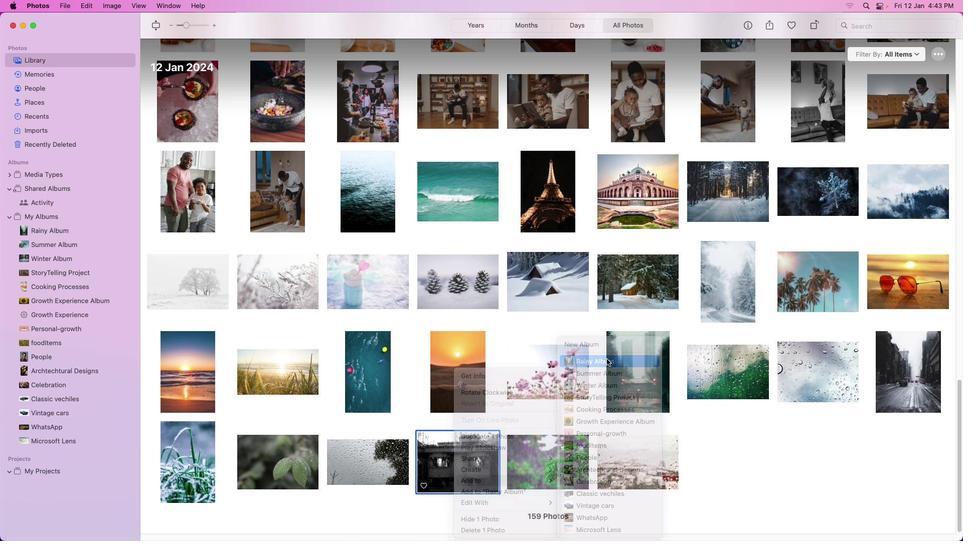 
Action: Mouse moved to (547, 455)
Screenshot: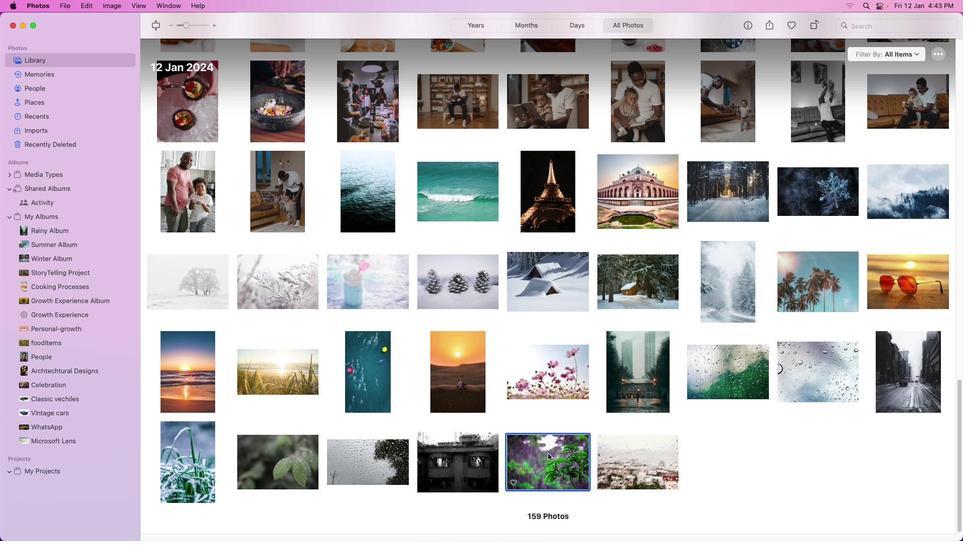 
Action: Mouse pressed left at (547, 455)
Screenshot: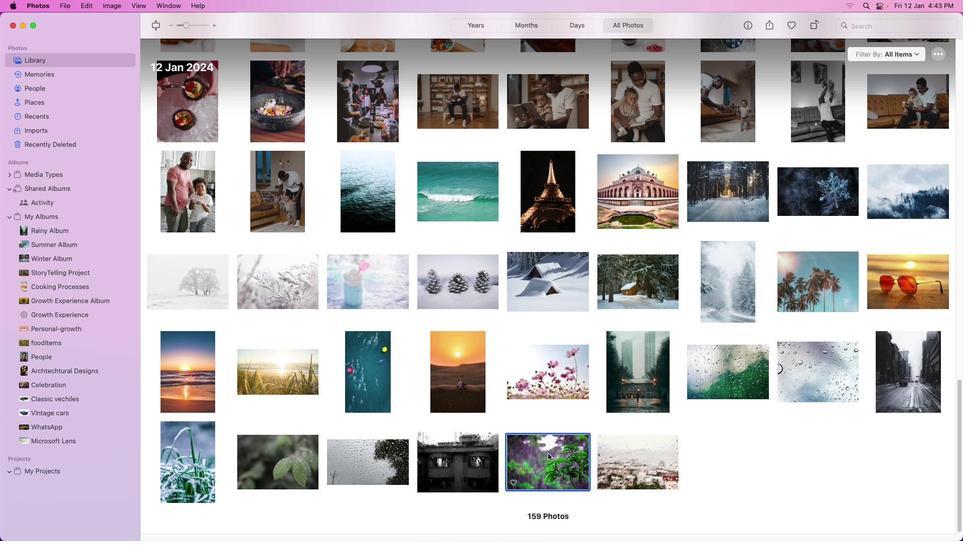 
Action: Mouse moved to (548, 454)
Screenshot: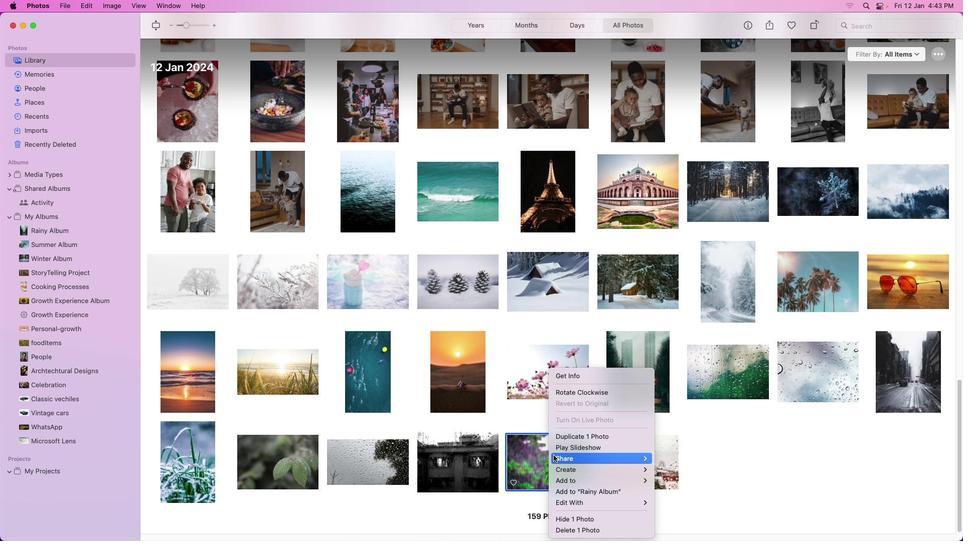 
Action: Mouse pressed right at (548, 454)
Screenshot: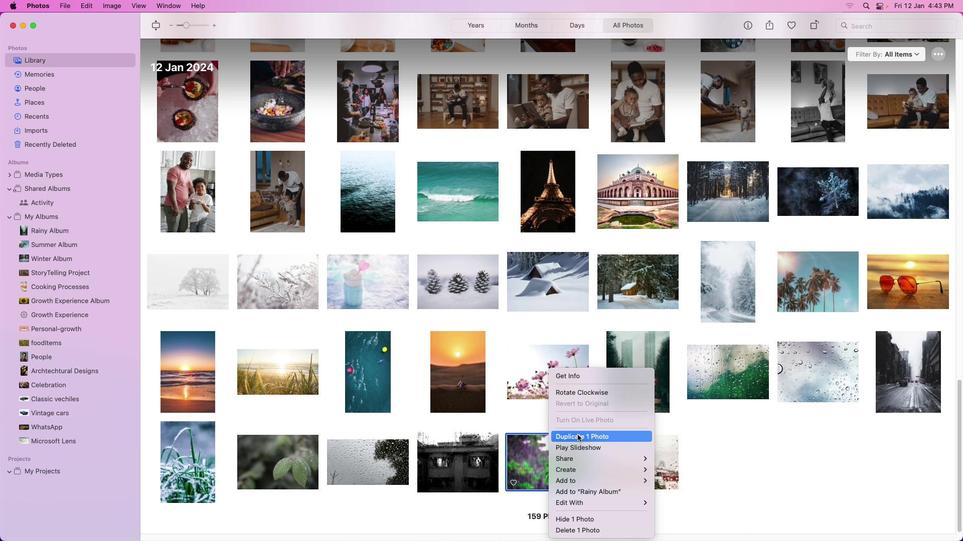 
Action: Mouse moved to (694, 359)
Screenshot: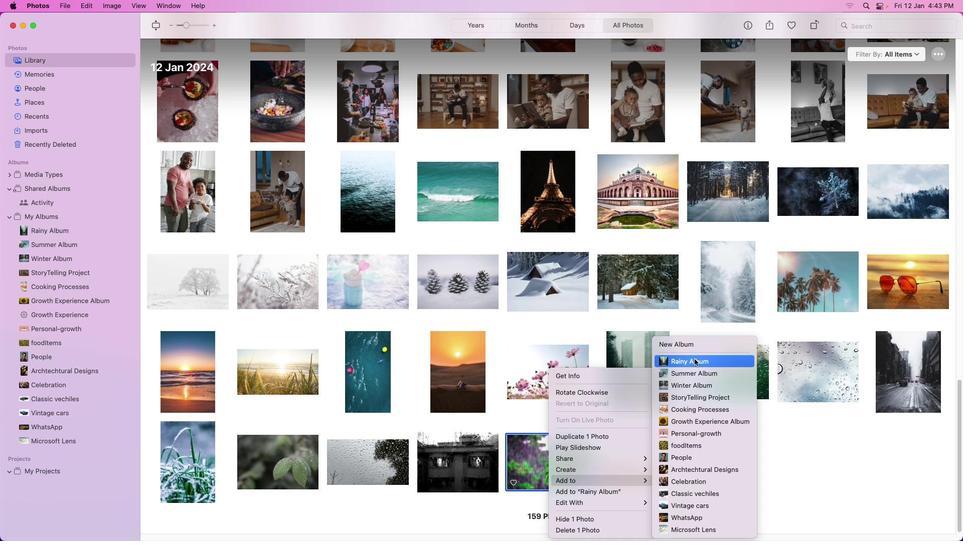 
Action: Mouse pressed left at (694, 359)
Screenshot: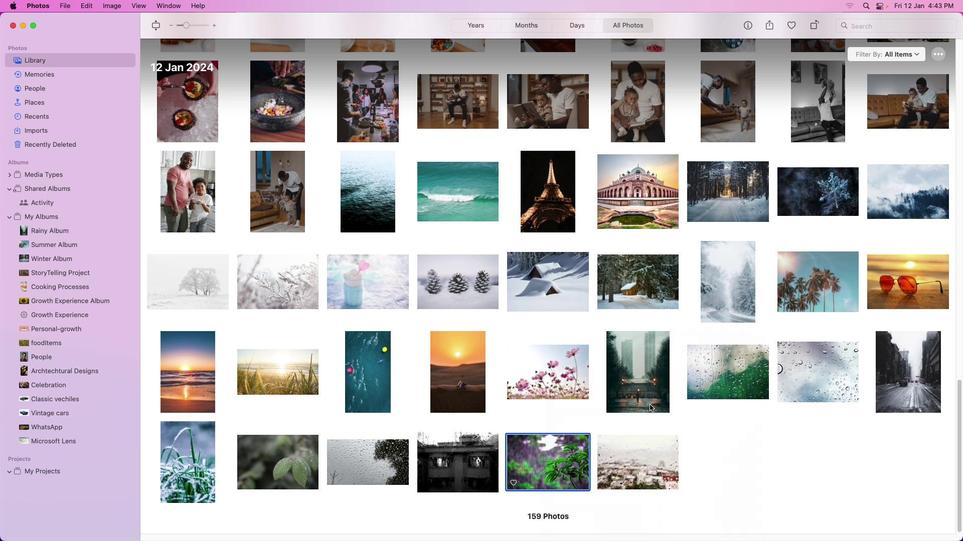 
Action: Mouse moved to (620, 454)
Screenshot: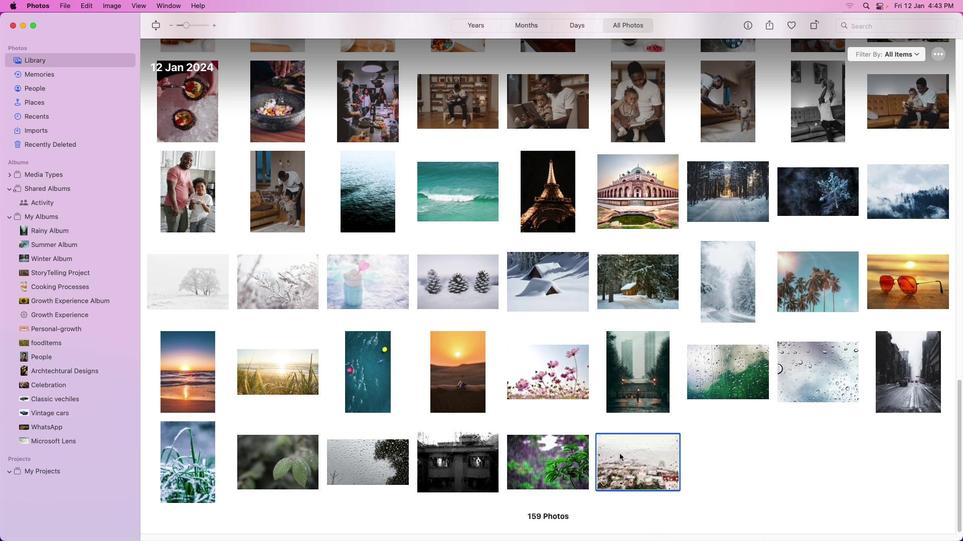 
Action: Mouse pressed left at (620, 454)
